 Task: Open Card Card0000000276 in Board Board0000000069 in Workspace WS0000000023 in Trello. Add Member Nikrathi899@gmail.com to Card Card0000000276 in Board Board0000000069 in Workspace WS0000000023 in Trello. Add Red Label titled Label0000000276 to Card Card0000000276 in Board Board0000000069 in Workspace WS0000000023 in Trello. Add Checklist CL0000000276 to Card Card0000000276 in Board Board0000000069 in Workspace WS0000000023 in Trello. Add Dates with Start Date as Nov 01 2023 and Due Date as Nov 30 2023 to Card Card0000000276 in Board Board0000000069 in Workspace WS0000000023 in Trello
Action: Mouse moved to (576, 550)
Screenshot: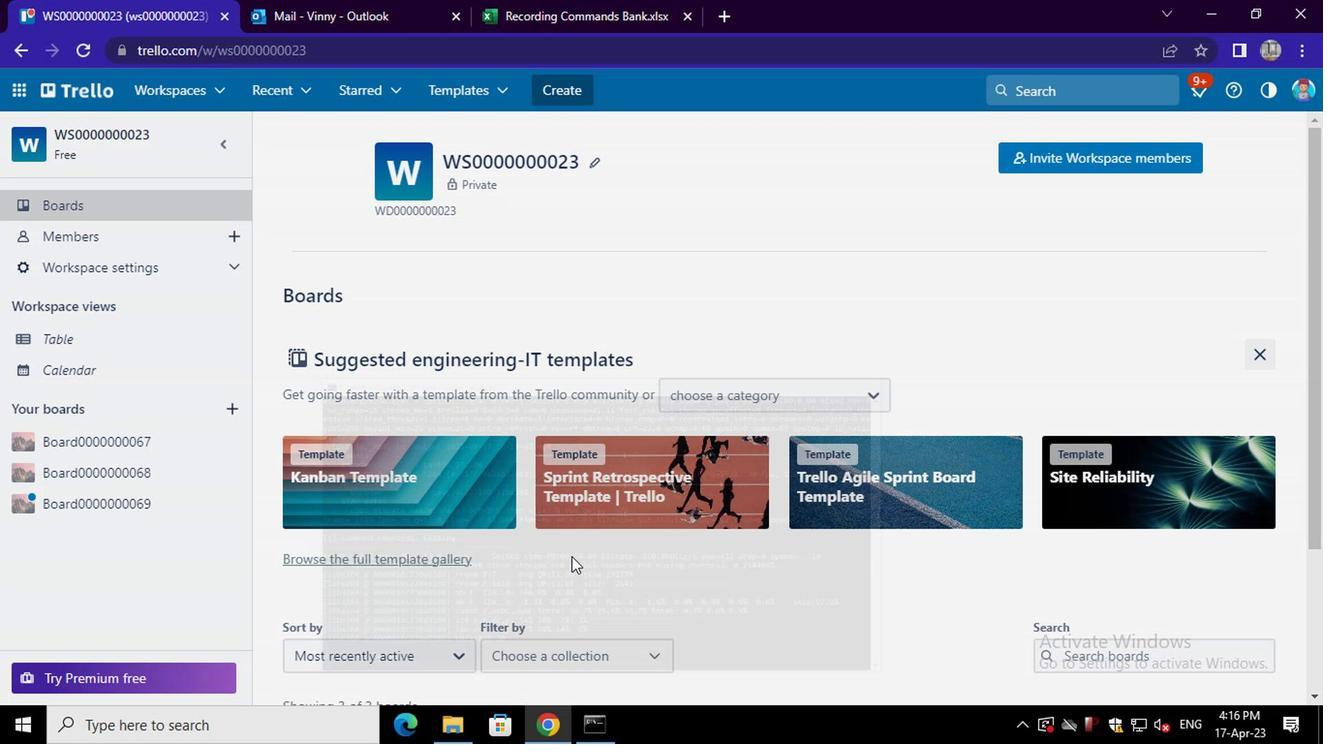 
Action: Mouse scrolled (576, 549) with delta (0, 0)
Screenshot: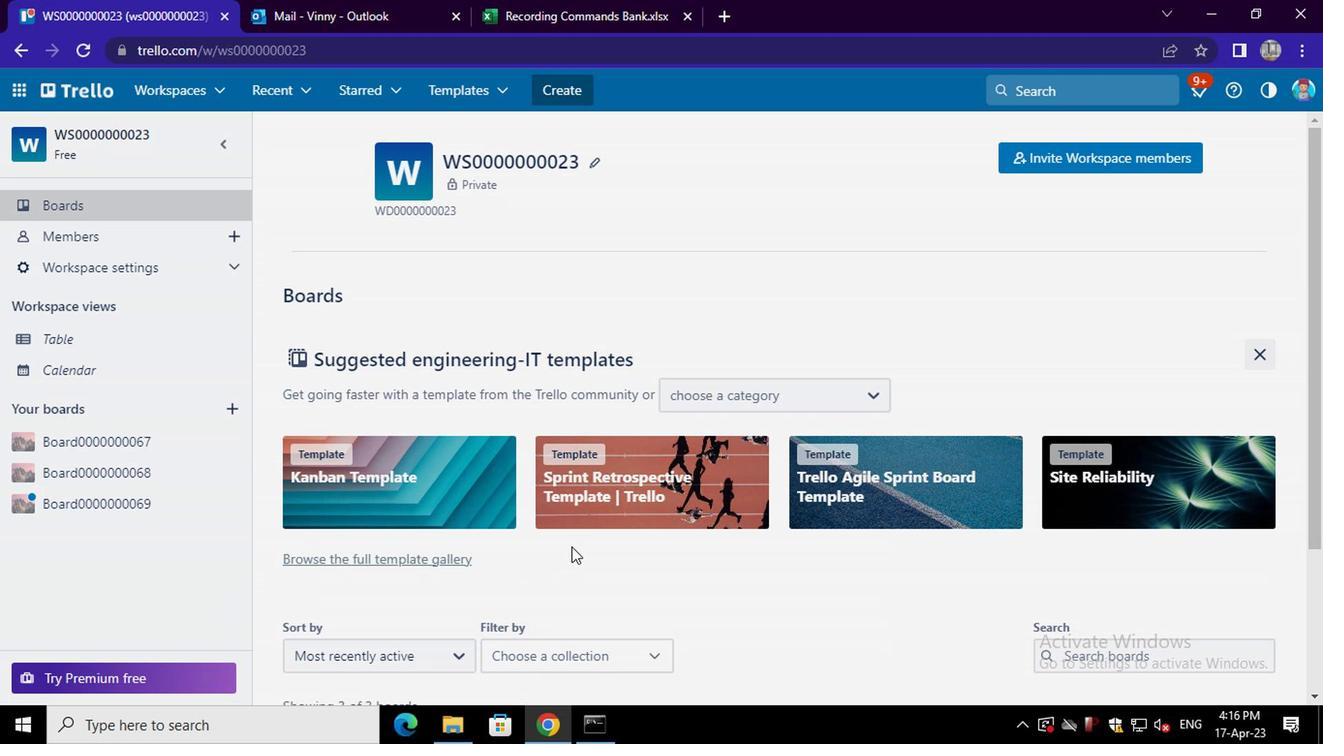 
Action: Mouse scrolled (576, 549) with delta (0, 0)
Screenshot: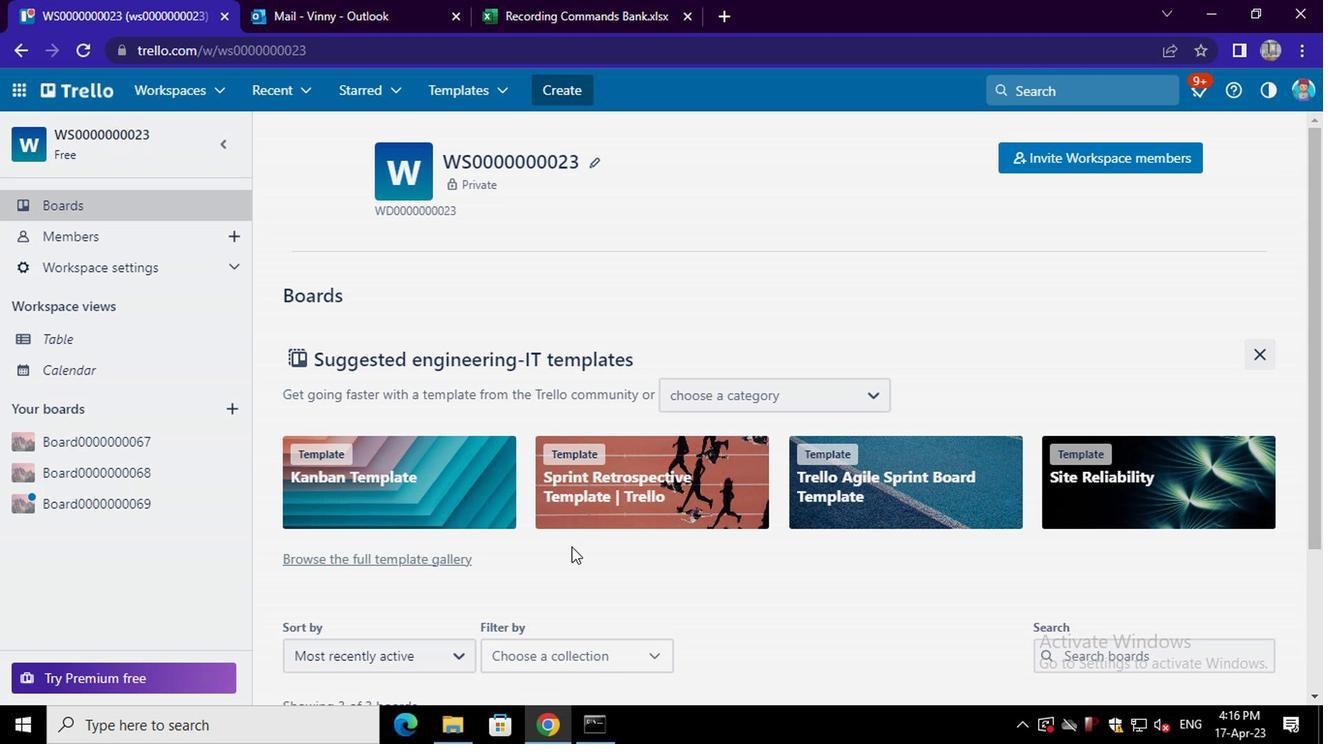 
Action: Mouse scrolled (576, 549) with delta (0, 0)
Screenshot: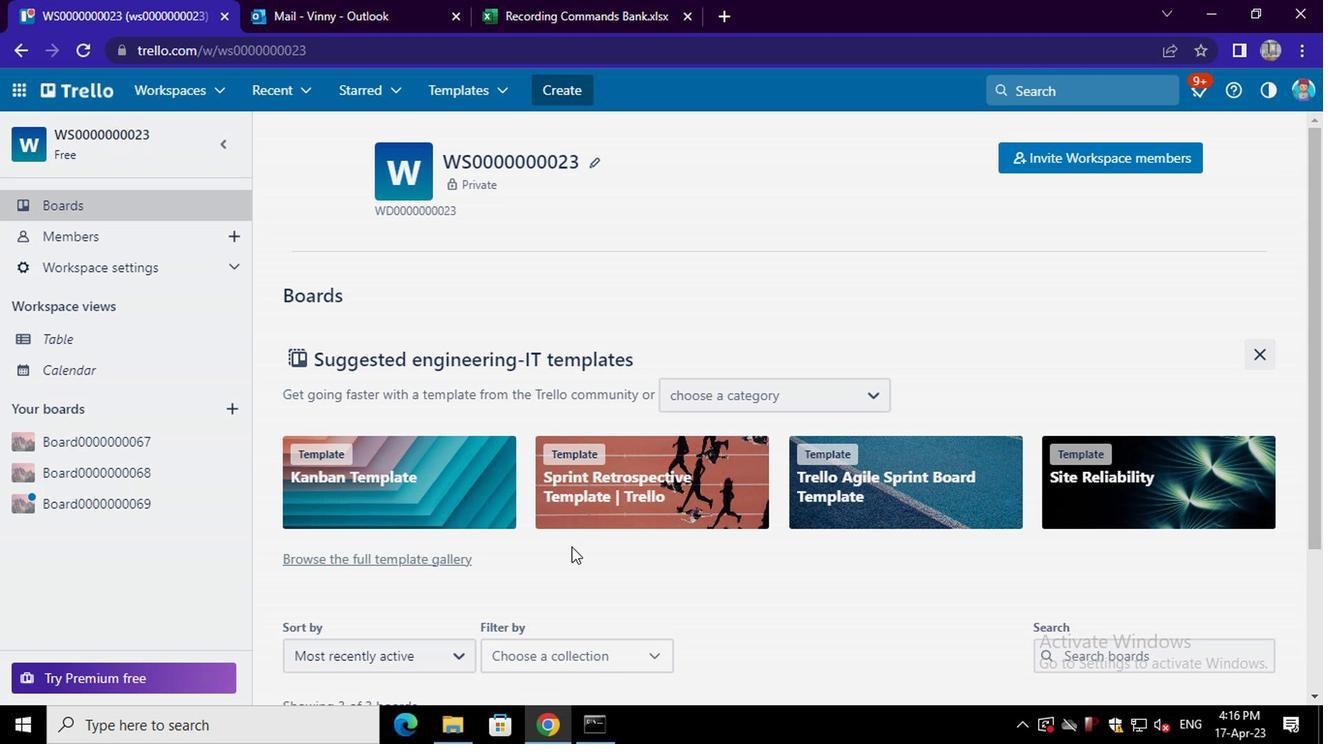 
Action: Mouse scrolled (576, 549) with delta (0, 0)
Screenshot: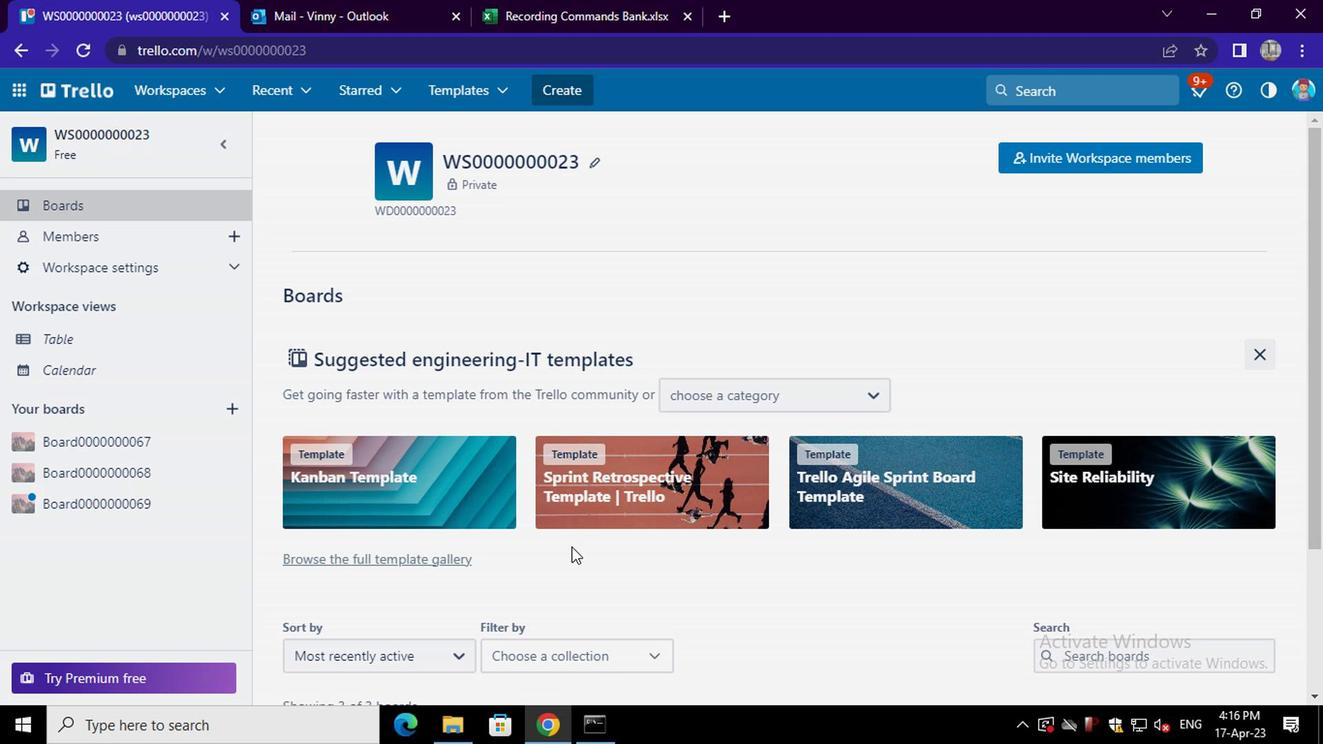 
Action: Mouse scrolled (576, 549) with delta (0, 0)
Screenshot: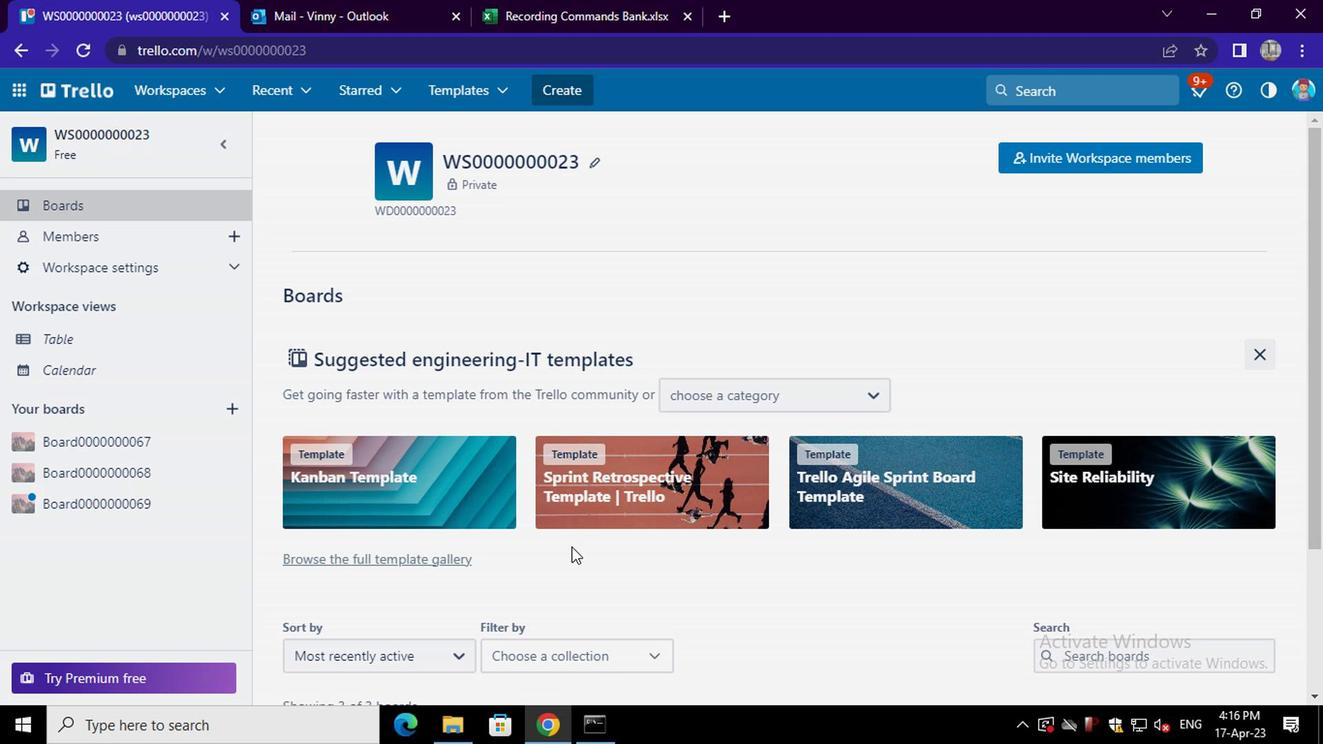 
Action: Mouse scrolled (576, 549) with delta (0, 0)
Screenshot: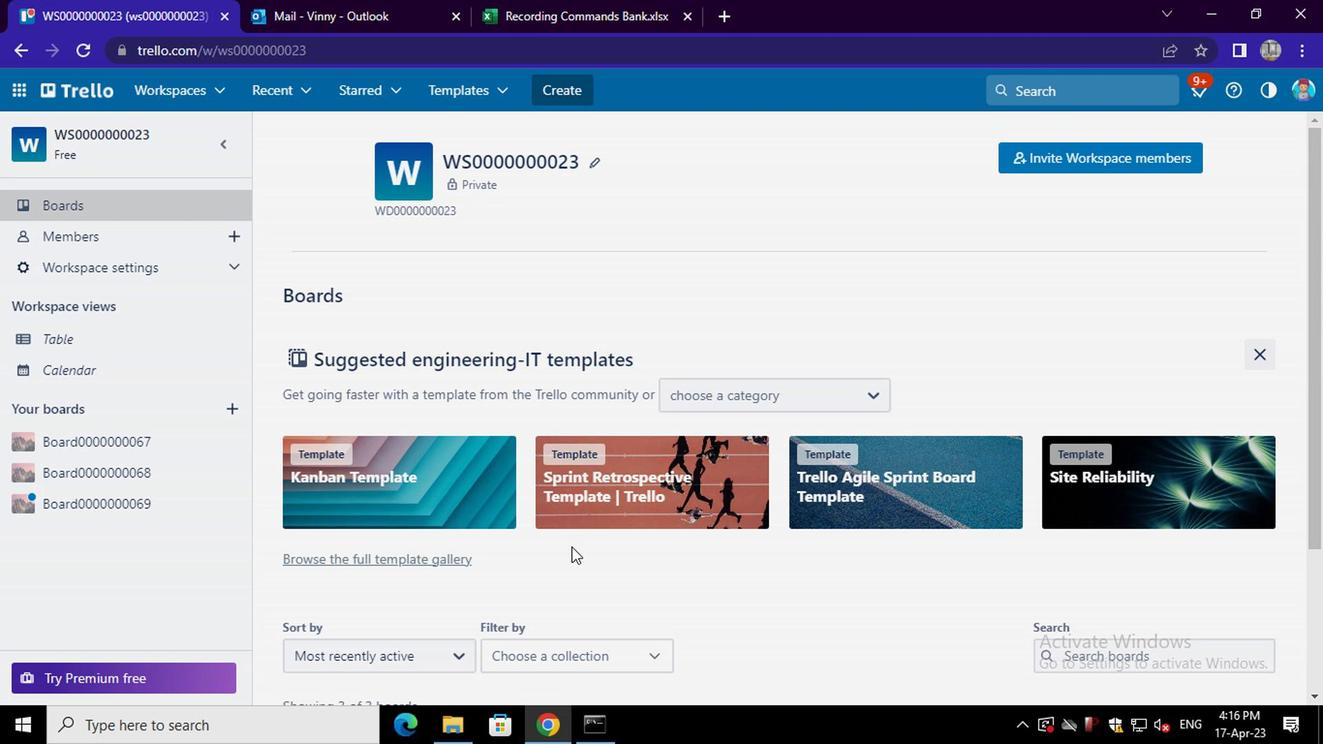 
Action: Mouse scrolled (576, 549) with delta (0, 0)
Screenshot: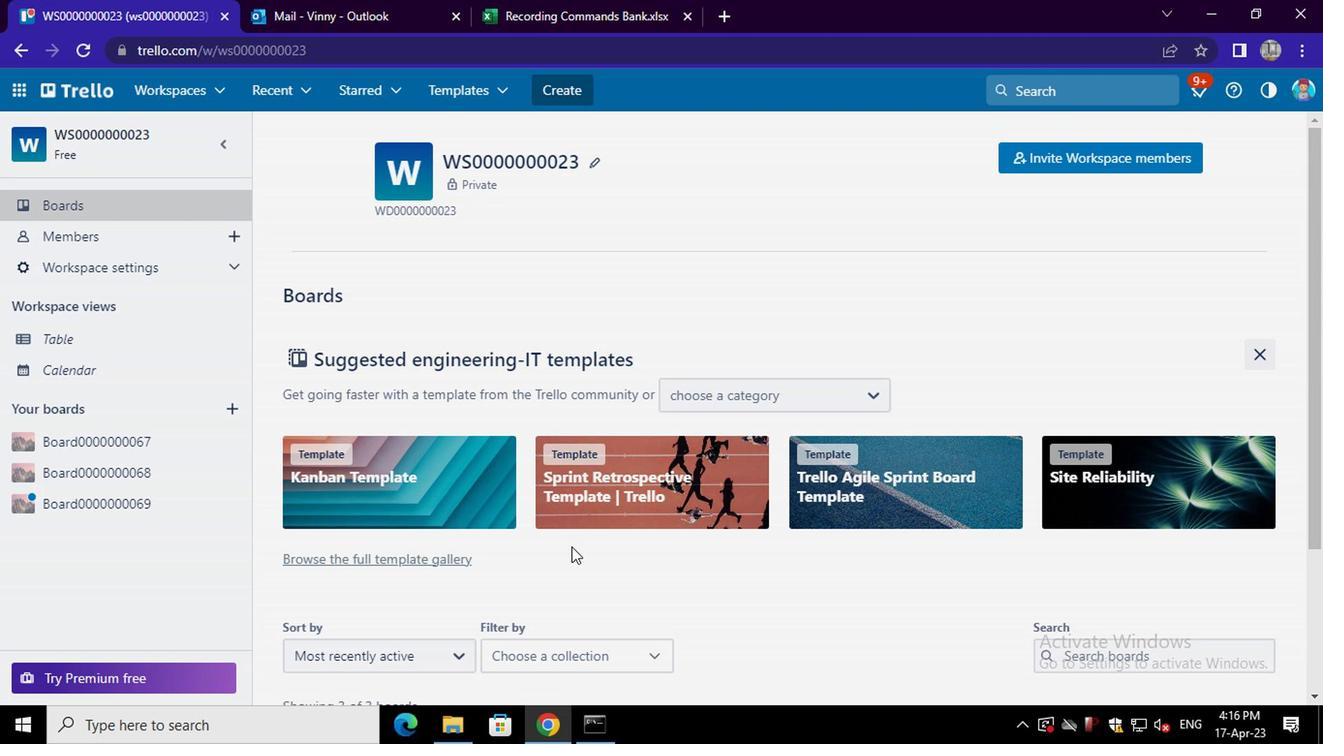 
Action: Mouse moved to (624, 595)
Screenshot: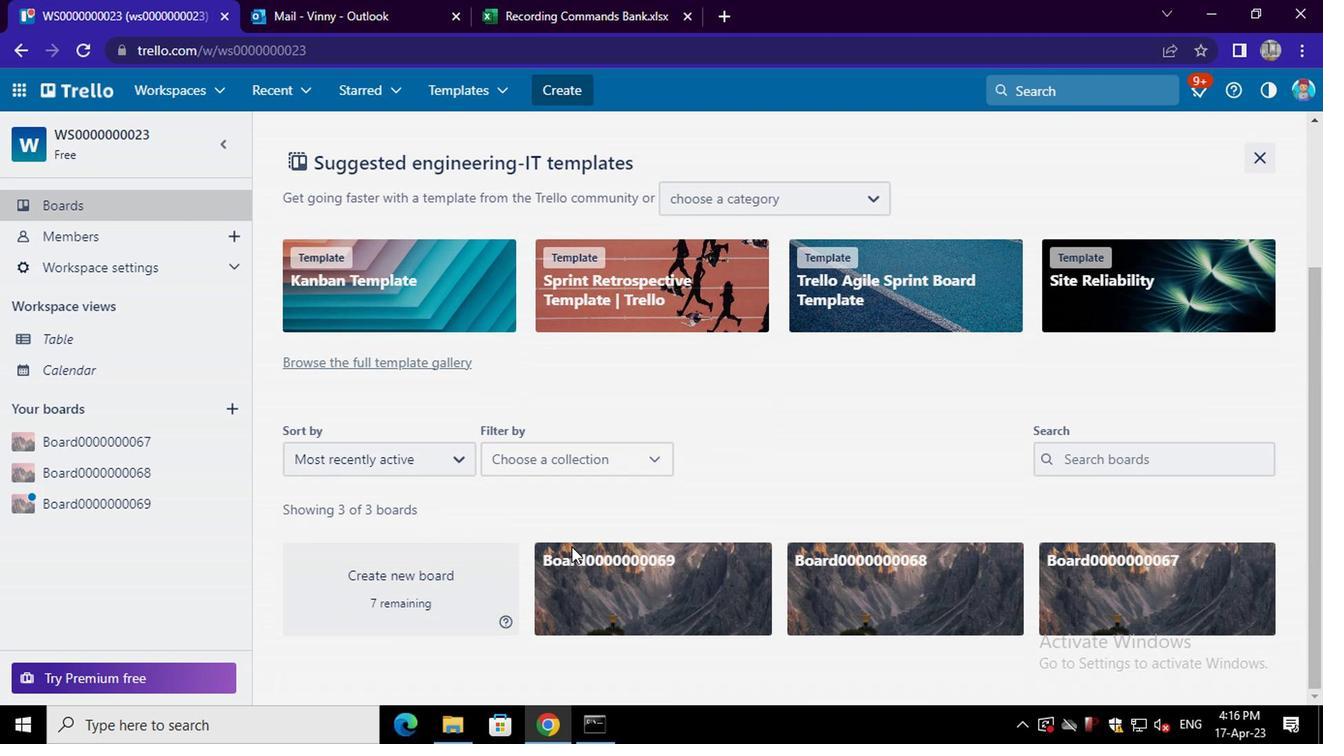
Action: Mouse pressed left at (624, 595)
Screenshot: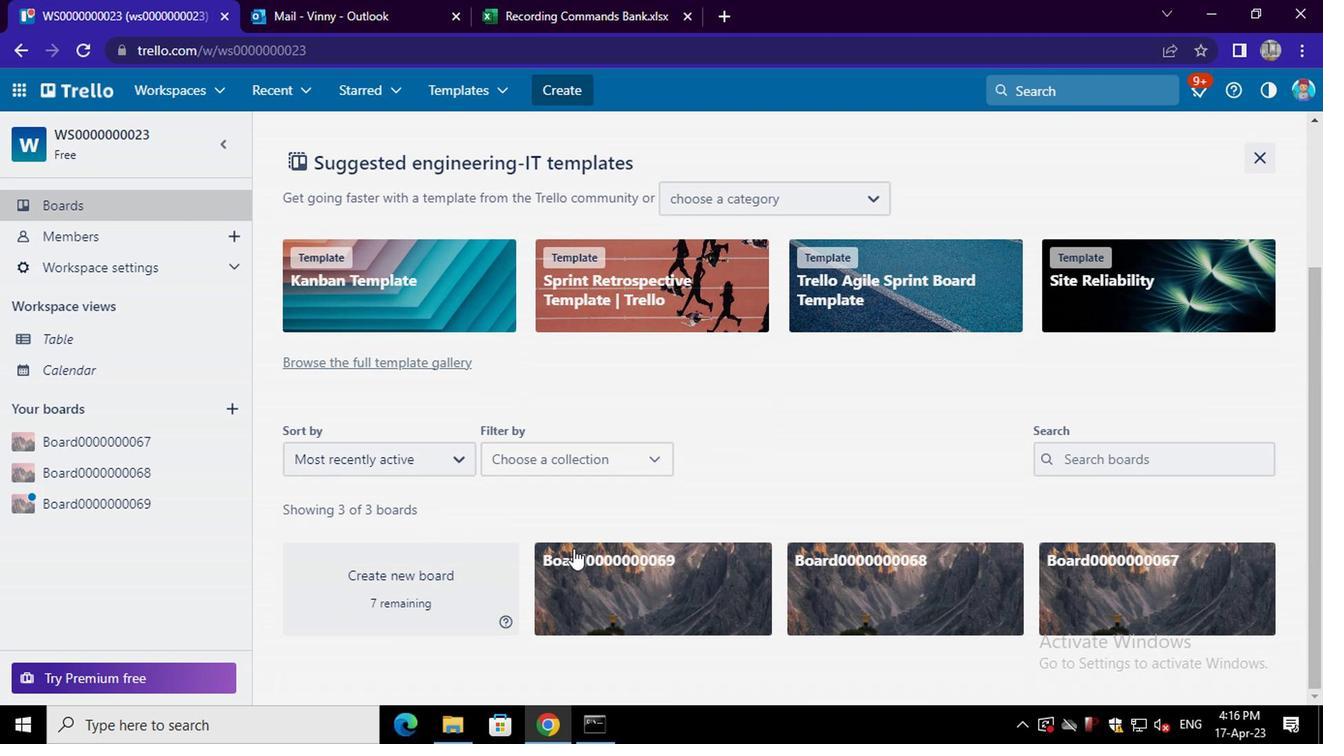 
Action: Mouse moved to (547, 497)
Screenshot: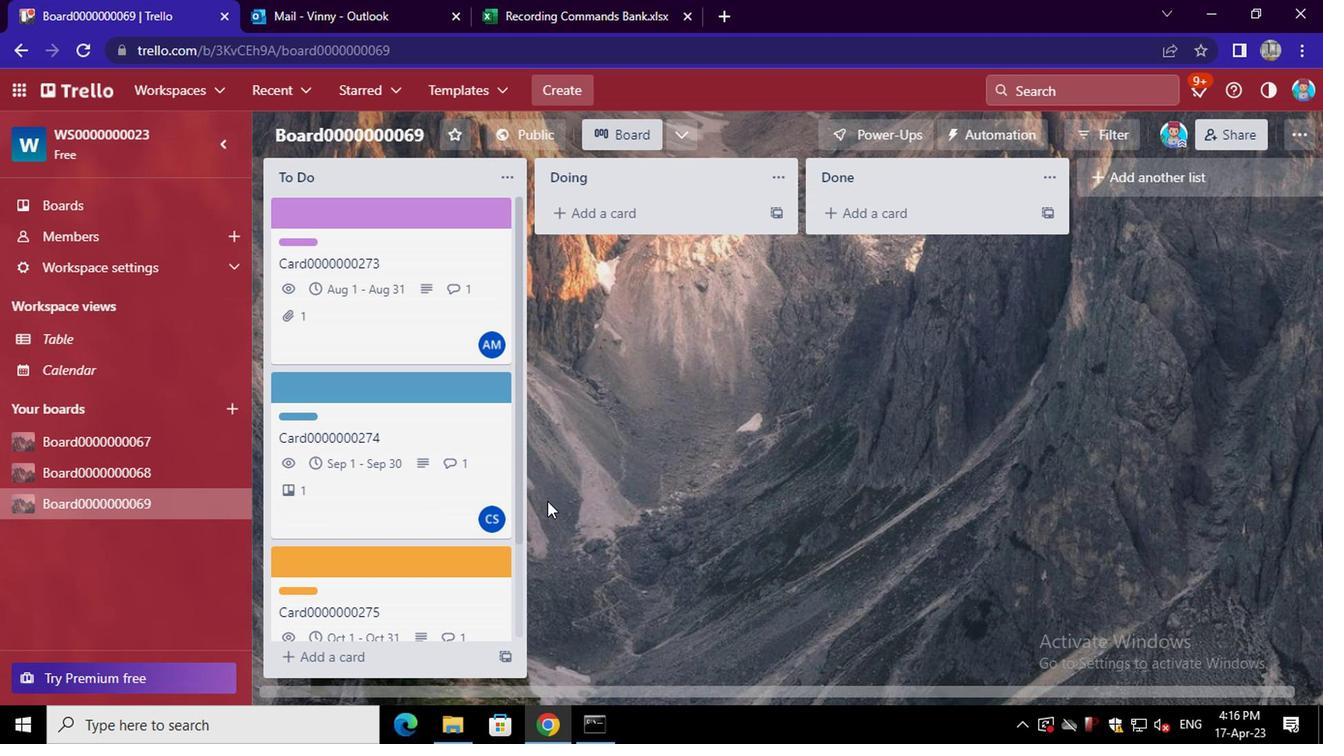 
Action: Mouse scrolled (547, 496) with delta (0, 0)
Screenshot: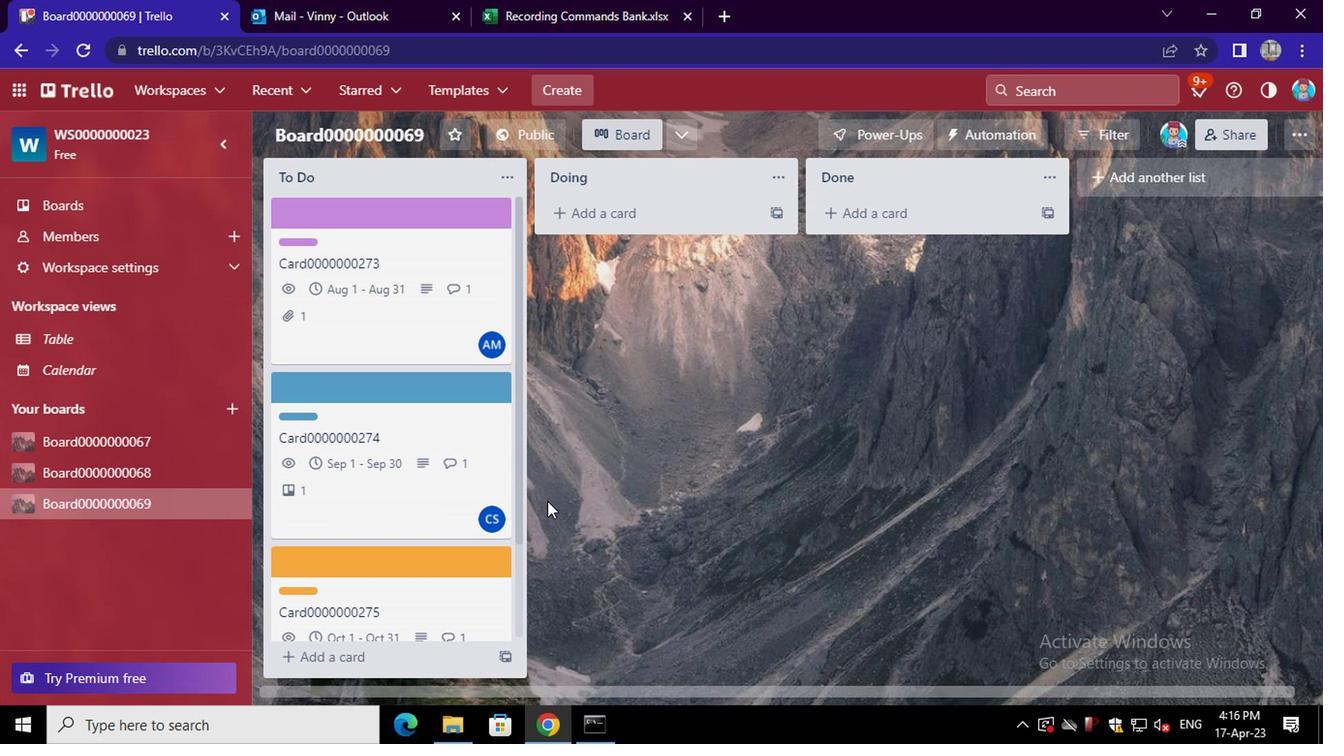
Action: Mouse scrolled (547, 496) with delta (0, 0)
Screenshot: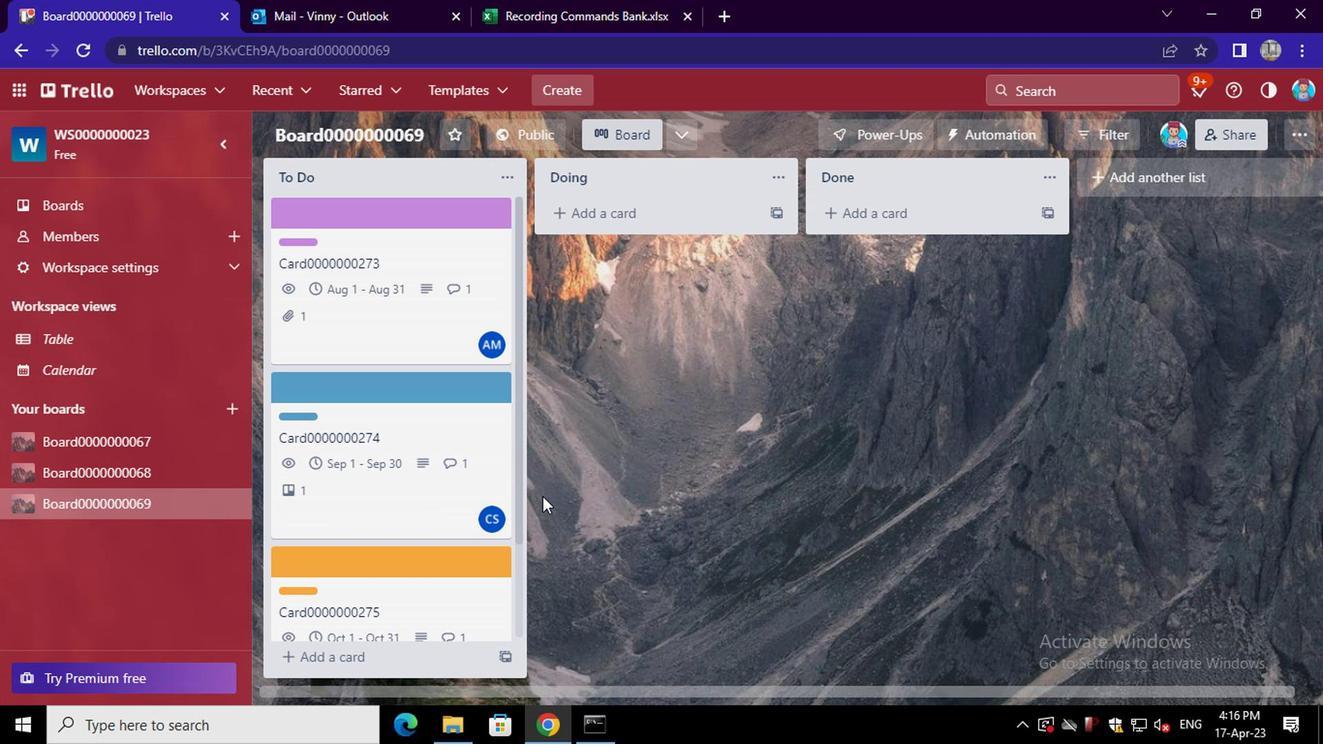 
Action: Mouse scrolled (547, 496) with delta (0, 0)
Screenshot: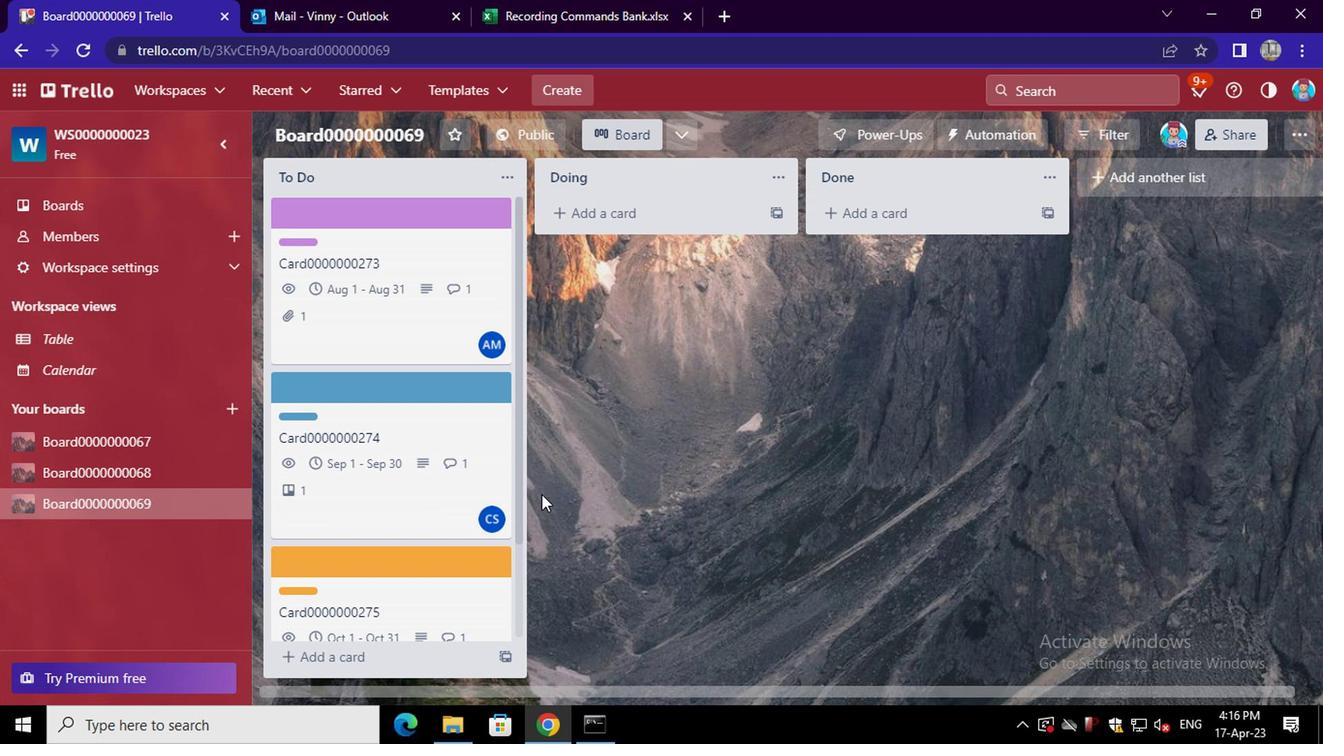 
Action: Mouse scrolled (547, 496) with delta (0, 0)
Screenshot: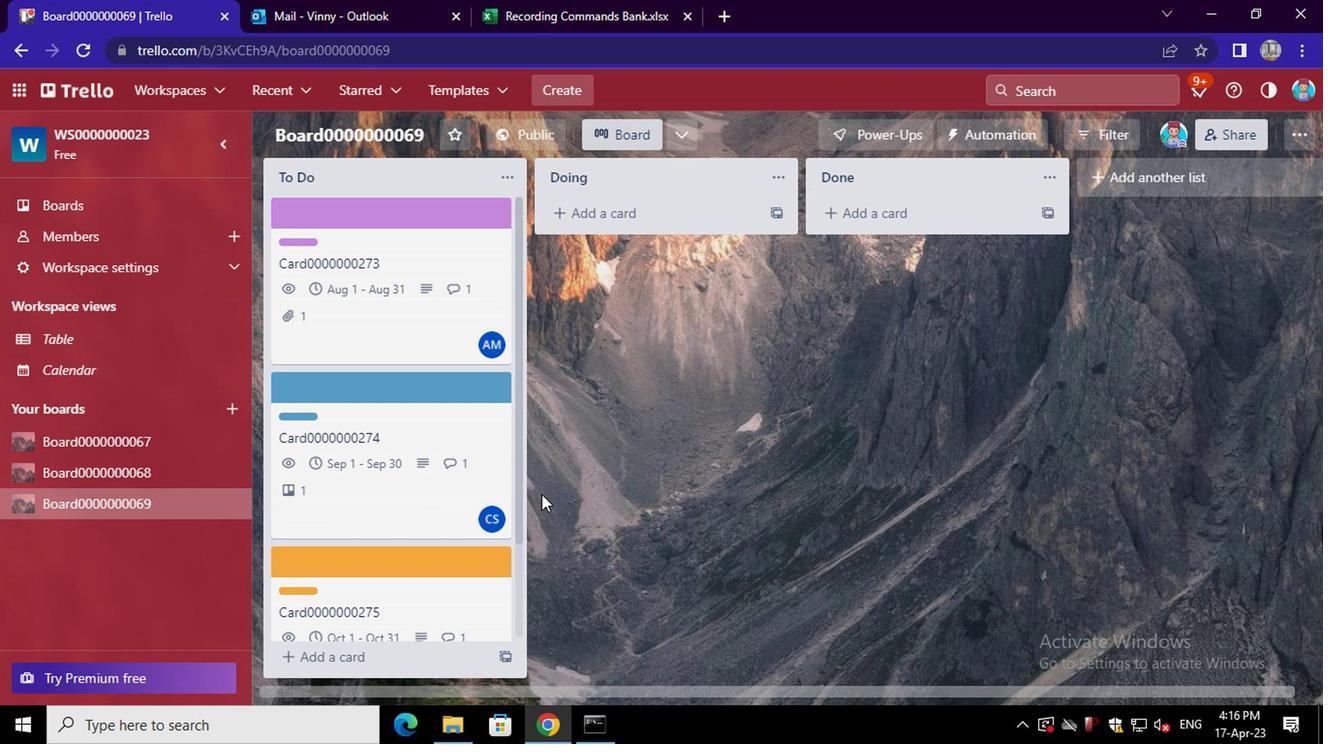 
Action: Mouse moved to (476, 529)
Screenshot: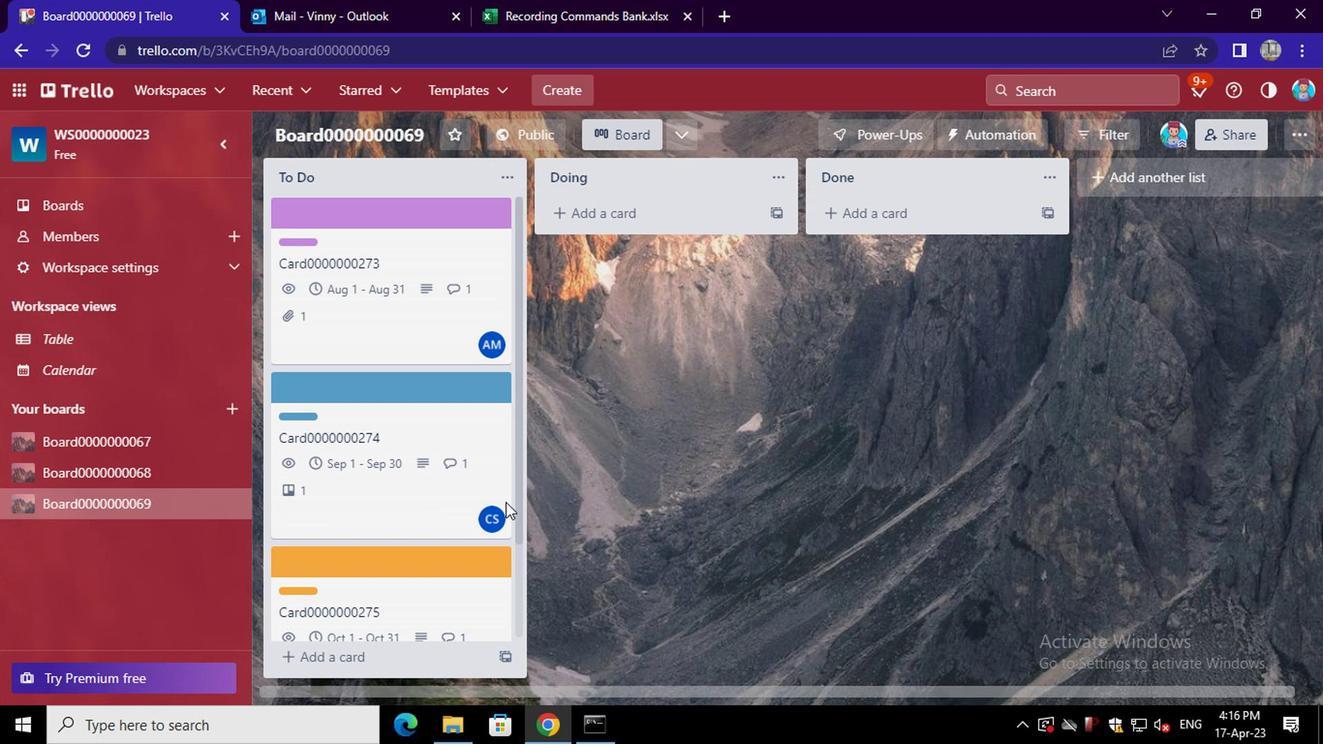 
Action: Mouse scrolled (476, 527) with delta (0, -1)
Screenshot: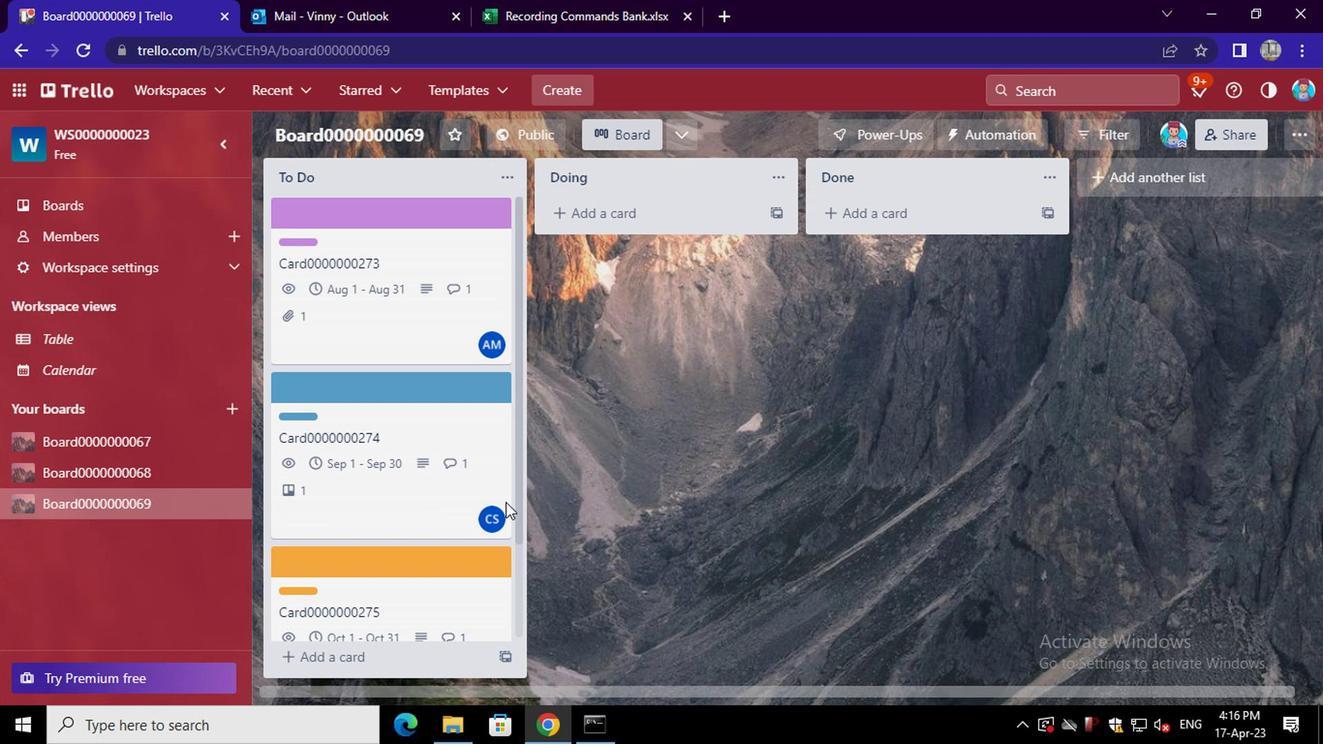 
Action: Mouse moved to (476, 529)
Screenshot: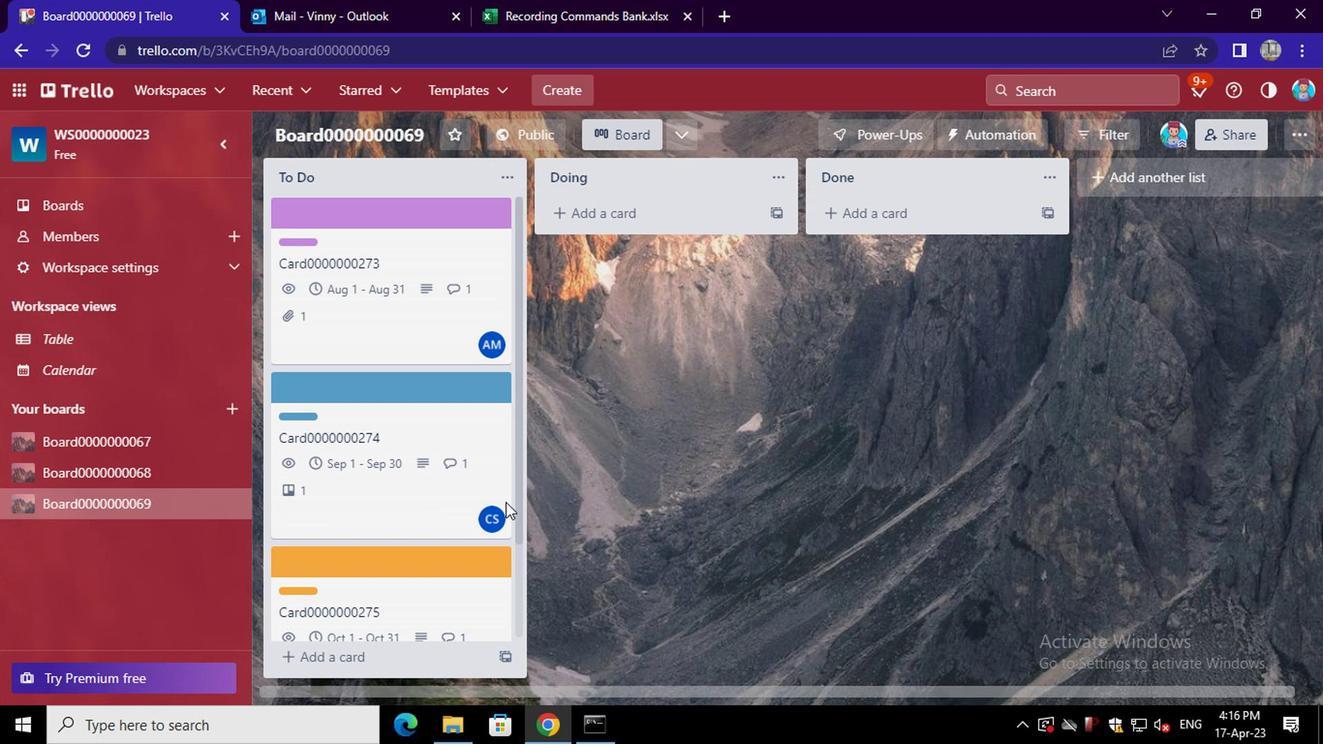 
Action: Mouse scrolled (476, 527) with delta (0, -1)
Screenshot: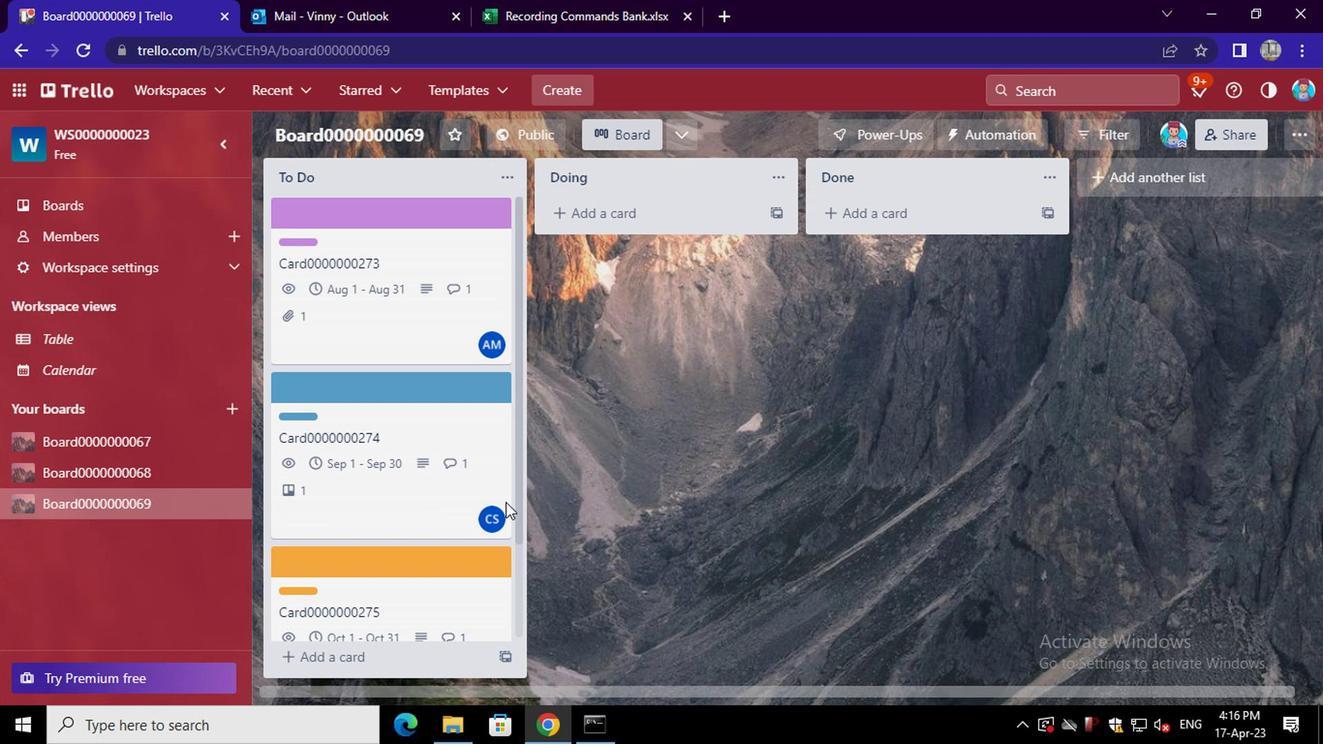 
Action: Mouse scrolled (476, 527) with delta (0, -1)
Screenshot: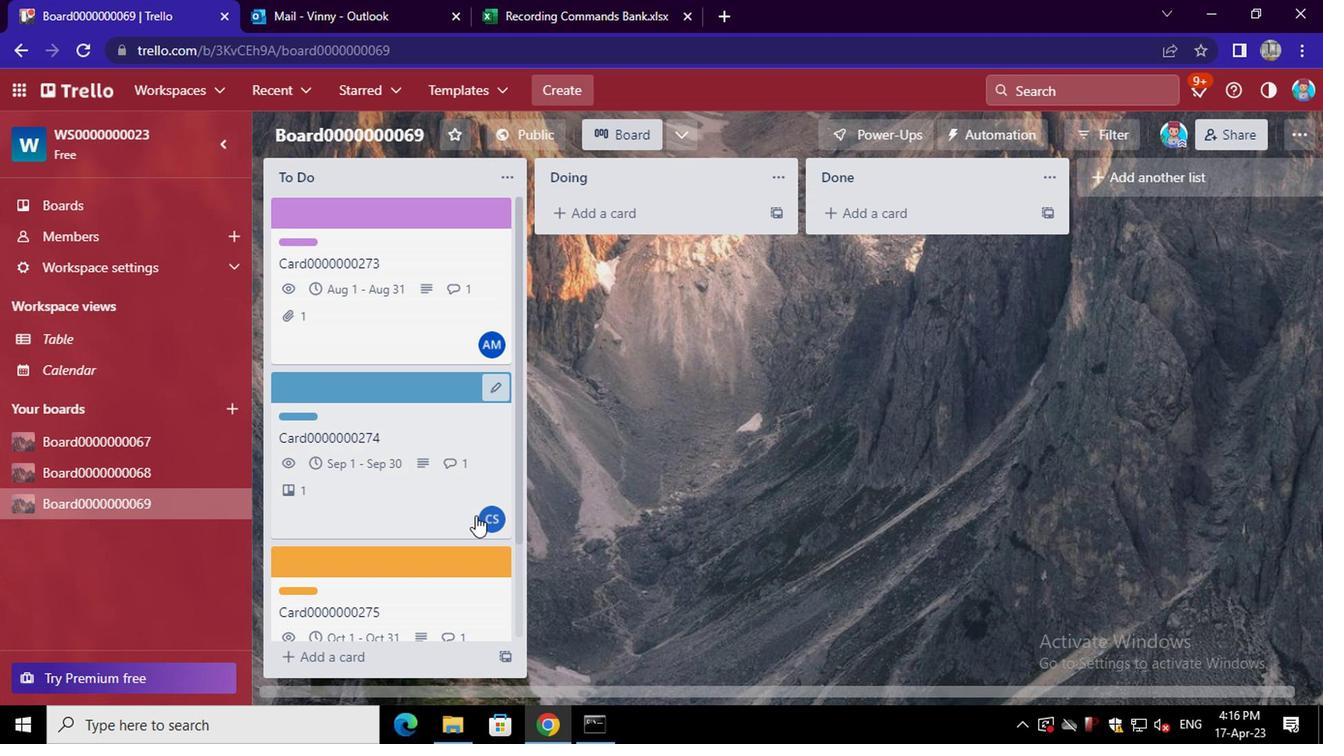 
Action: Mouse scrolled (476, 527) with delta (0, -1)
Screenshot: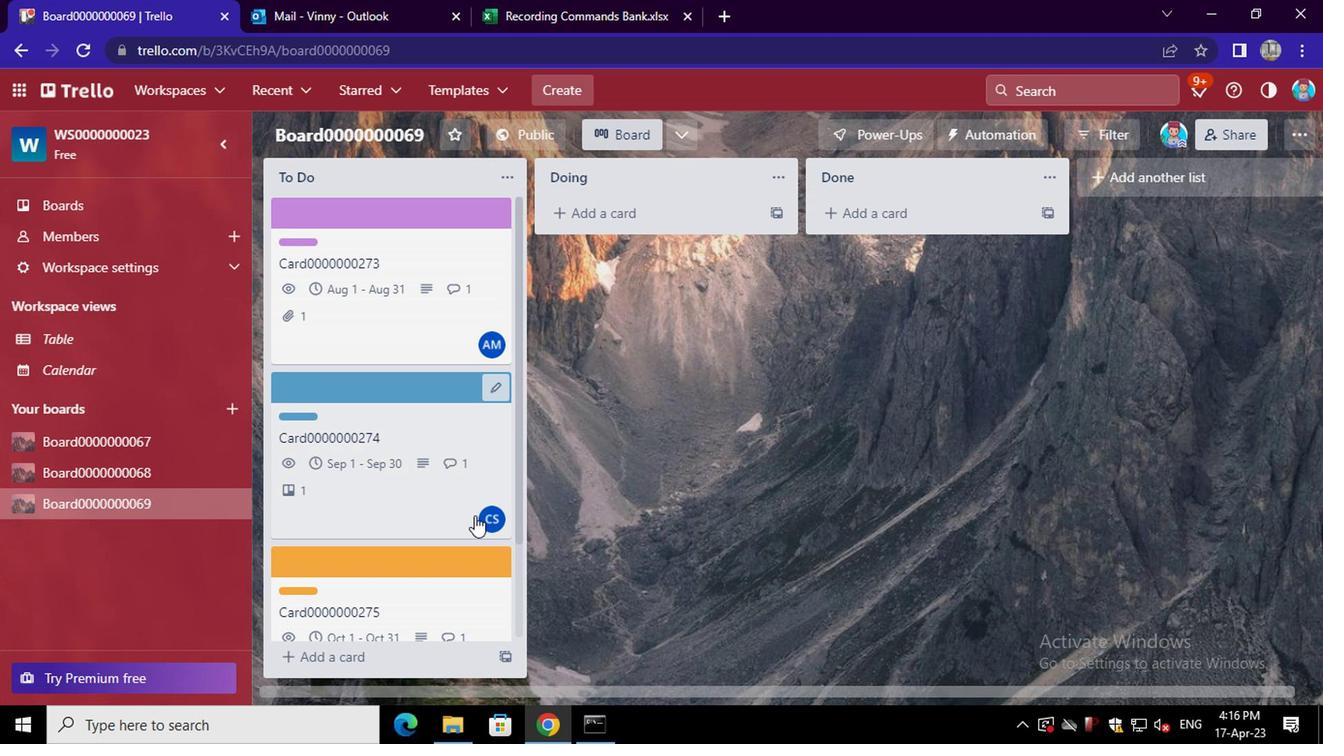 
Action: Mouse scrolled (476, 527) with delta (0, -1)
Screenshot: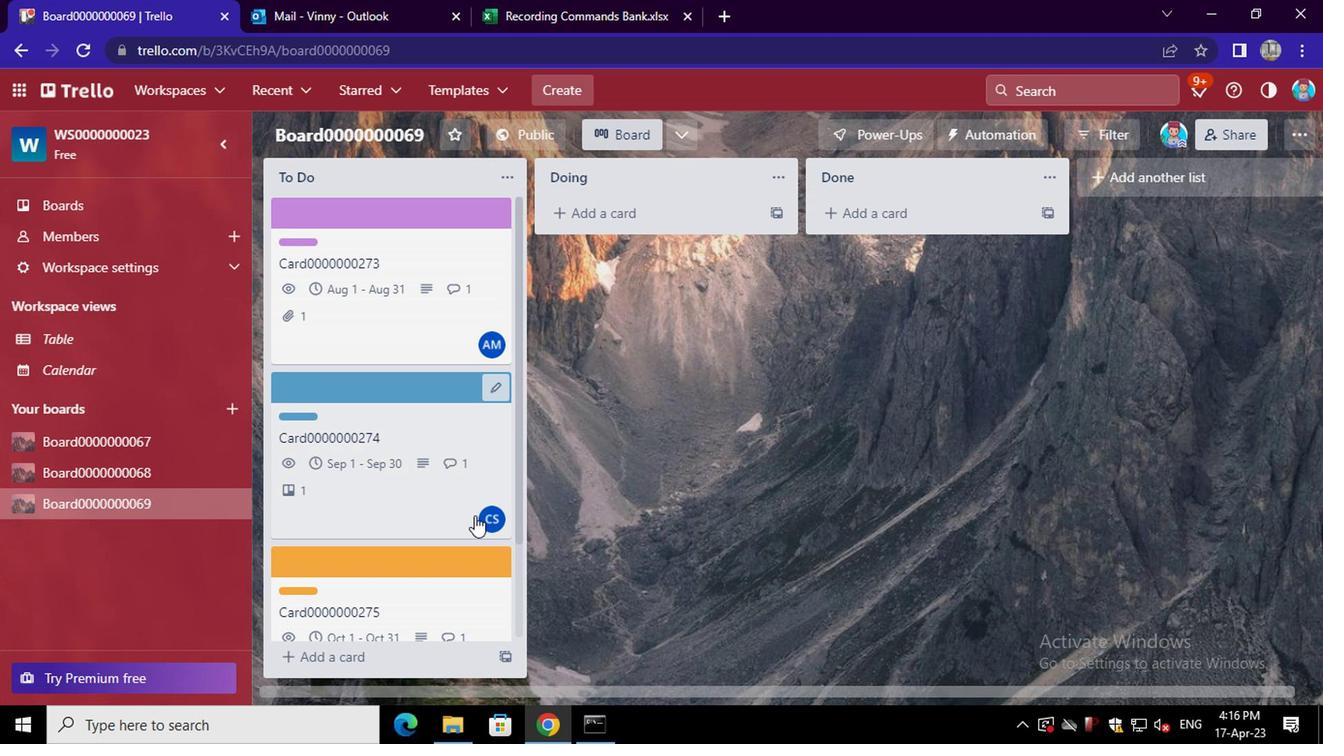 
Action: Mouse moved to (502, 625)
Screenshot: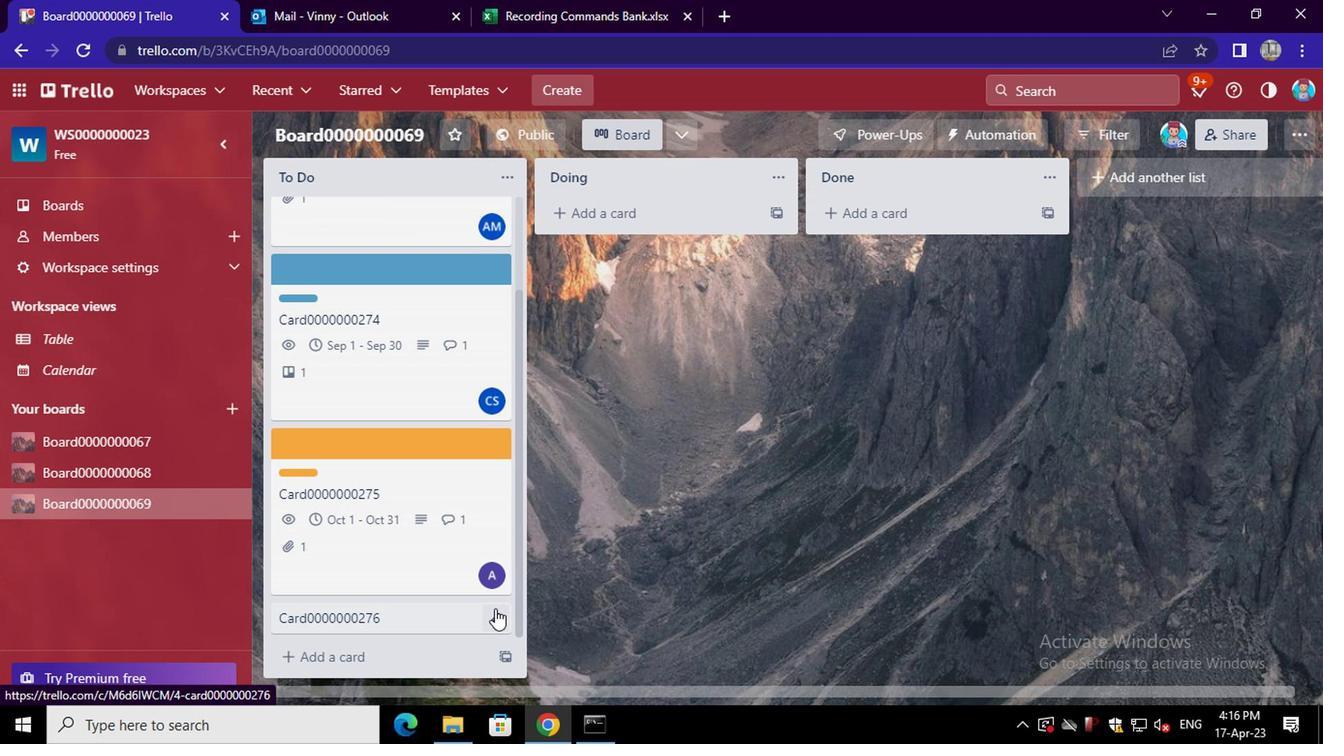 
Action: Mouse pressed left at (502, 625)
Screenshot: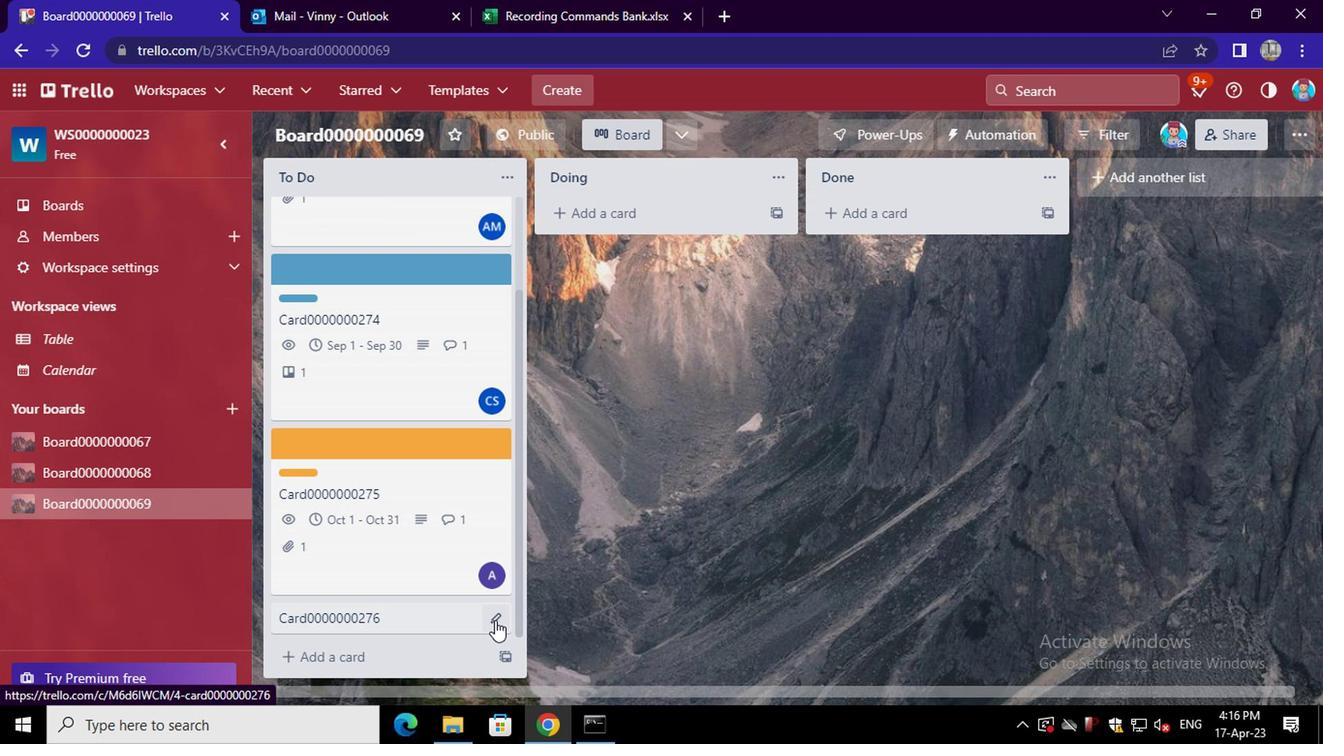 
Action: Mouse moved to (575, 438)
Screenshot: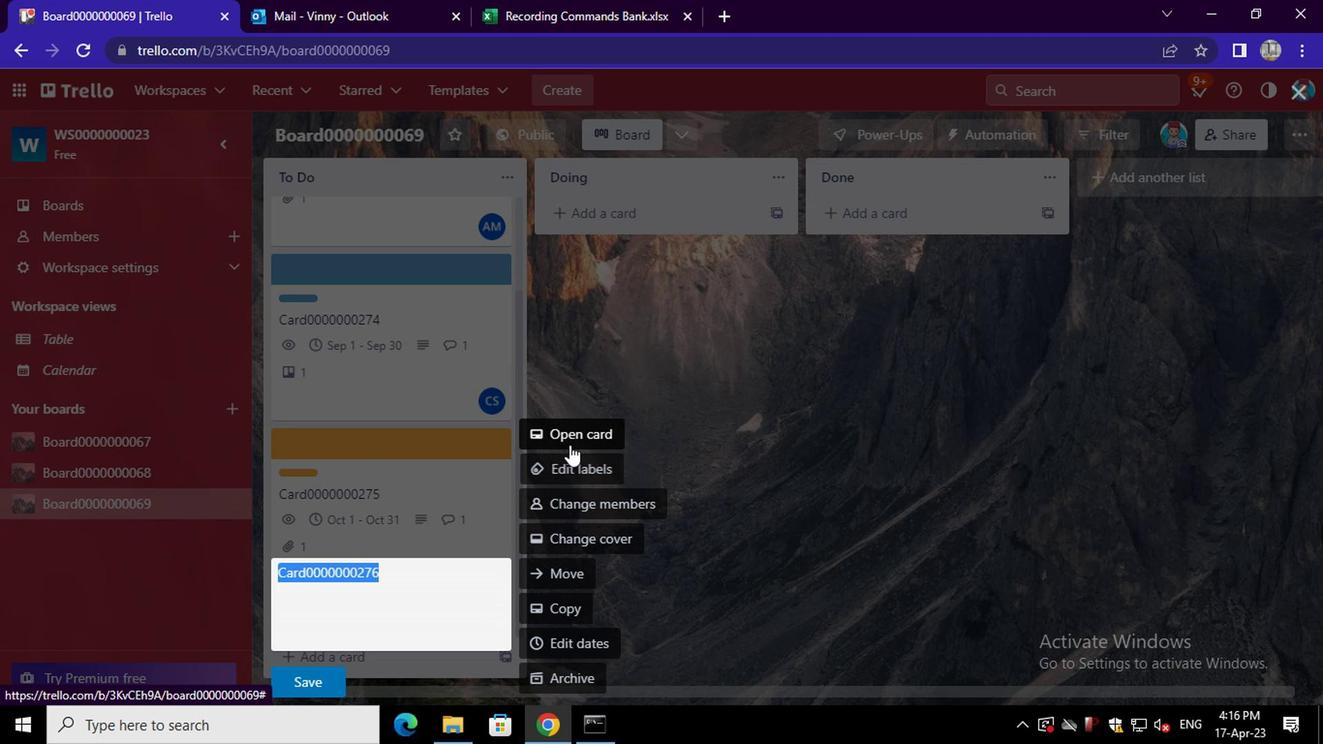 
Action: Mouse pressed left at (575, 438)
Screenshot: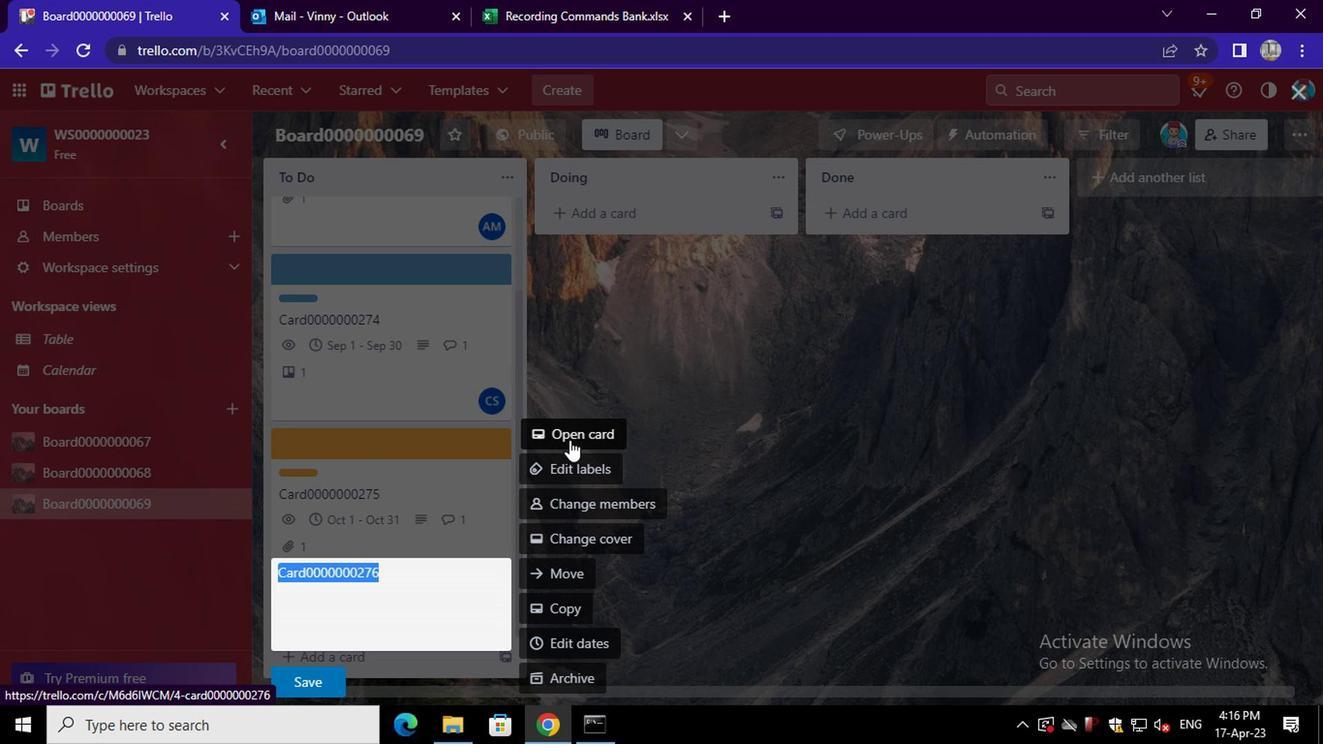 
Action: Mouse moved to (924, 237)
Screenshot: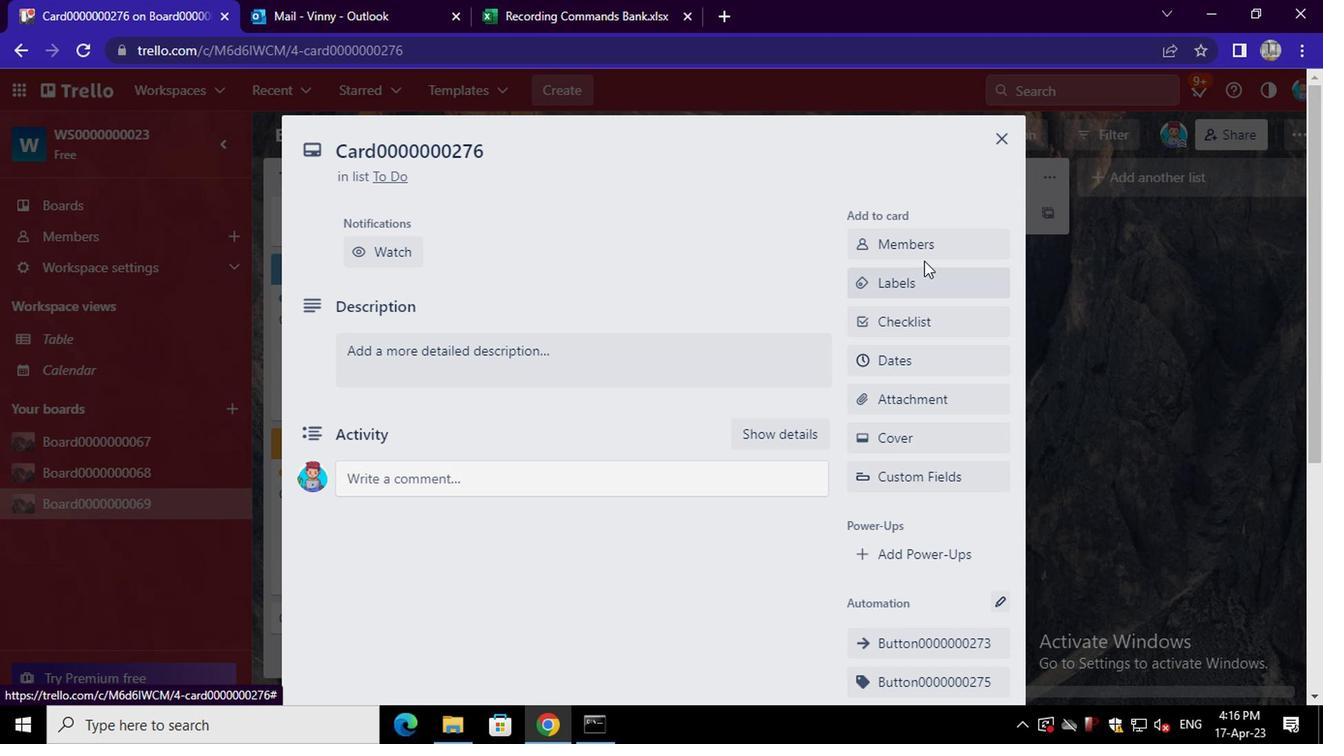 
Action: Mouse pressed left at (924, 237)
Screenshot: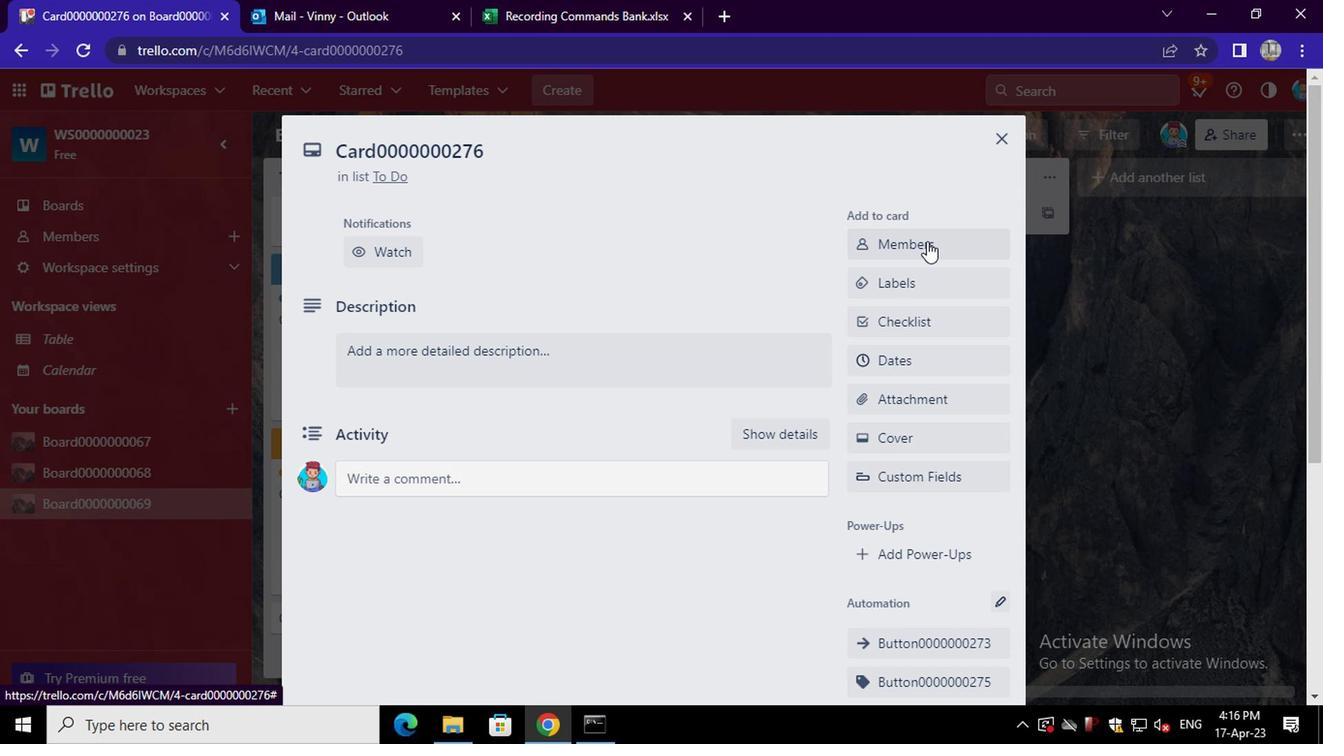 
Action: Mouse moved to (931, 343)
Screenshot: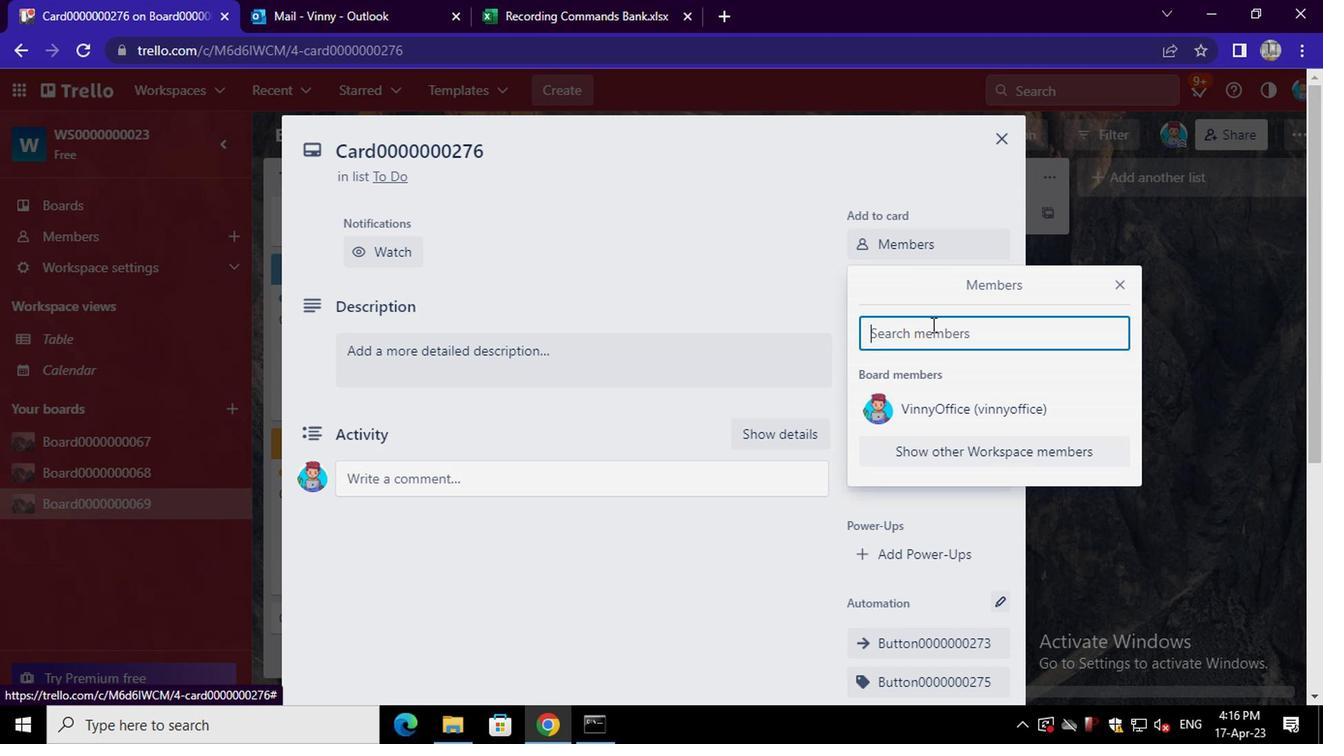 
Action: Mouse pressed left at (931, 343)
Screenshot: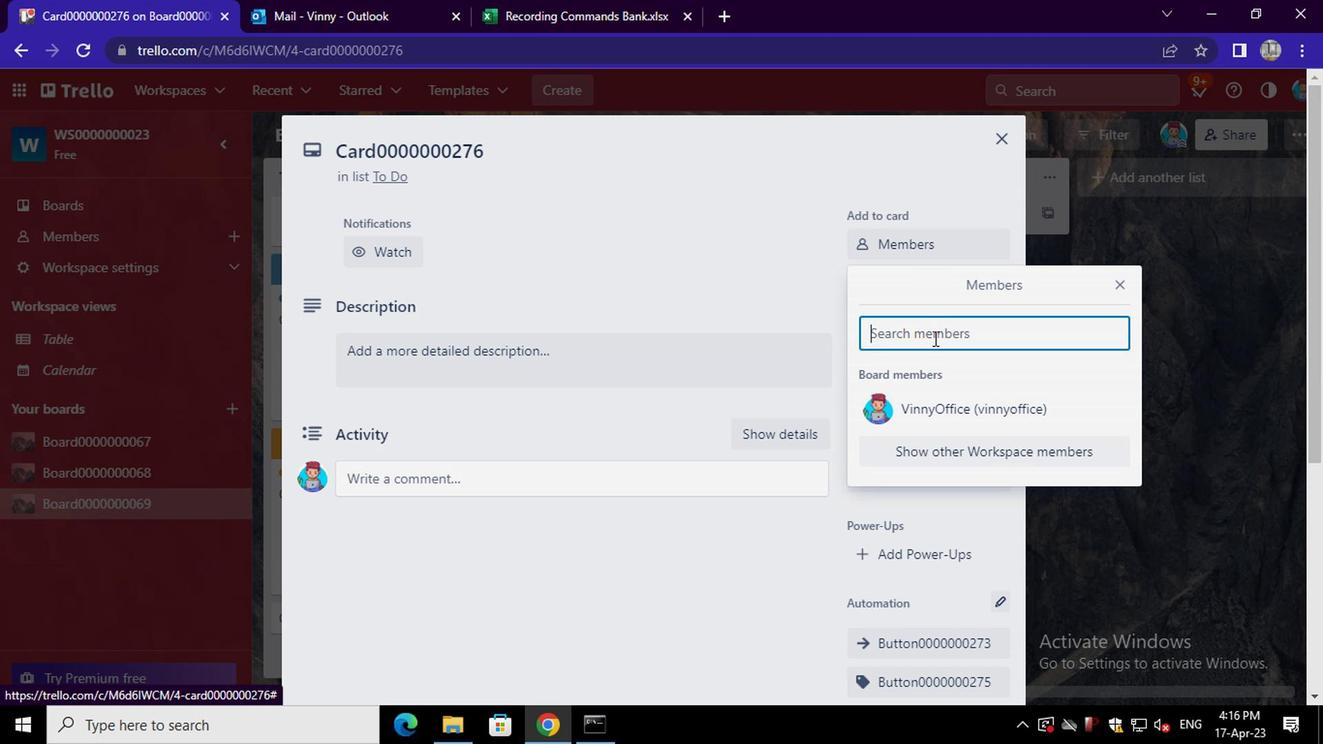 
Action: Mouse moved to (945, 334)
Screenshot: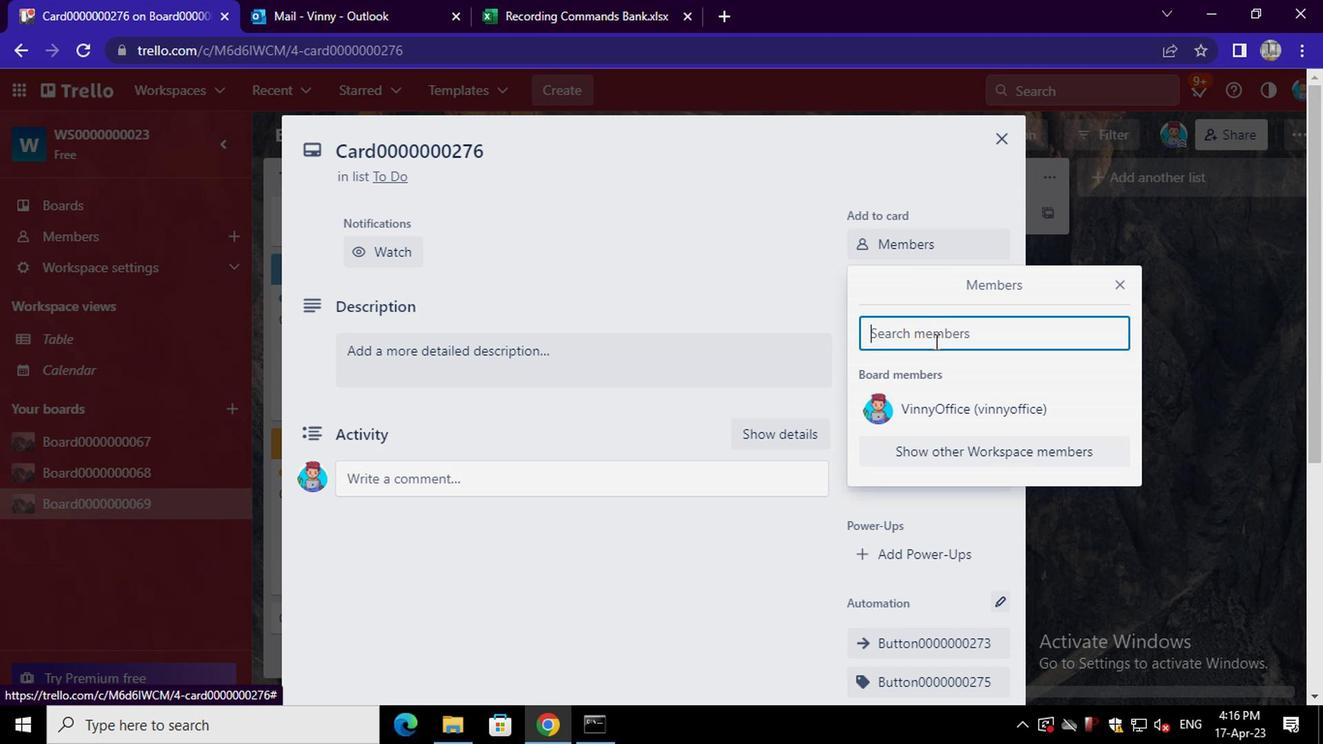 
Action: Key pressed <Key.shift>NIKRATHI899<Key.shift>@GMAIL.COM
Screenshot: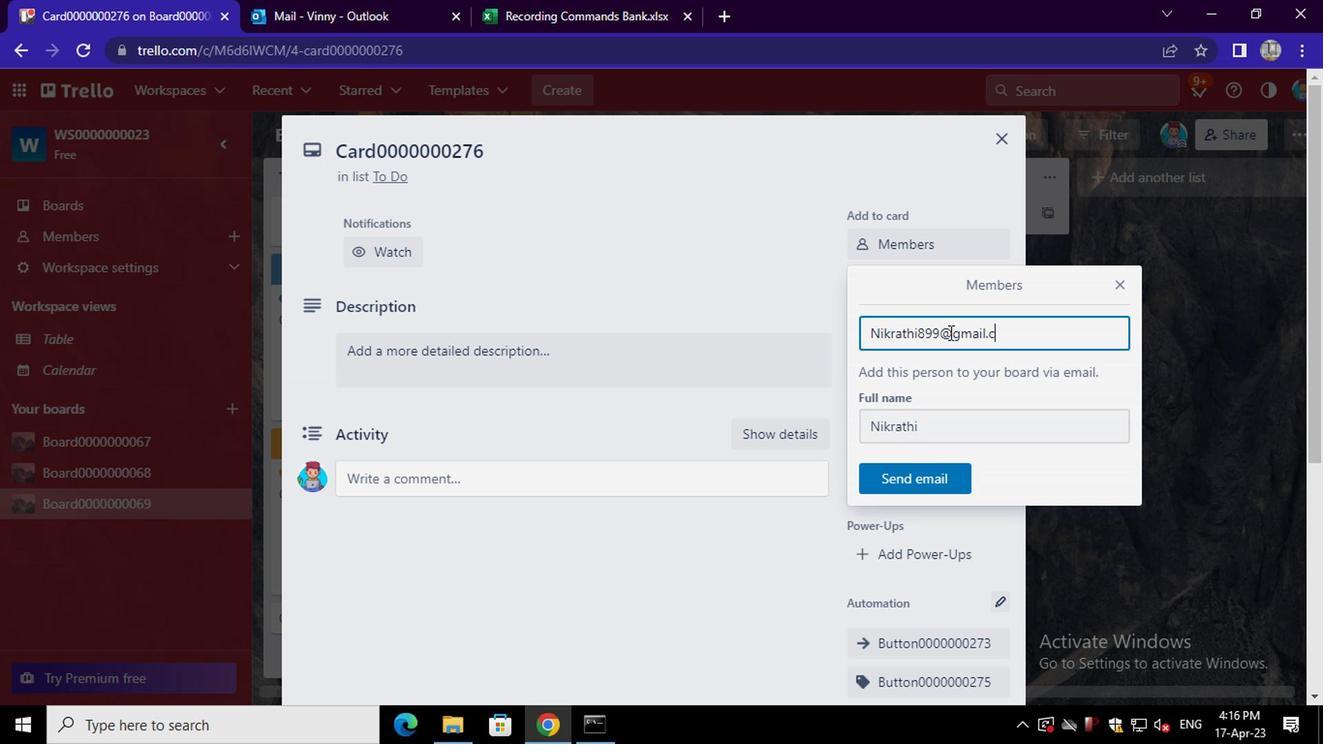 
Action: Mouse moved to (948, 474)
Screenshot: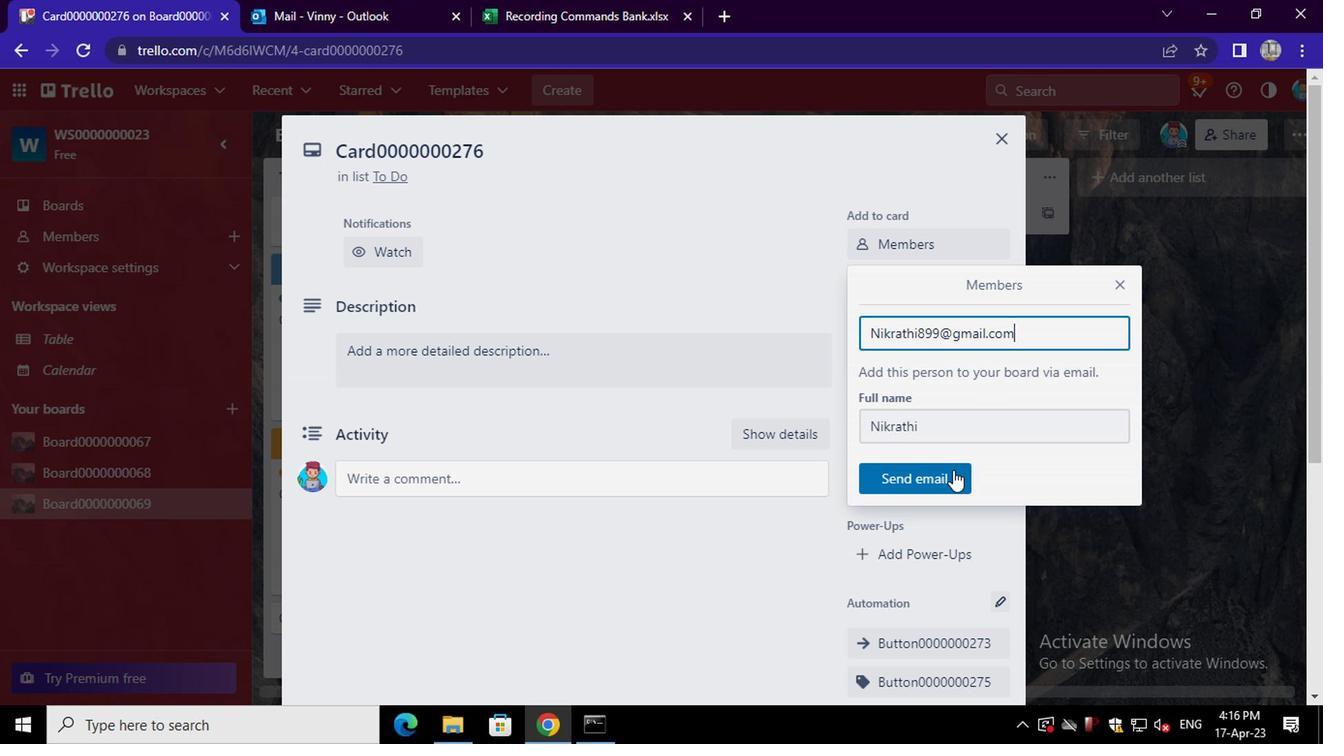 
Action: Mouse pressed left at (948, 474)
Screenshot: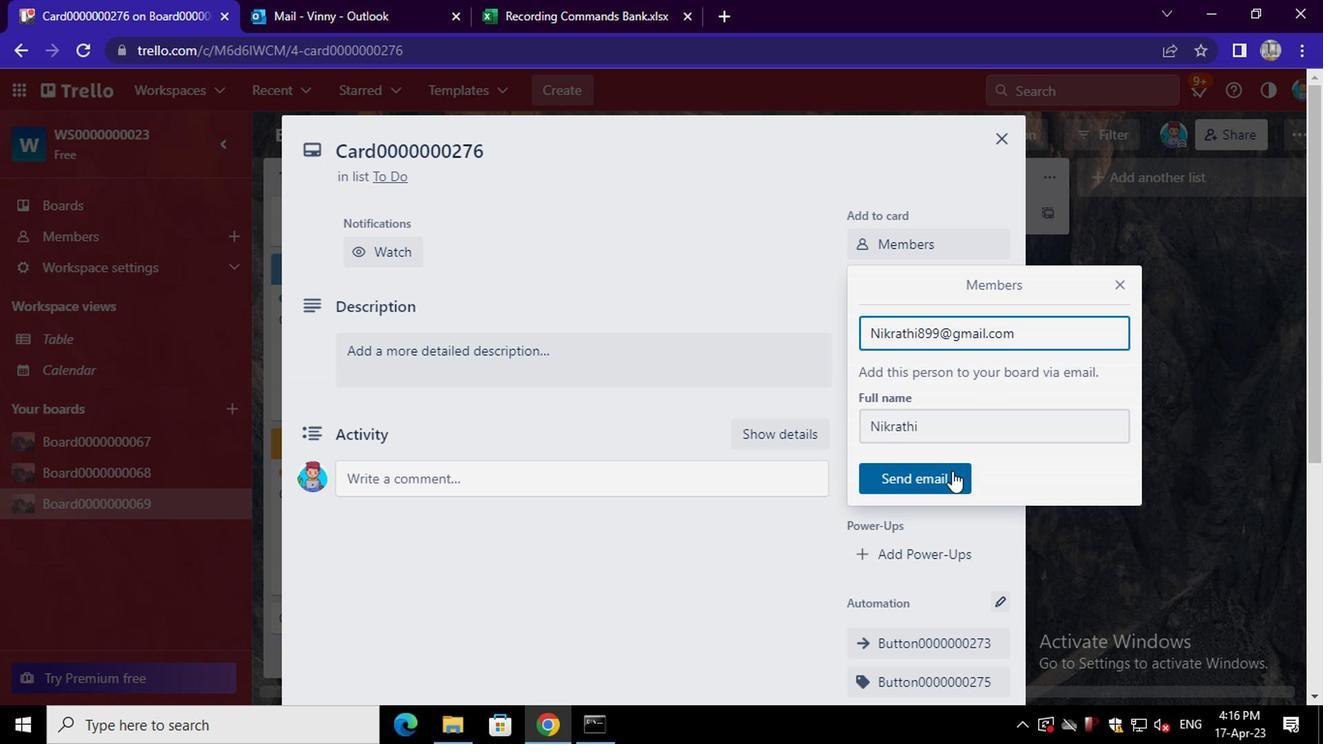 
Action: Mouse moved to (927, 284)
Screenshot: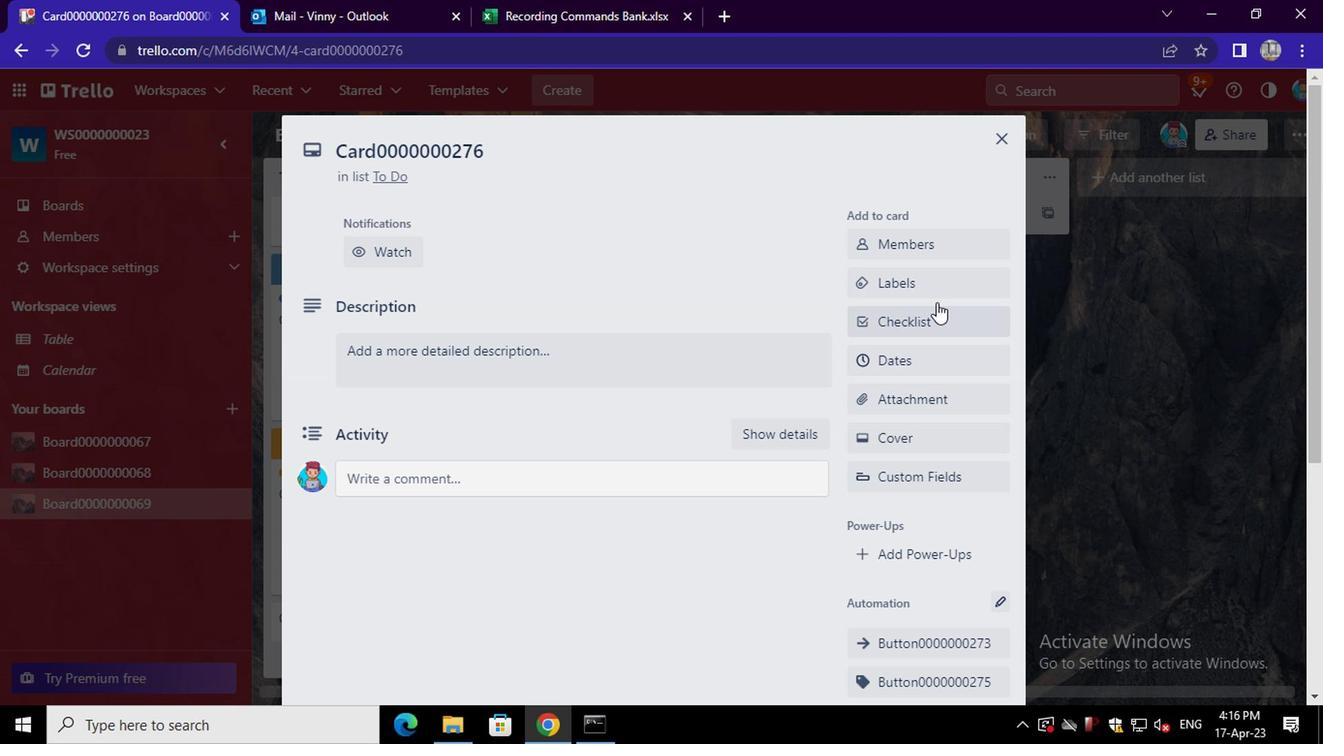 
Action: Mouse pressed left at (927, 284)
Screenshot: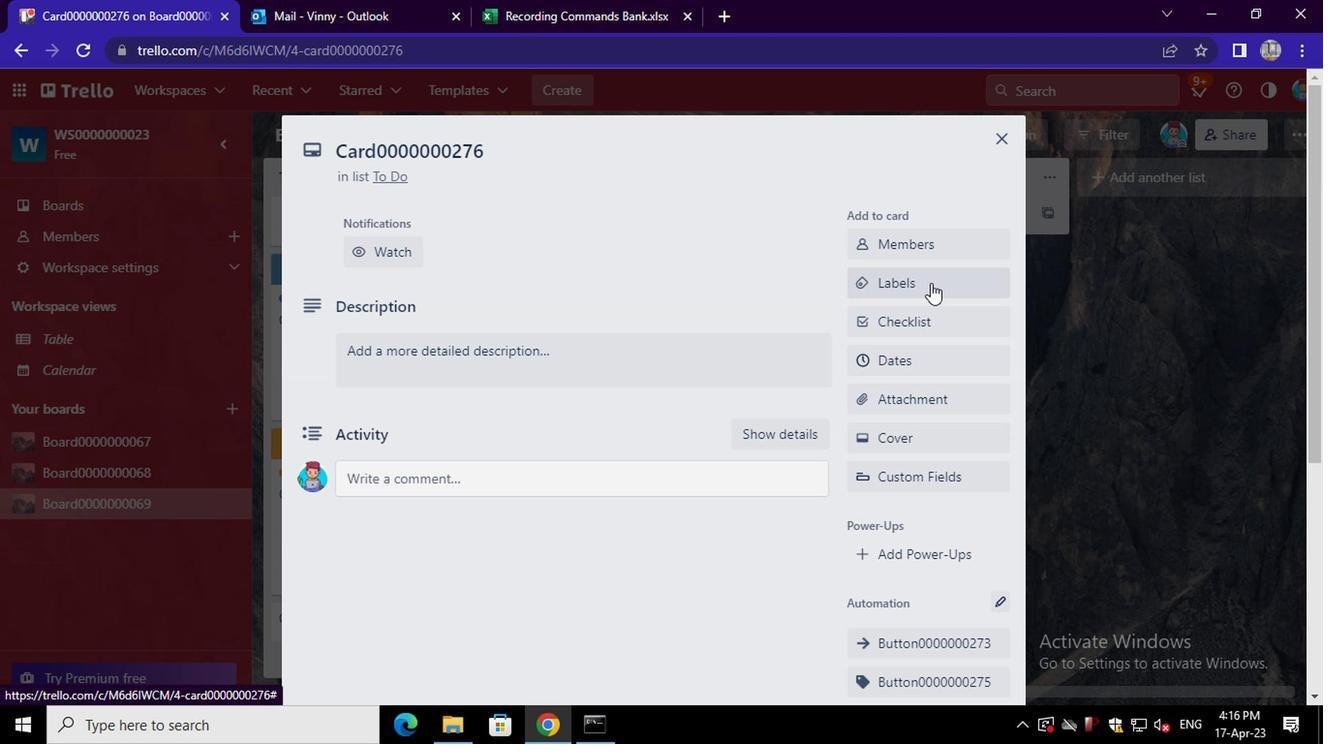 
Action: Mouse moved to (945, 192)
Screenshot: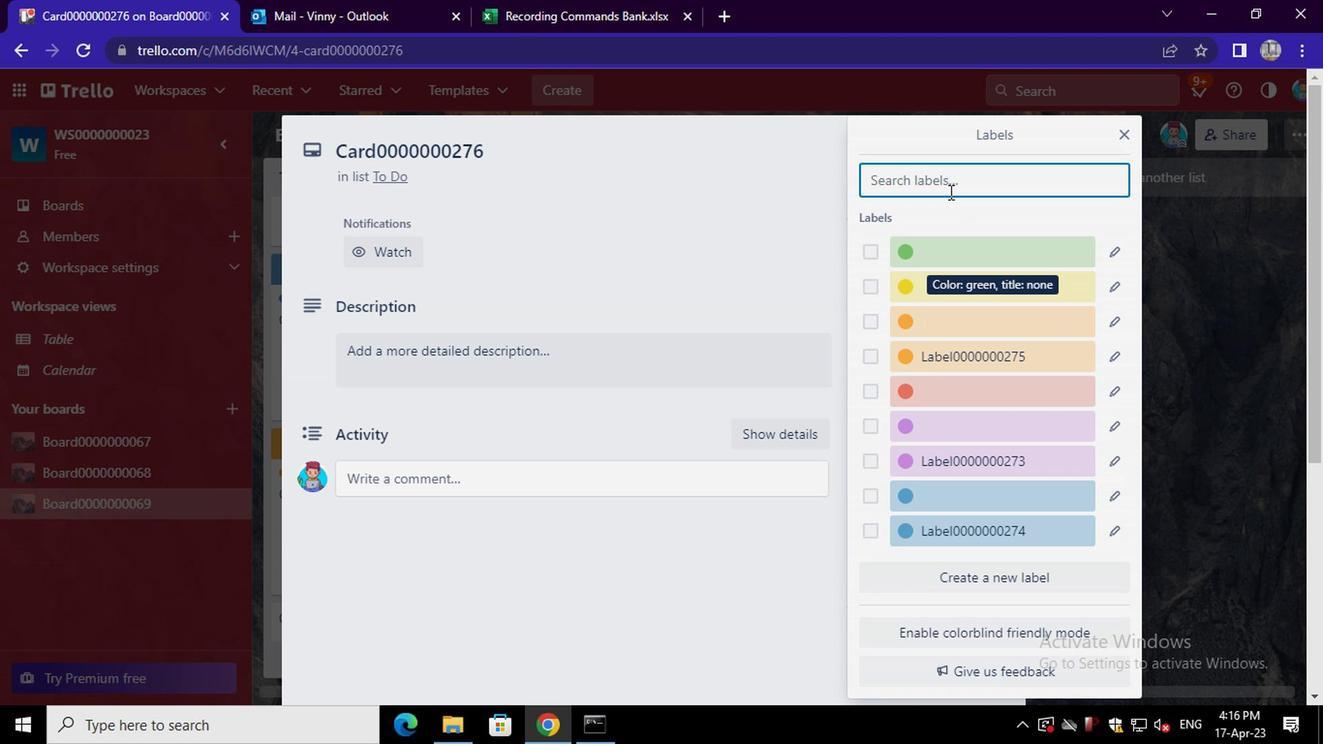 
Action: Mouse pressed left at (945, 192)
Screenshot: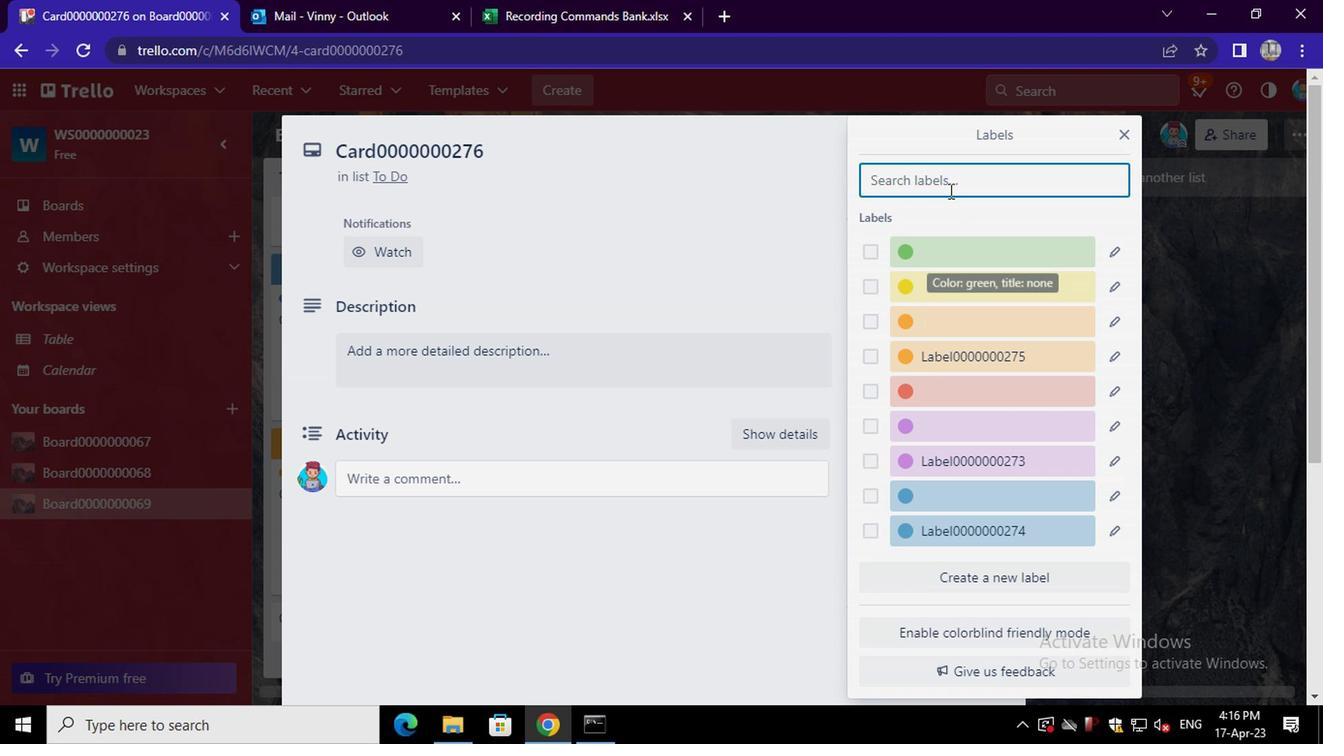 
Action: Key pressed <Key.shift>LABL<Key.backspace>EL0000000276
Screenshot: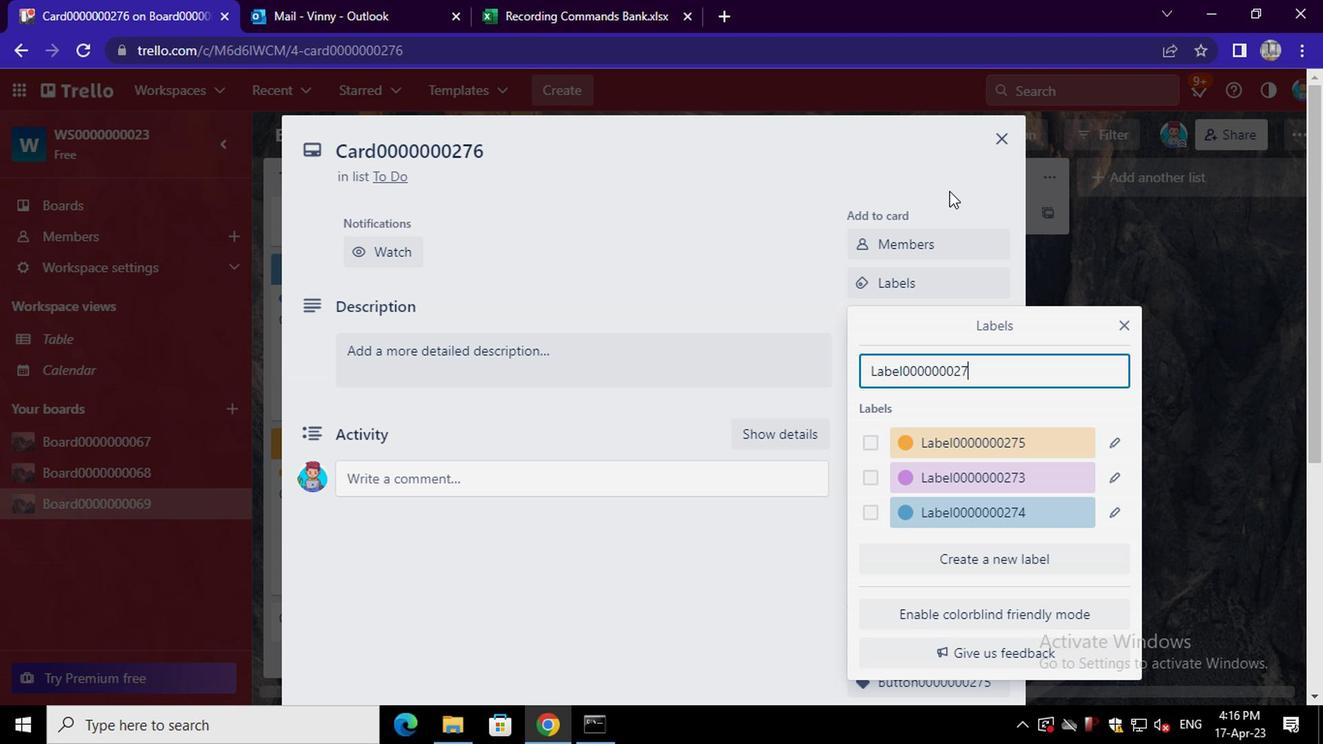 
Action: Mouse moved to (1002, 439)
Screenshot: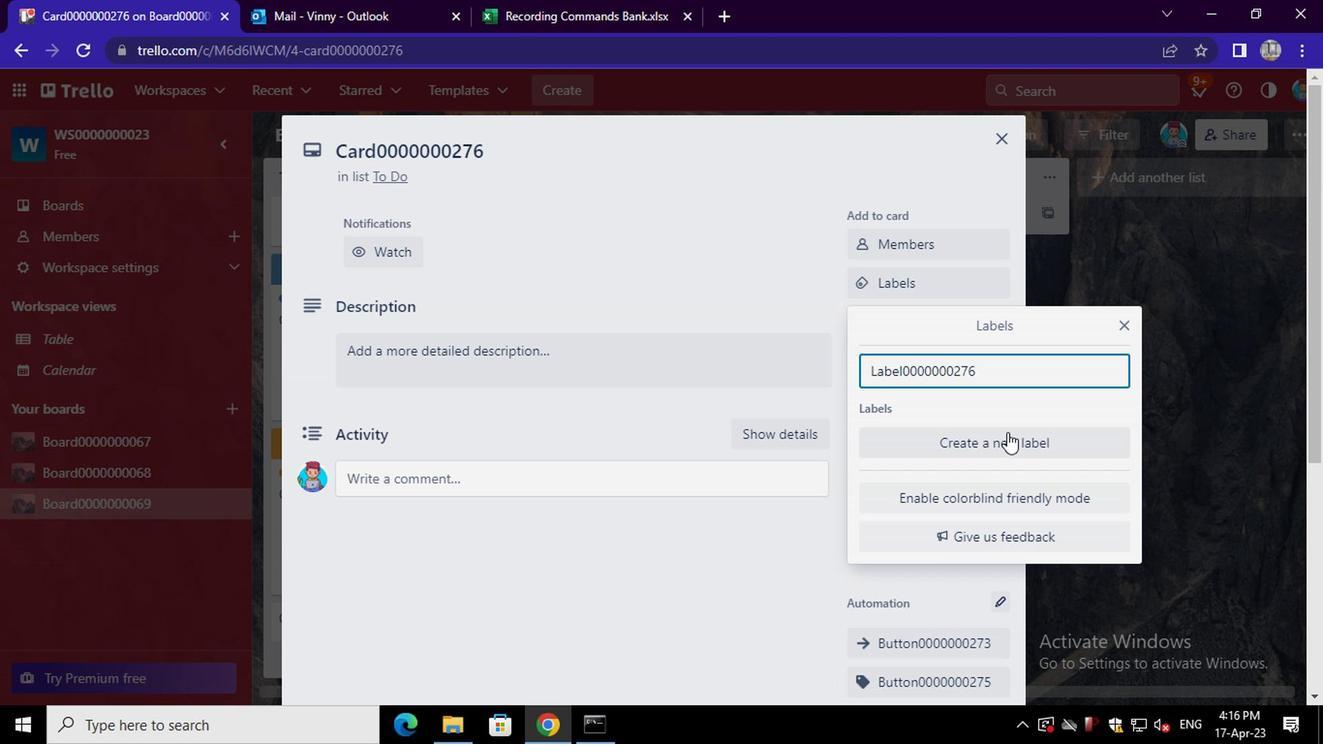 
Action: Mouse pressed left at (1002, 439)
Screenshot: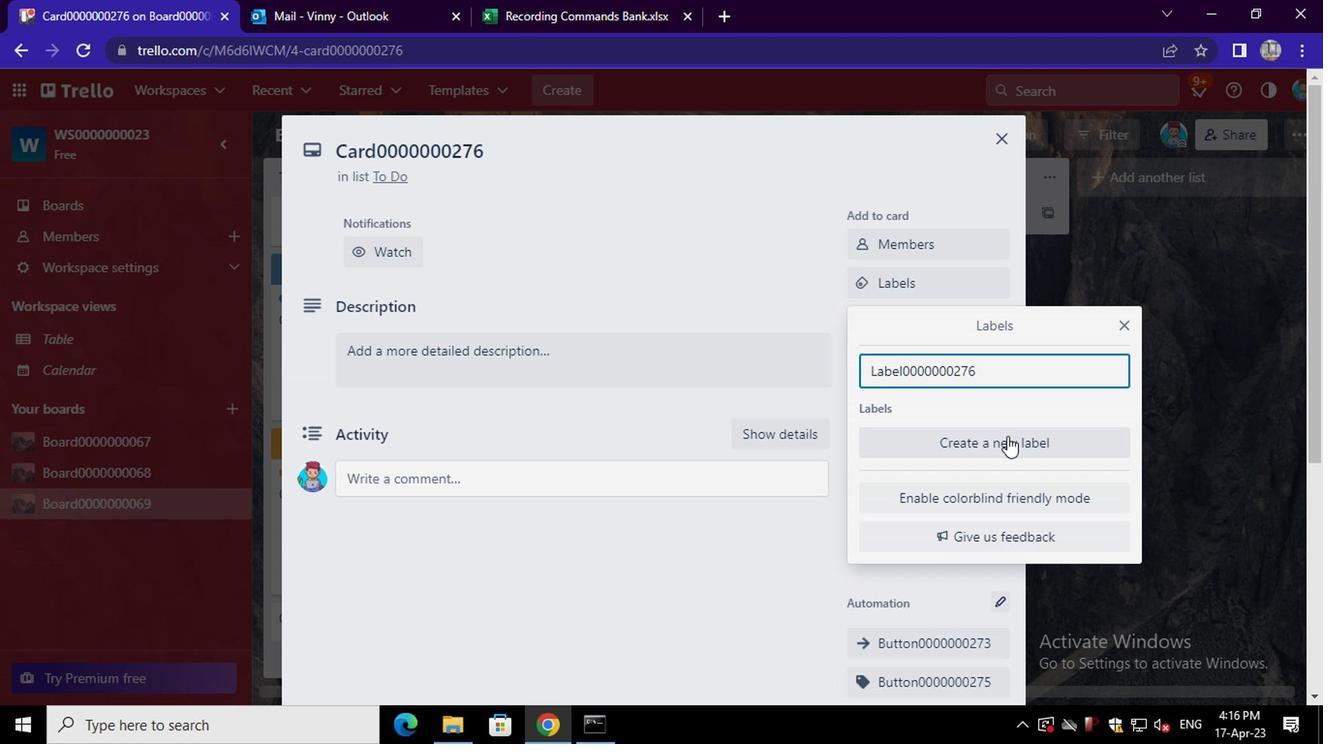 
Action: Mouse moved to (1044, 413)
Screenshot: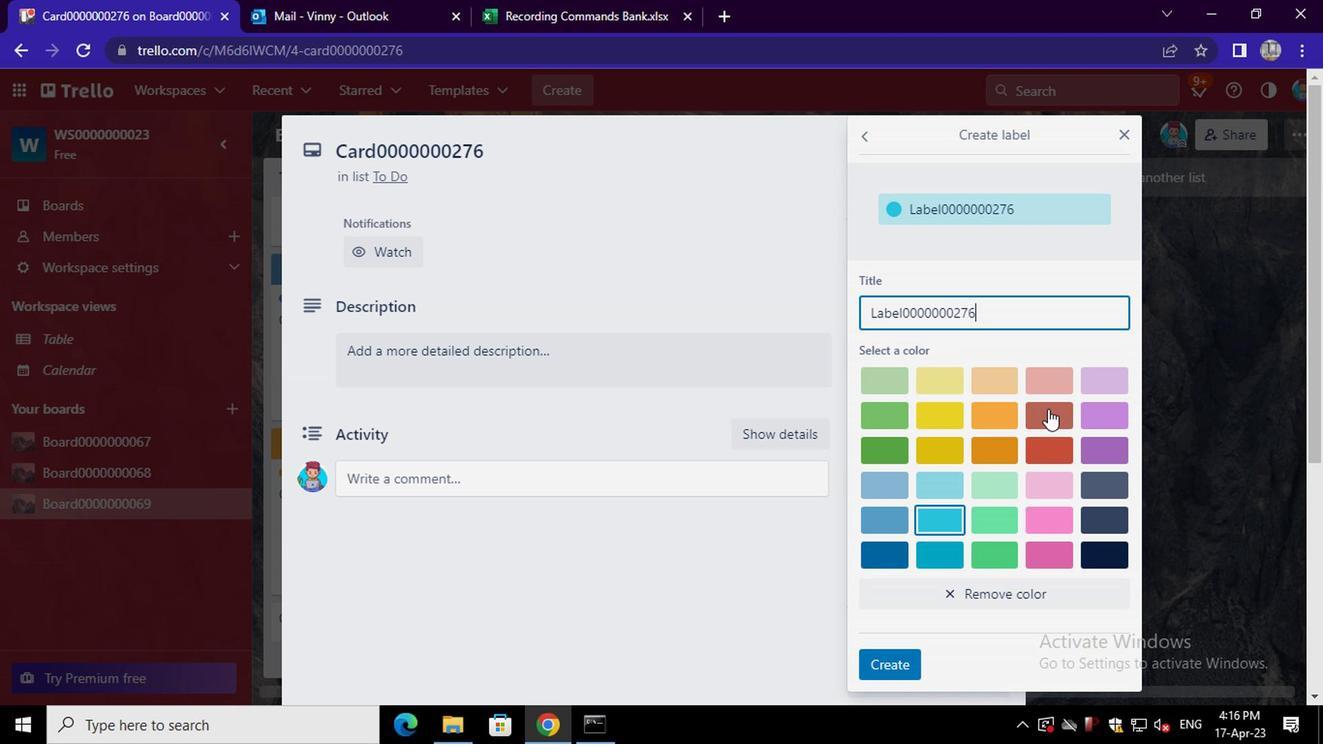 
Action: Mouse pressed left at (1044, 413)
Screenshot: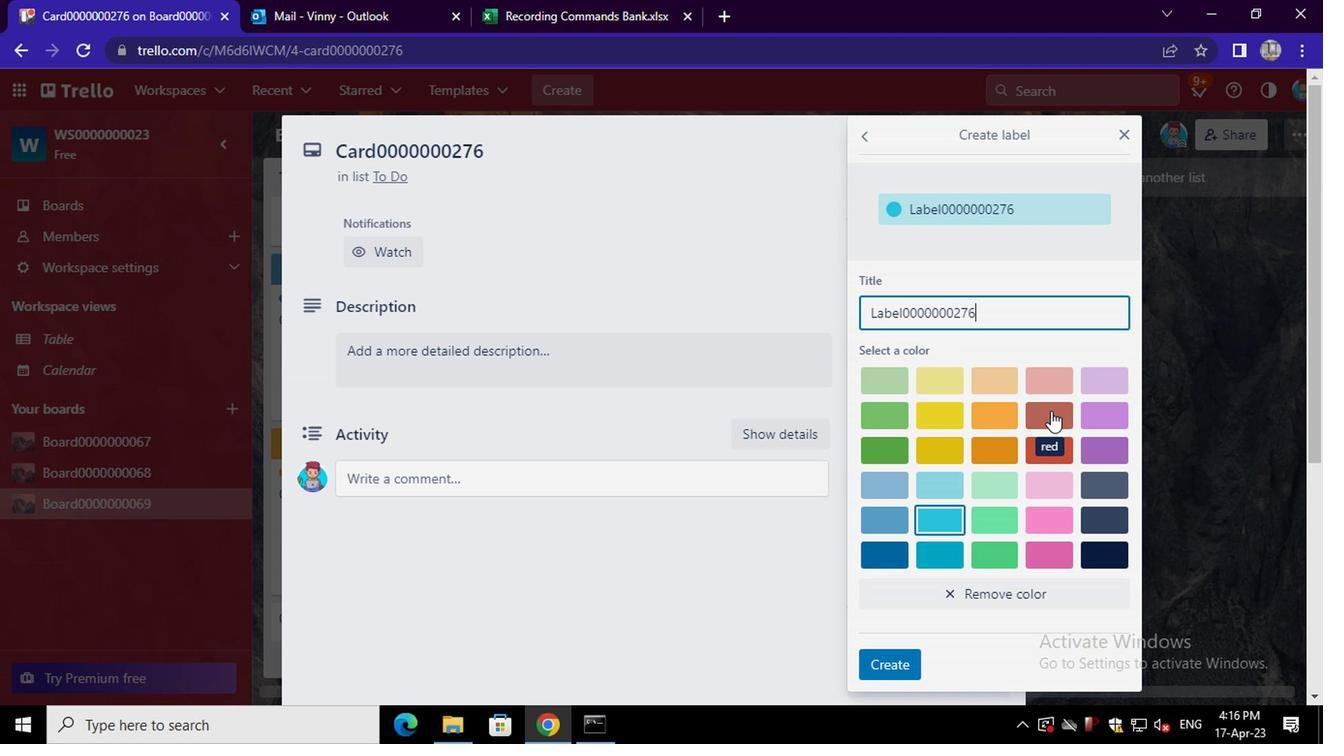 
Action: Mouse moved to (895, 660)
Screenshot: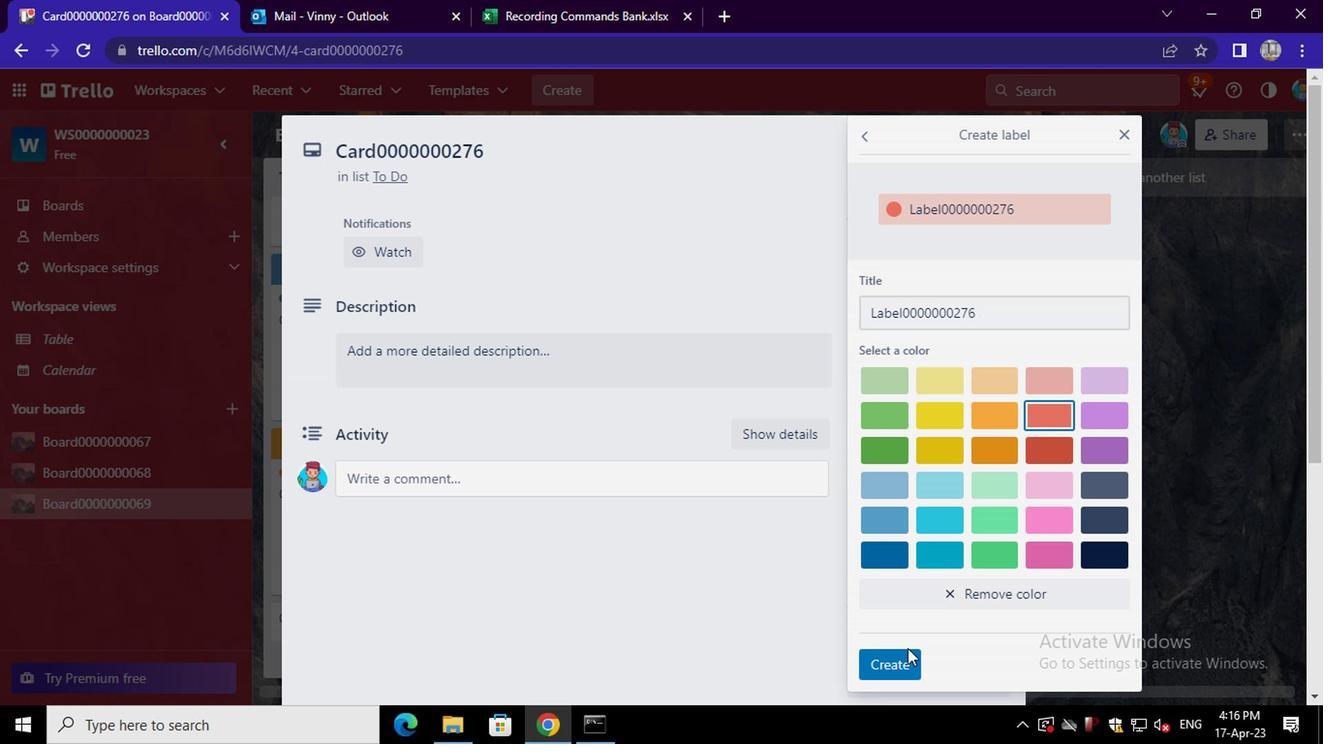 
Action: Mouse pressed left at (895, 660)
Screenshot: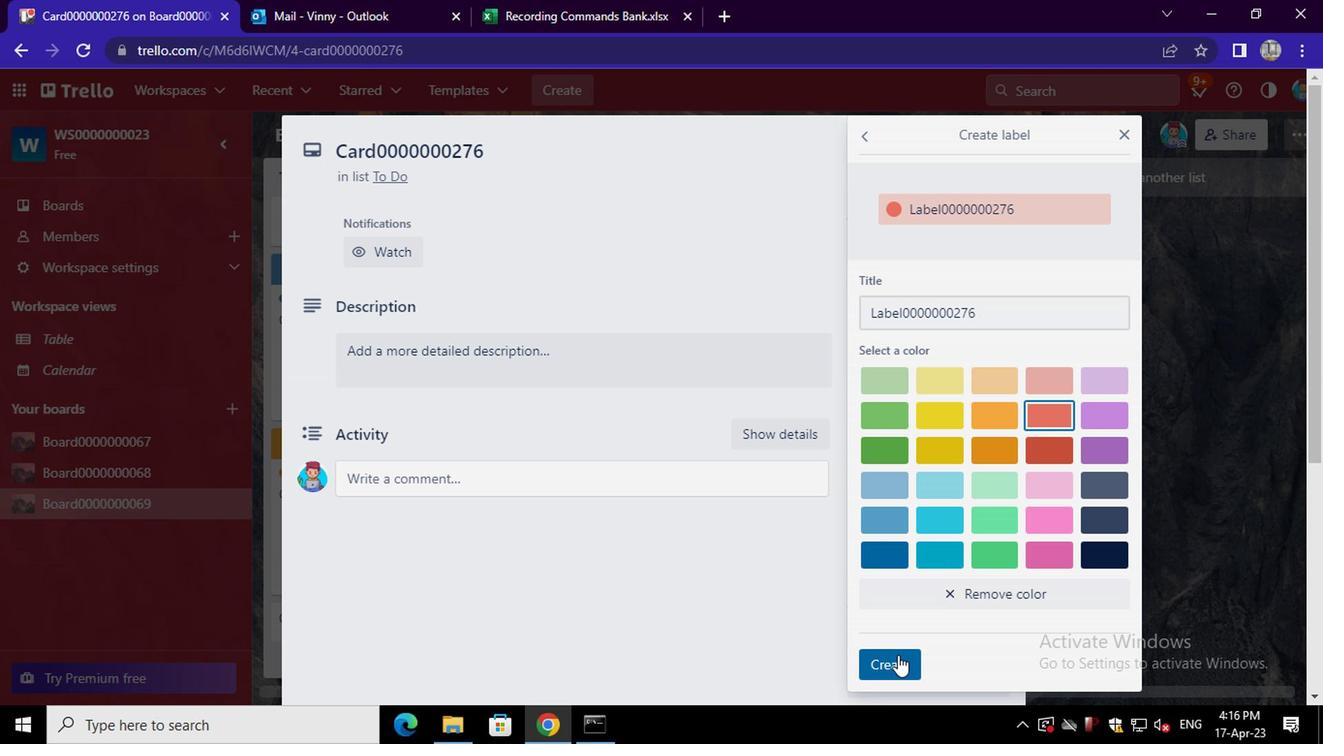 
Action: Mouse moved to (787, 541)
Screenshot: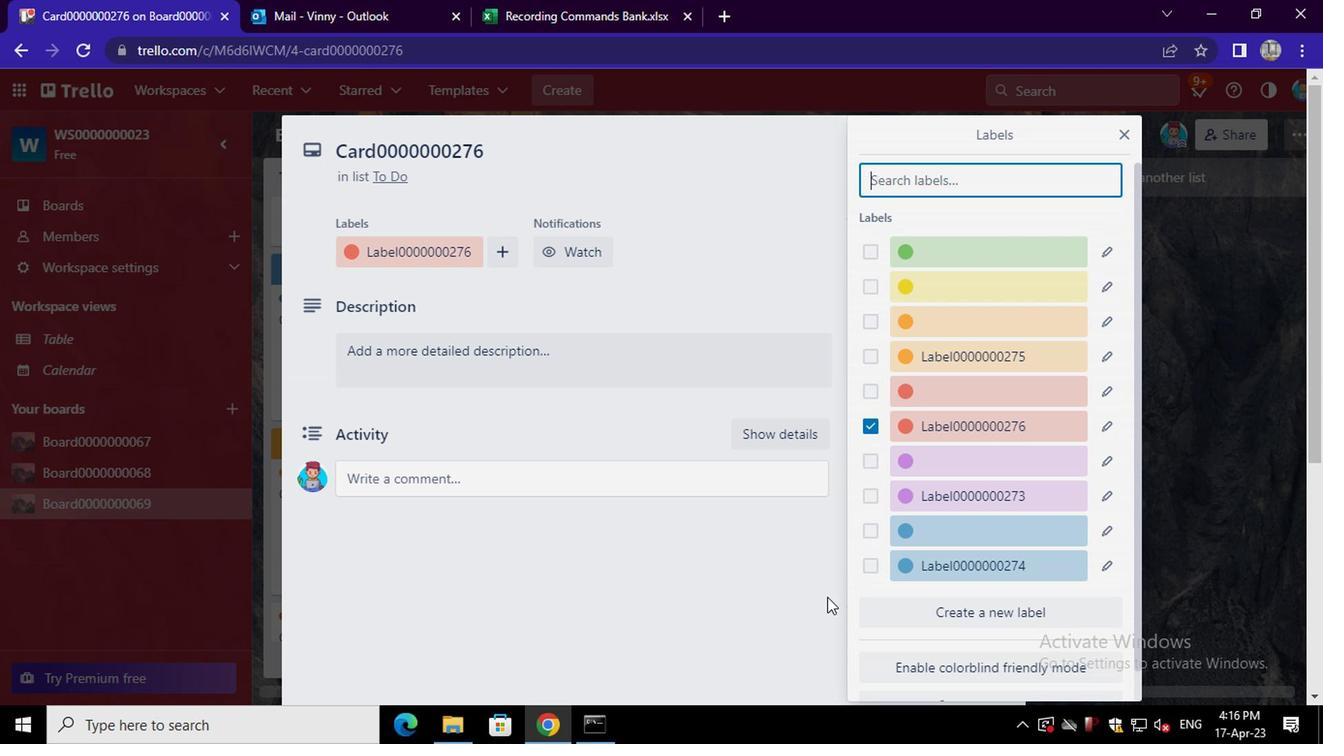 
Action: Mouse pressed left at (787, 541)
Screenshot: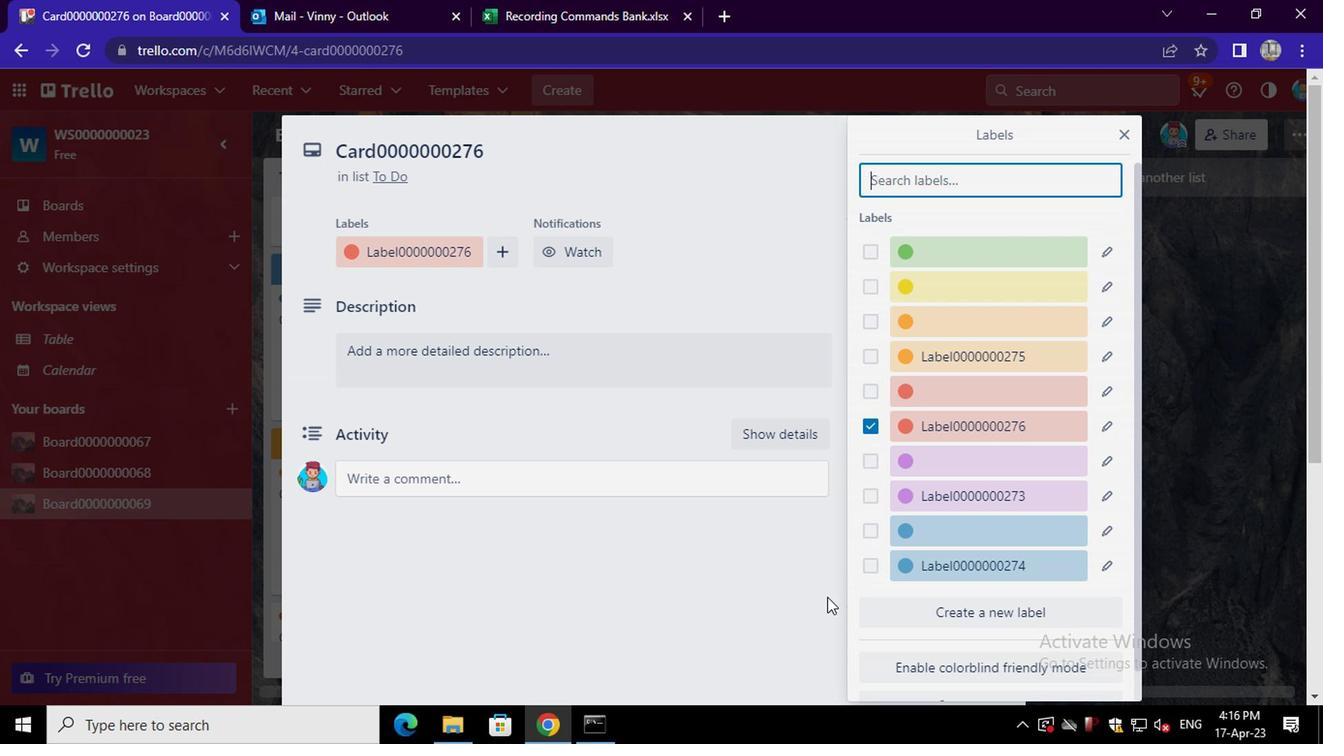 
Action: Mouse moved to (929, 318)
Screenshot: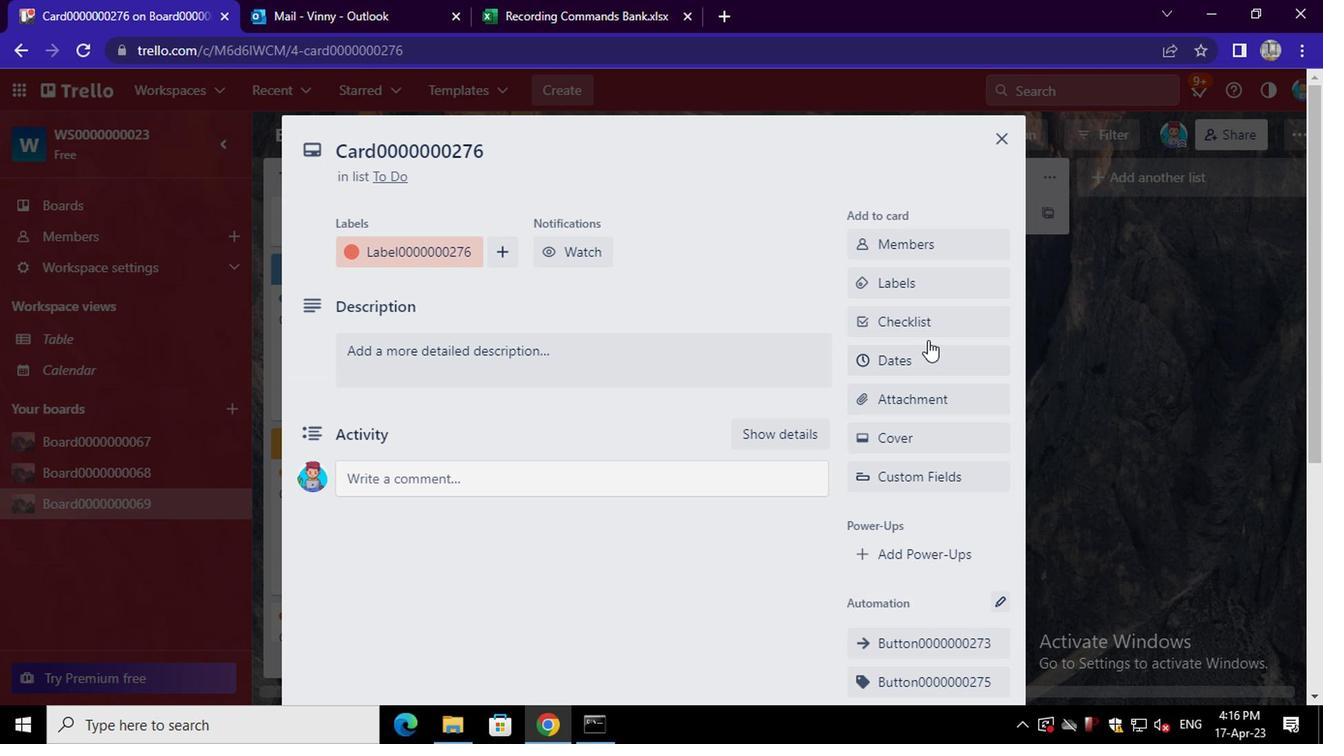 
Action: Mouse pressed left at (929, 318)
Screenshot: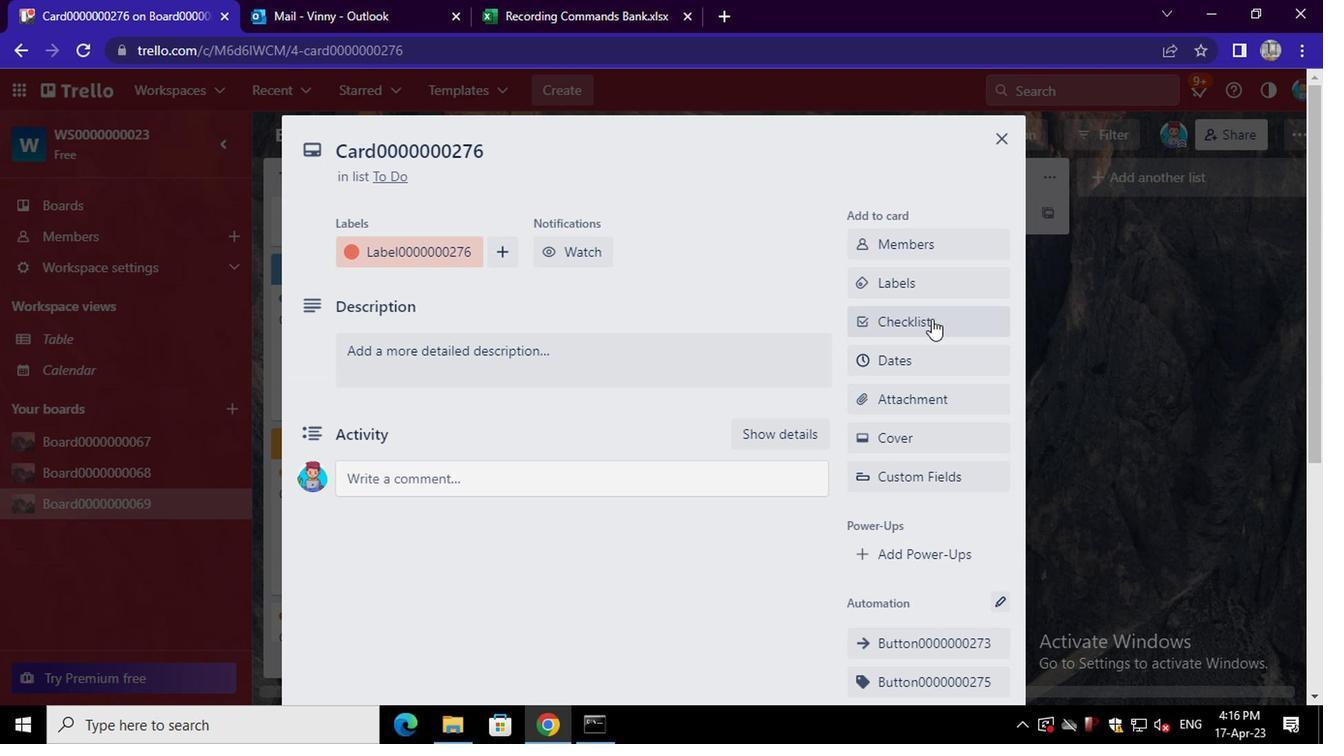 
Action: Mouse moved to (942, 440)
Screenshot: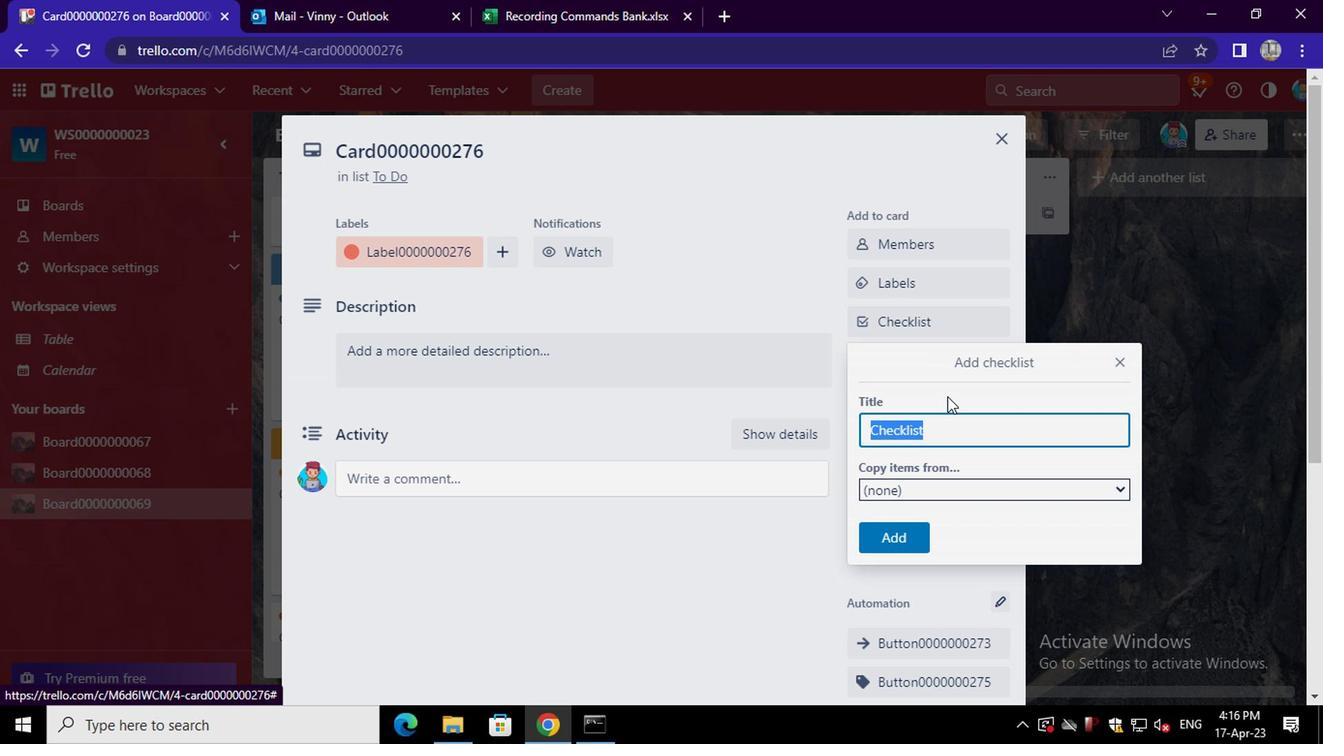 
Action: Mouse pressed left at (942, 440)
Screenshot: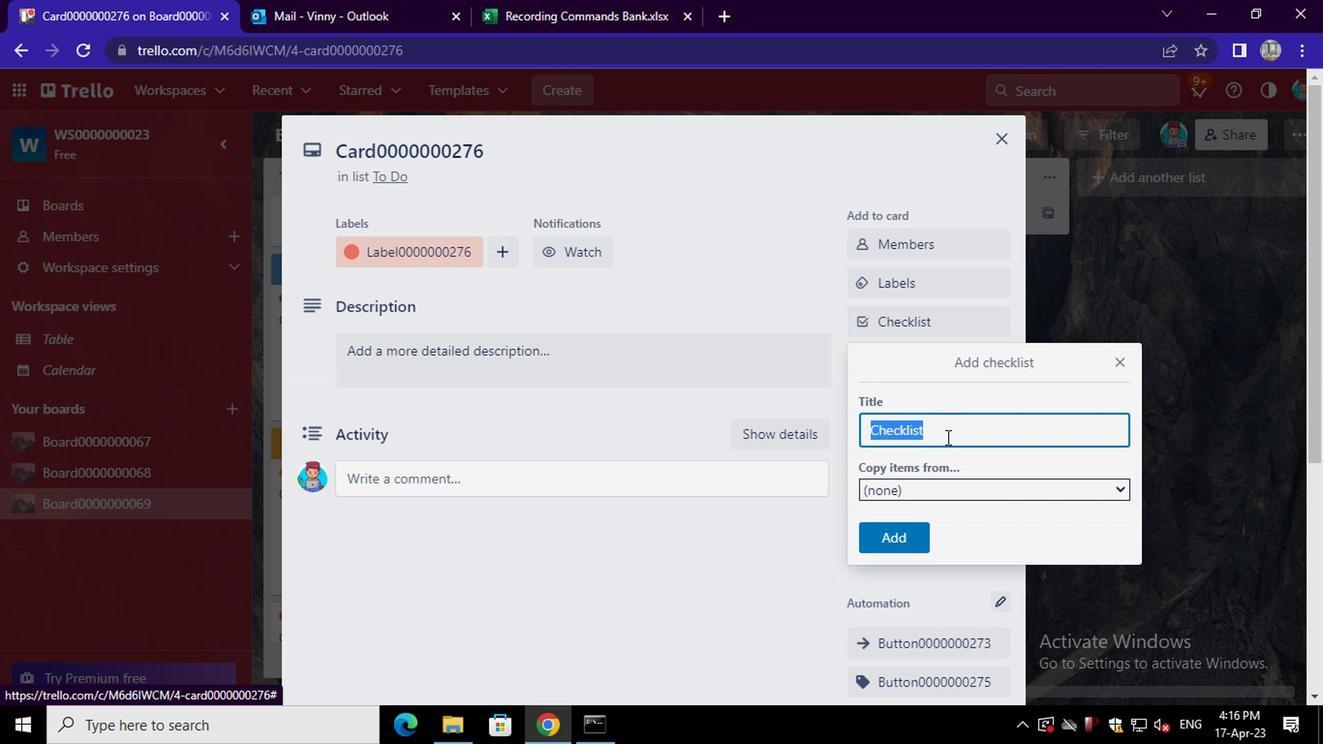 
Action: Mouse moved to (942, 440)
Screenshot: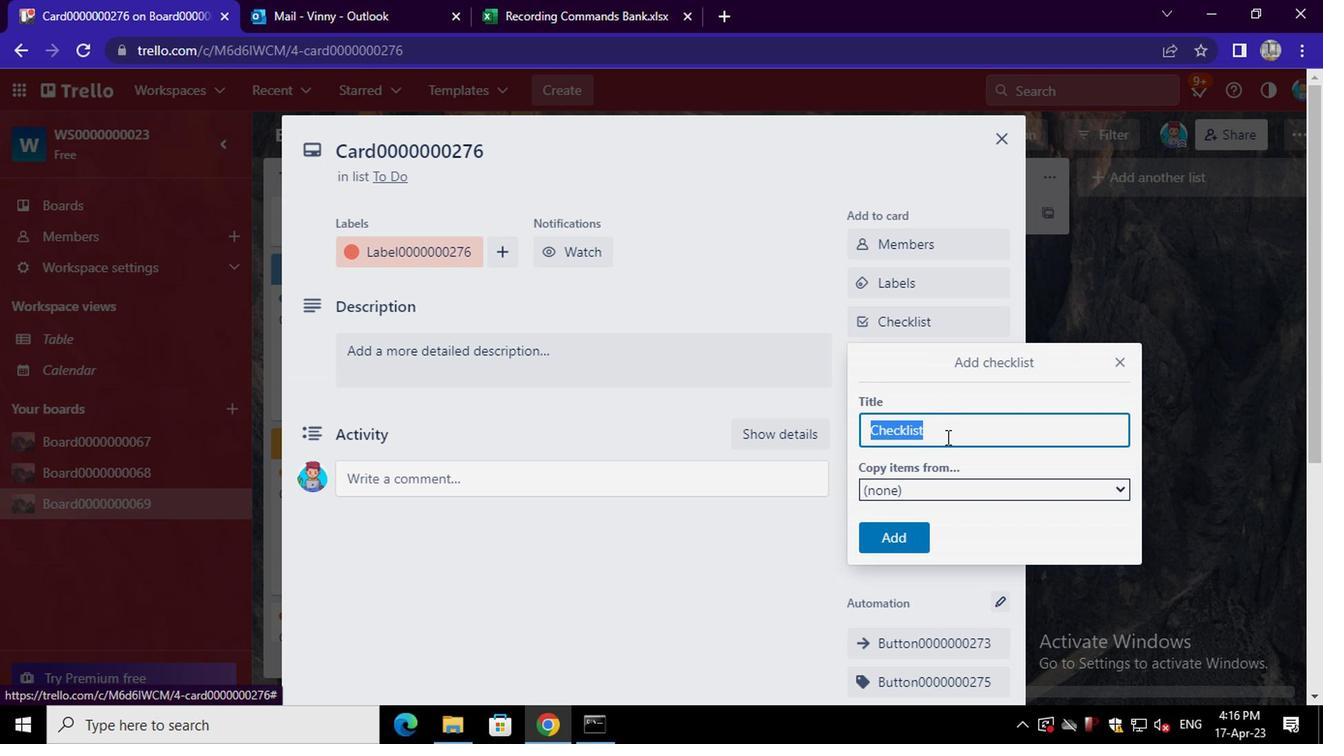 
Action: Key pressed <Key.backspace><Key.backspace><Key.backspace><Key.backspace><Key.backspace><Key.backspace><Key.backspace><Key.backspace><Key.backspace><Key.backspace><Key.backspace><Key.backspace><Key.backspace><Key.backspace><Key.backspace><Key.backspace><Key.backspace><Key.backspace><Key.backspace><Key.backspace><Key.backspace><Key.backspace><Key.shift>CL0000000276
Screenshot: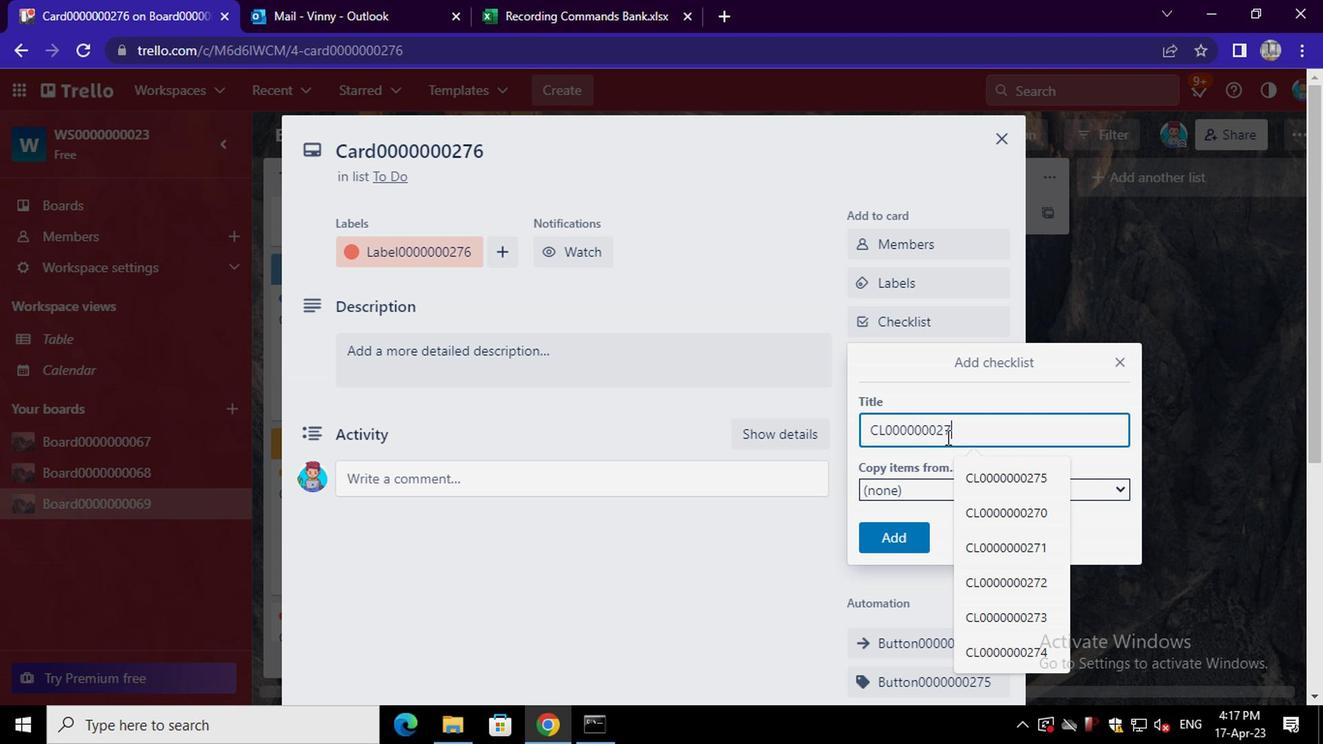 
Action: Mouse moved to (909, 536)
Screenshot: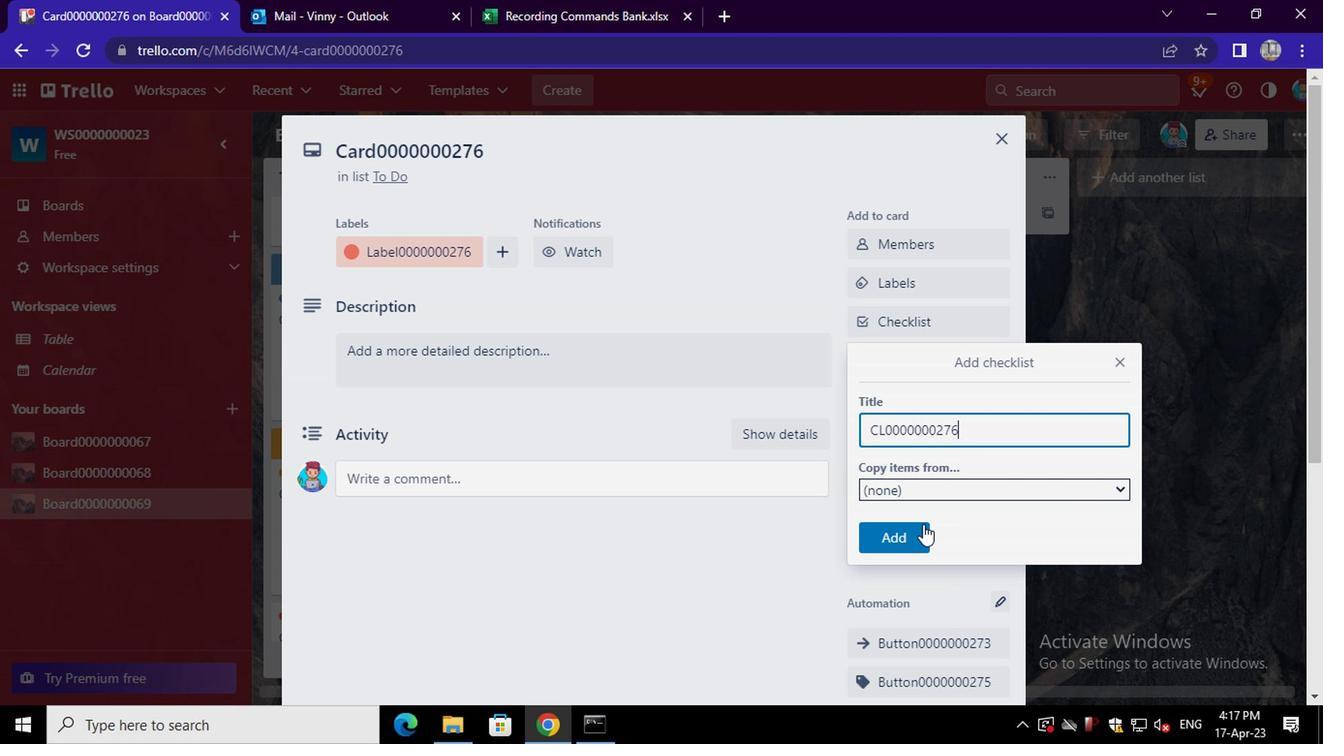 
Action: Mouse pressed left at (909, 536)
Screenshot: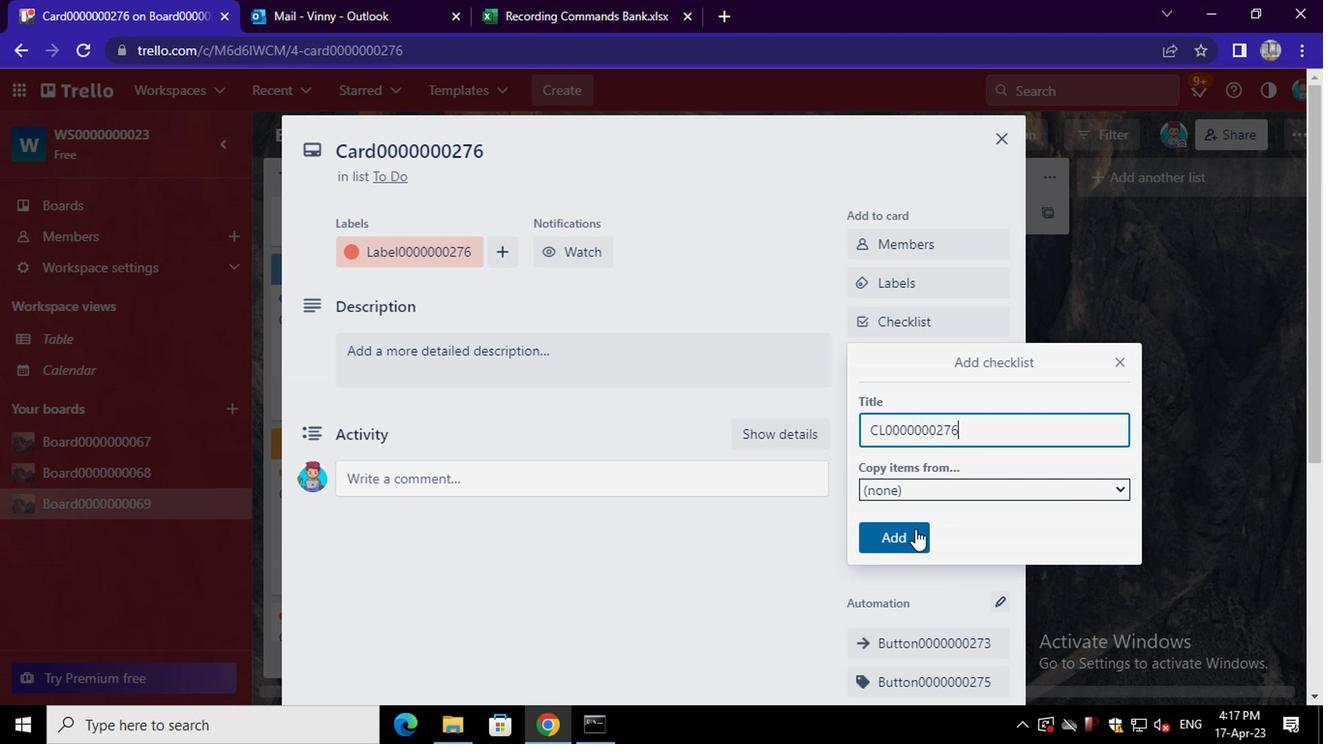 
Action: Mouse moved to (782, 536)
Screenshot: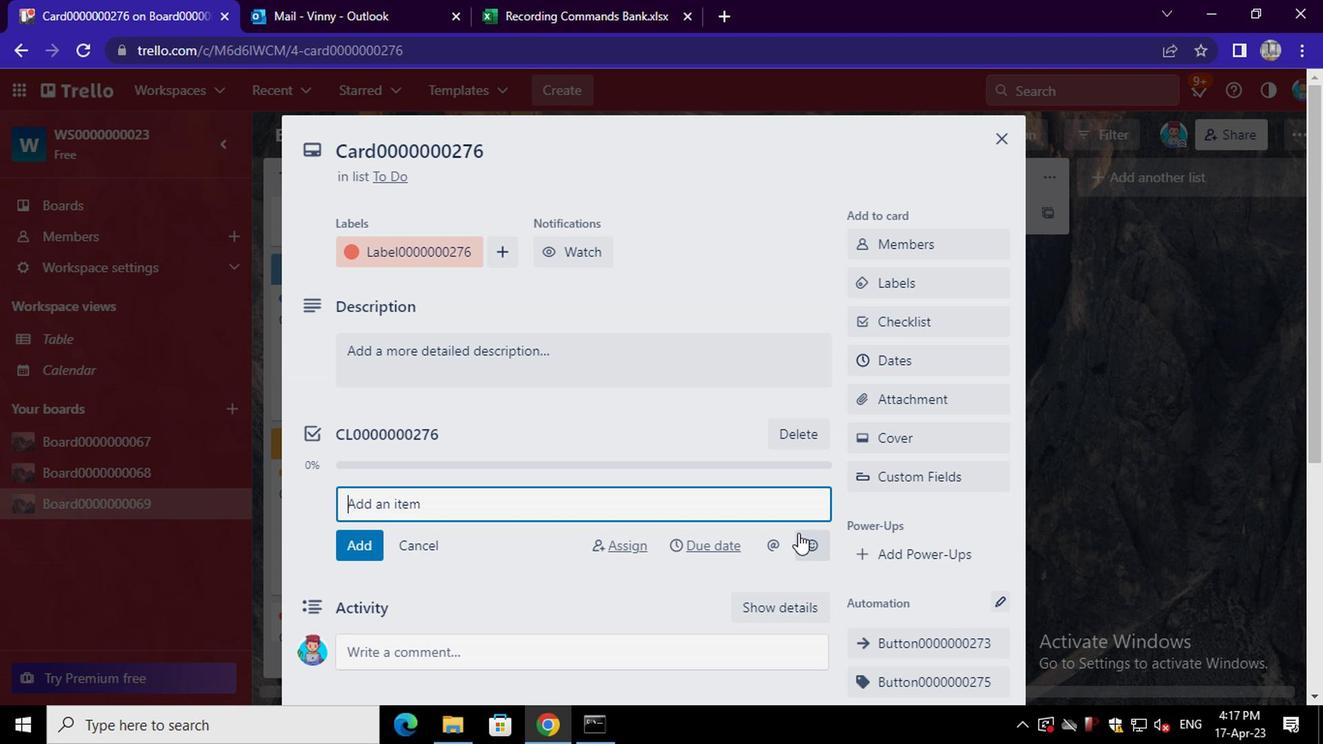
Action: Mouse scrolled (782, 534) with delta (0, -1)
Screenshot: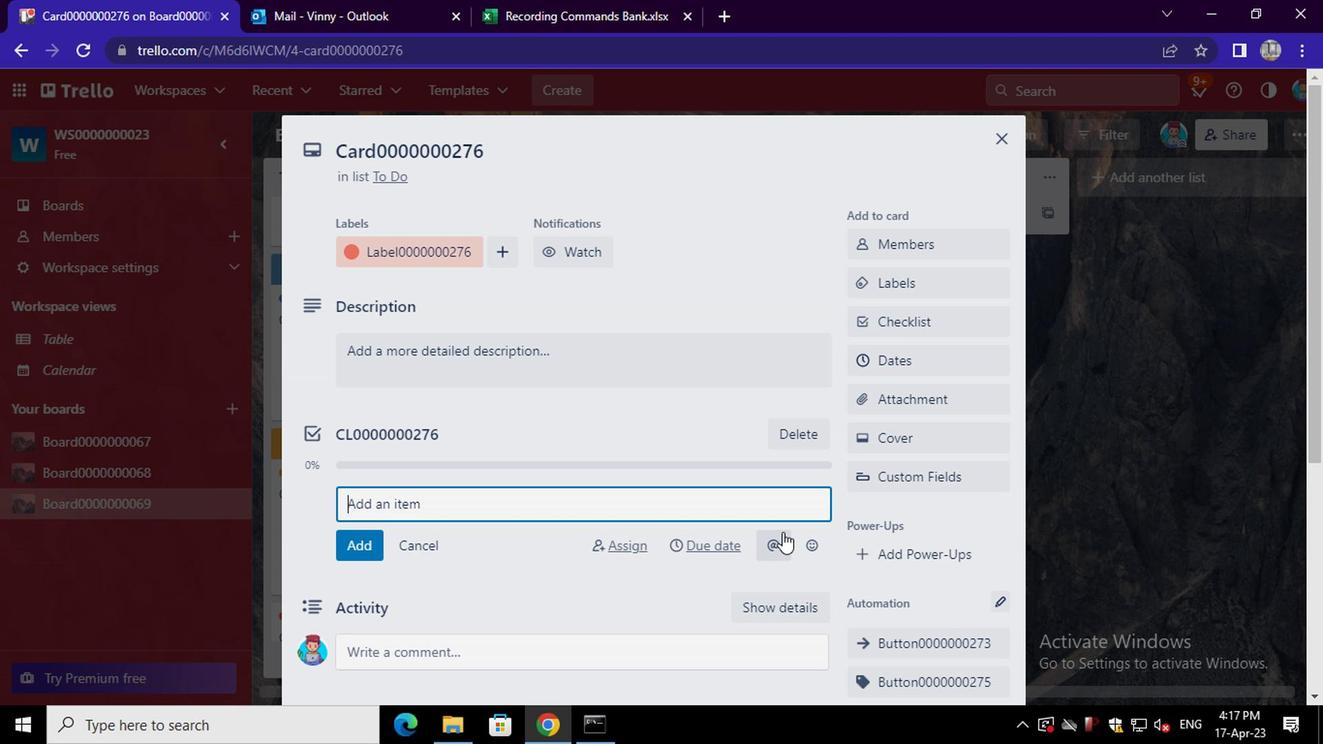 
Action: Mouse moved to (931, 264)
Screenshot: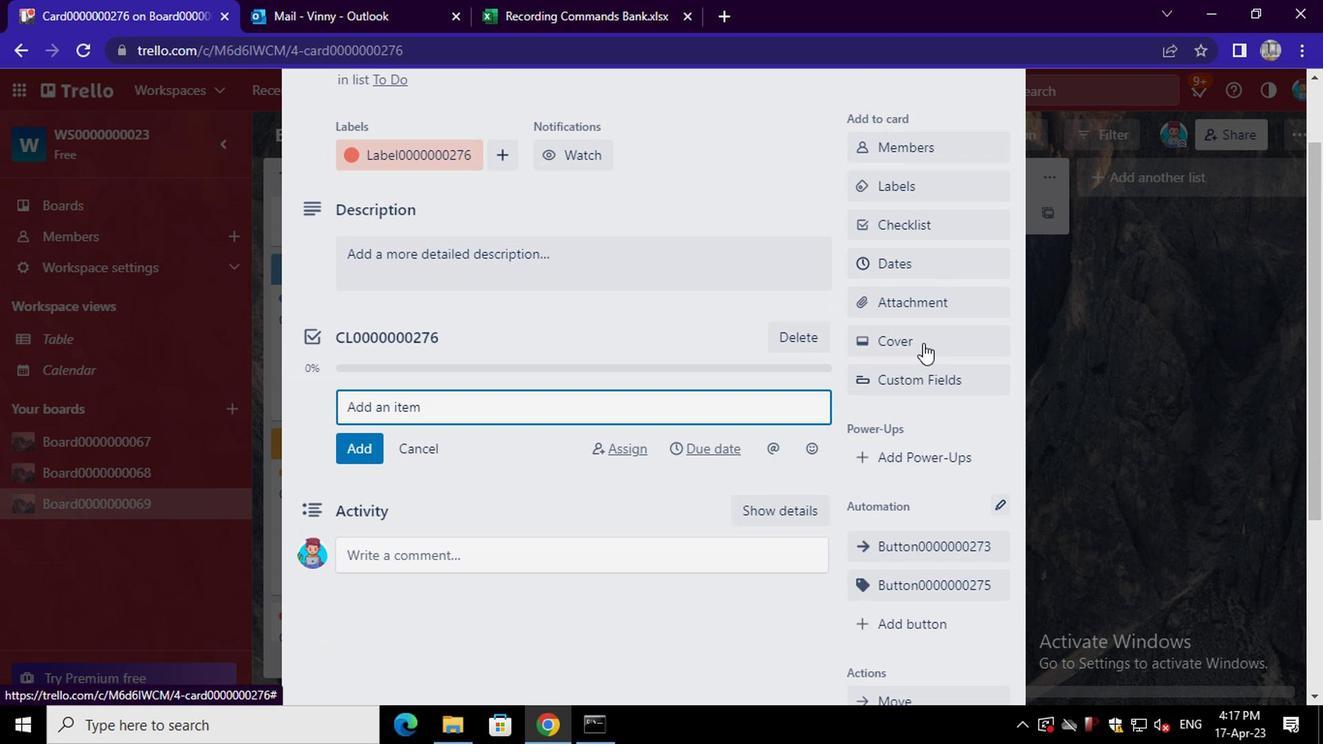 
Action: Mouse pressed left at (931, 264)
Screenshot: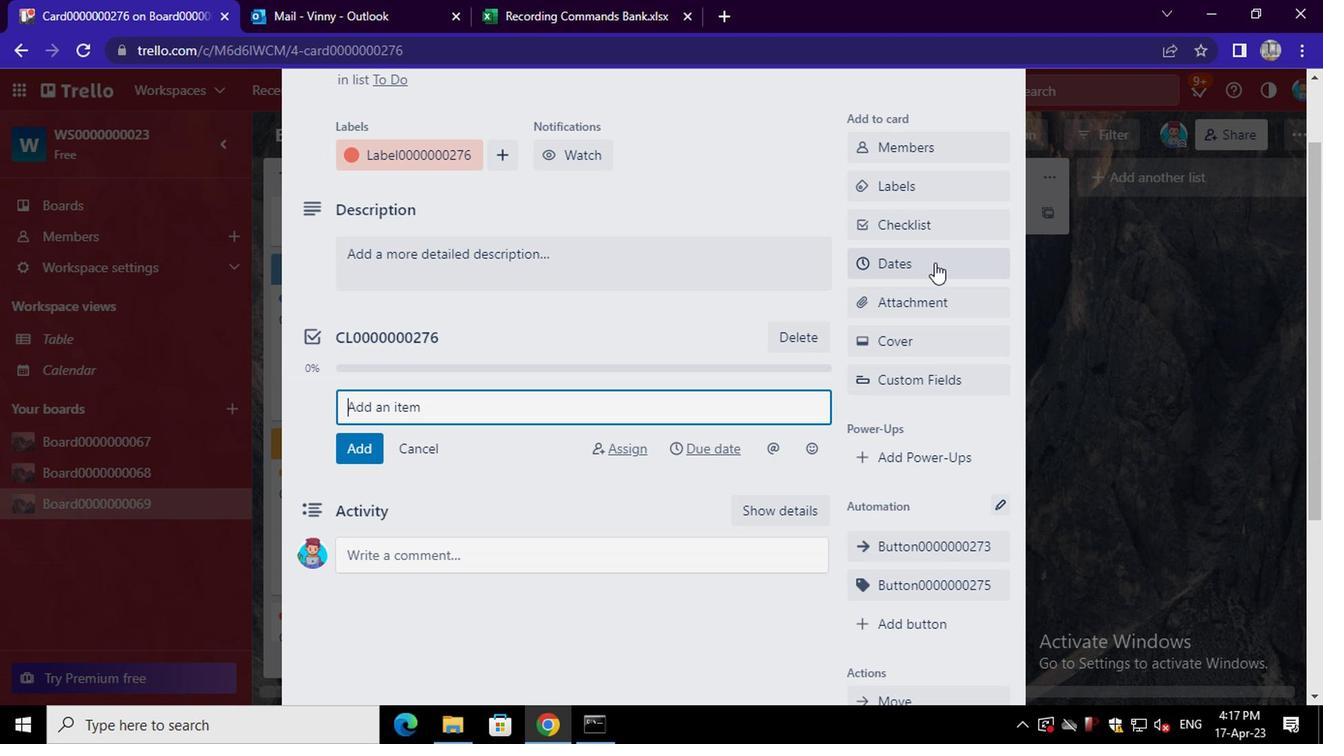 
Action: Mouse moved to (870, 485)
Screenshot: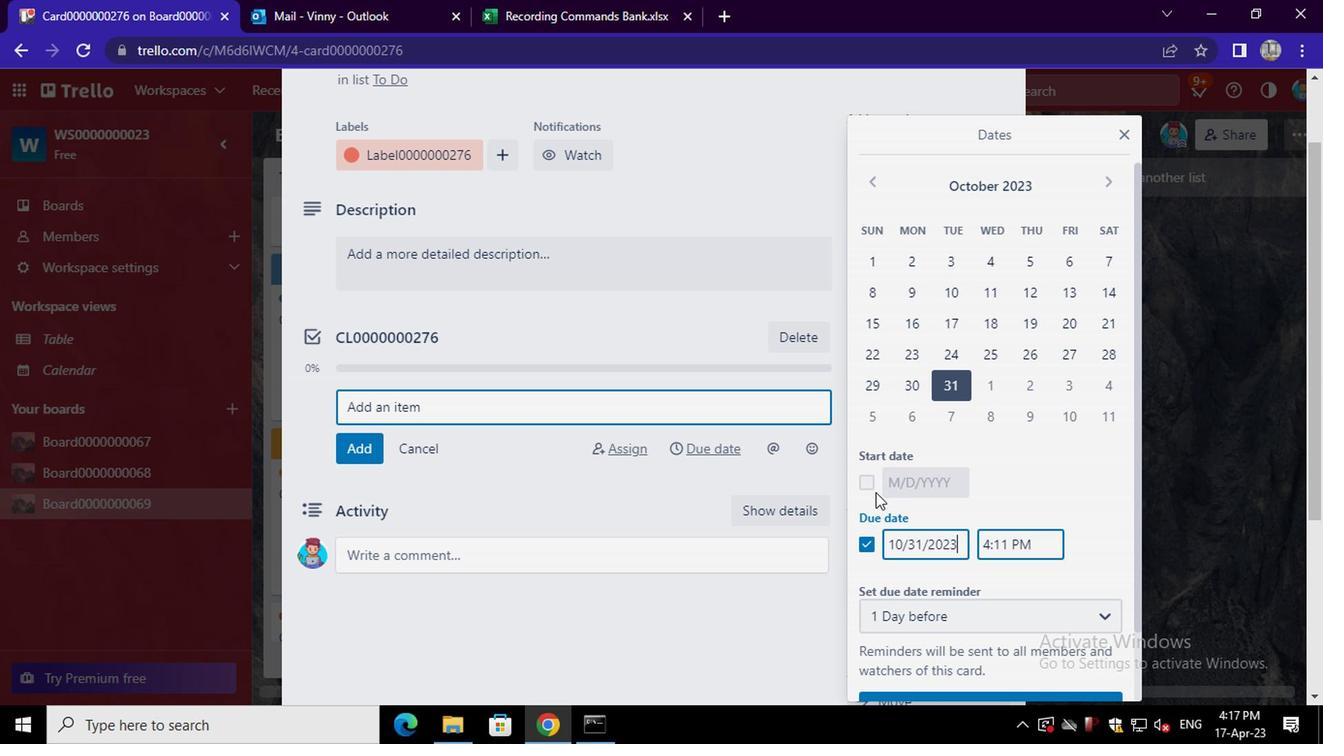 
Action: Mouse pressed left at (870, 485)
Screenshot: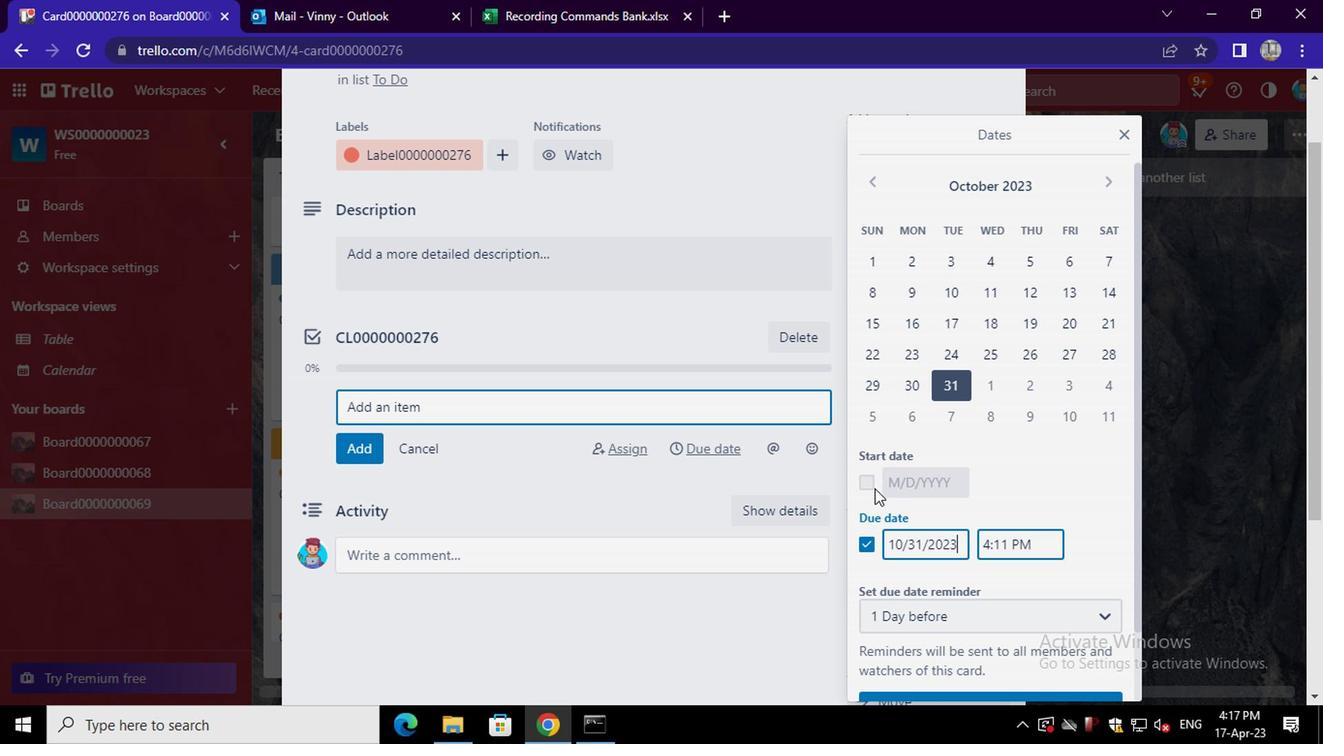 
Action: Mouse moved to (860, 547)
Screenshot: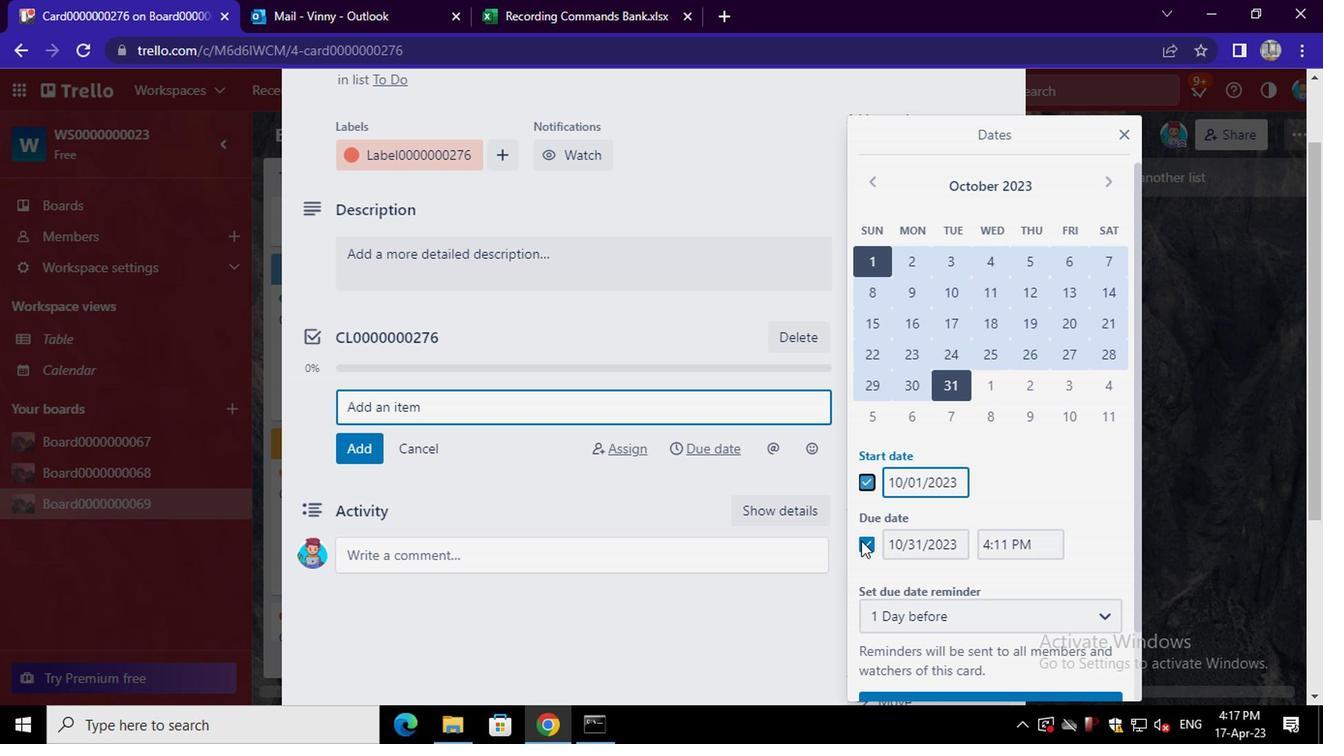 
Action: Mouse pressed left at (860, 547)
Screenshot: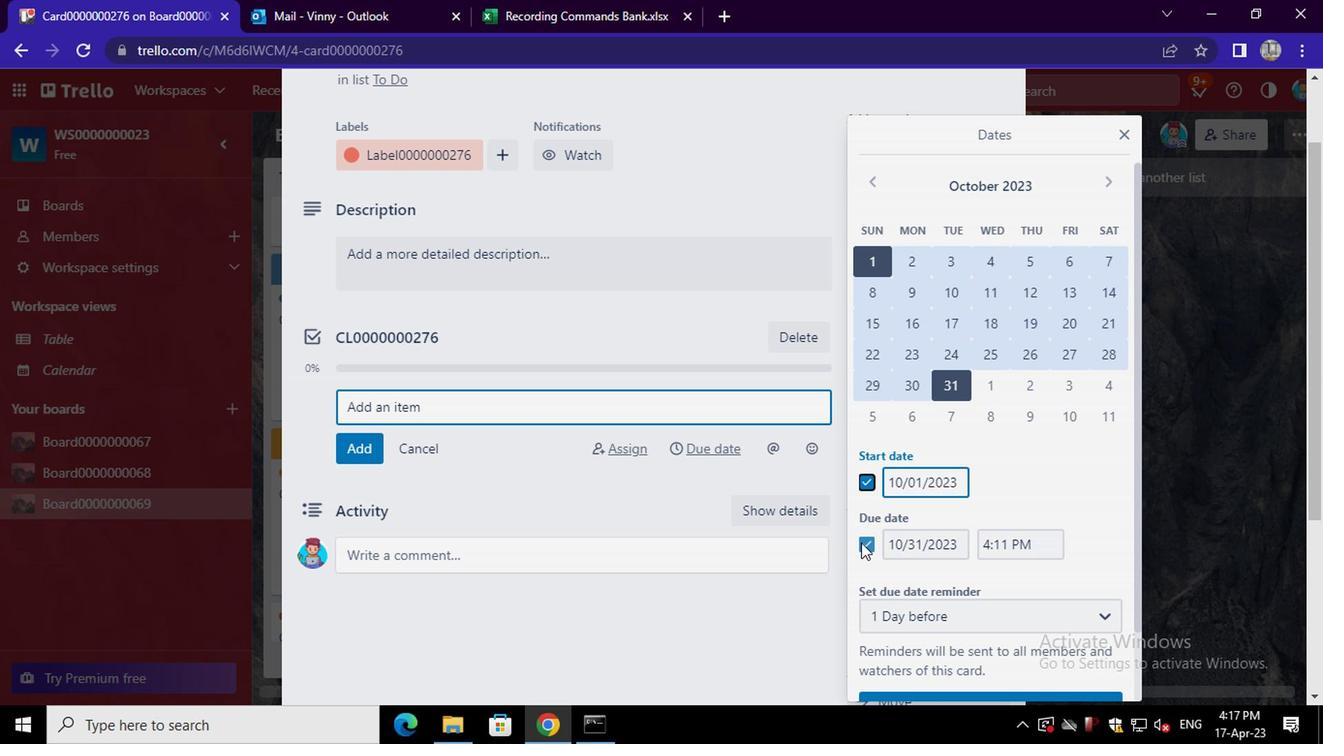 
Action: Mouse moved to (1095, 189)
Screenshot: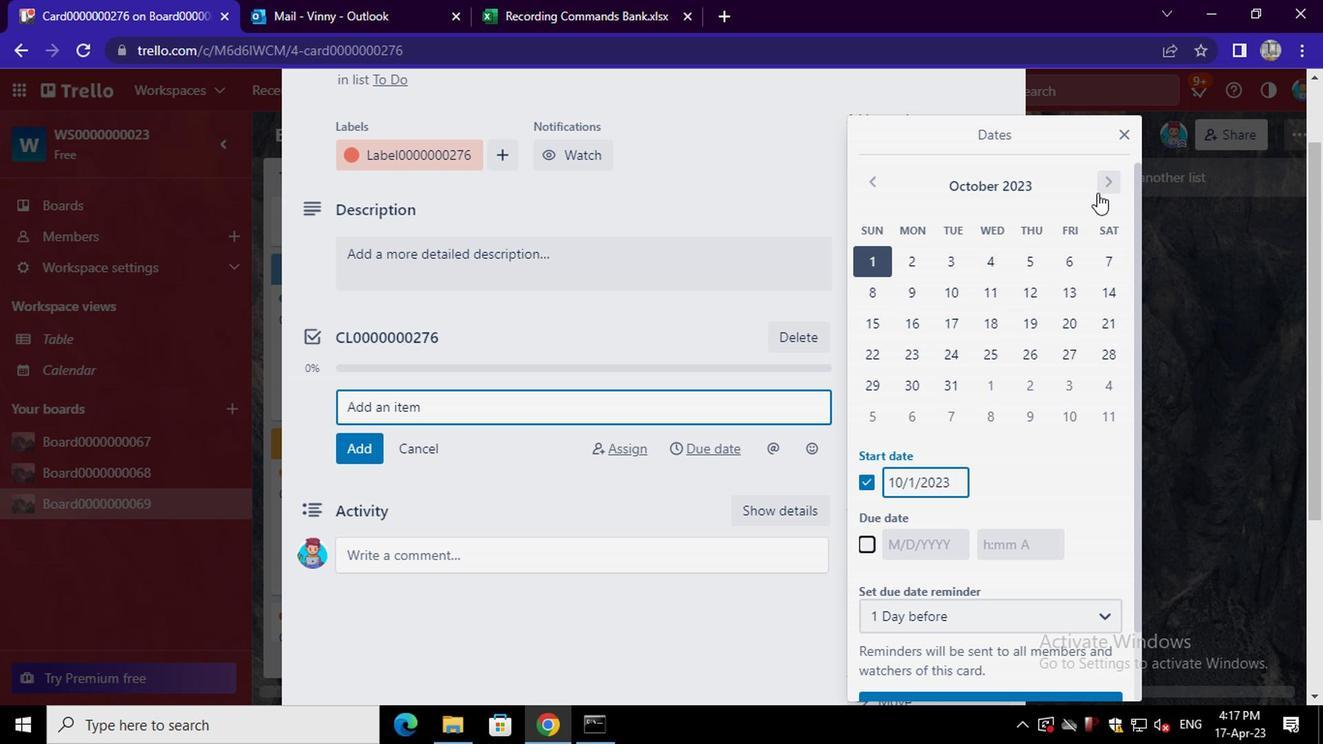 
Action: Mouse pressed left at (1095, 189)
Screenshot: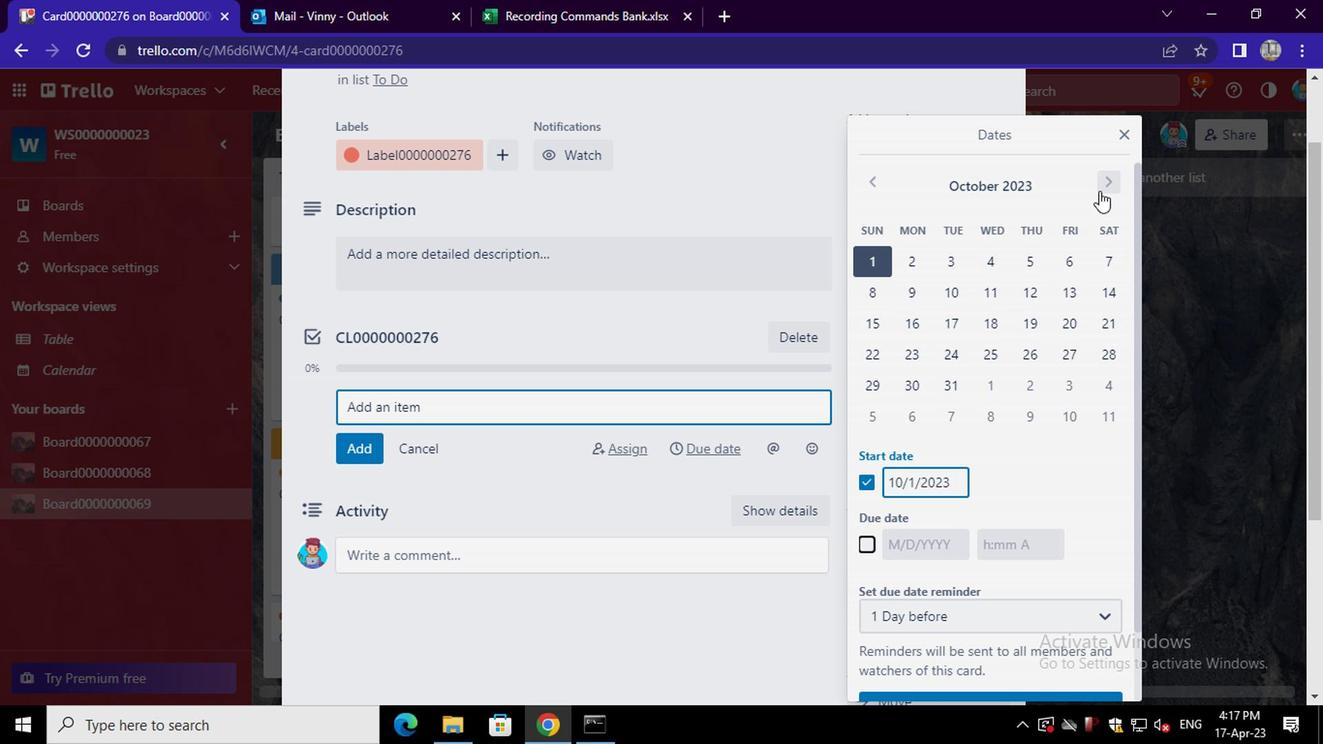 
Action: Mouse moved to (987, 260)
Screenshot: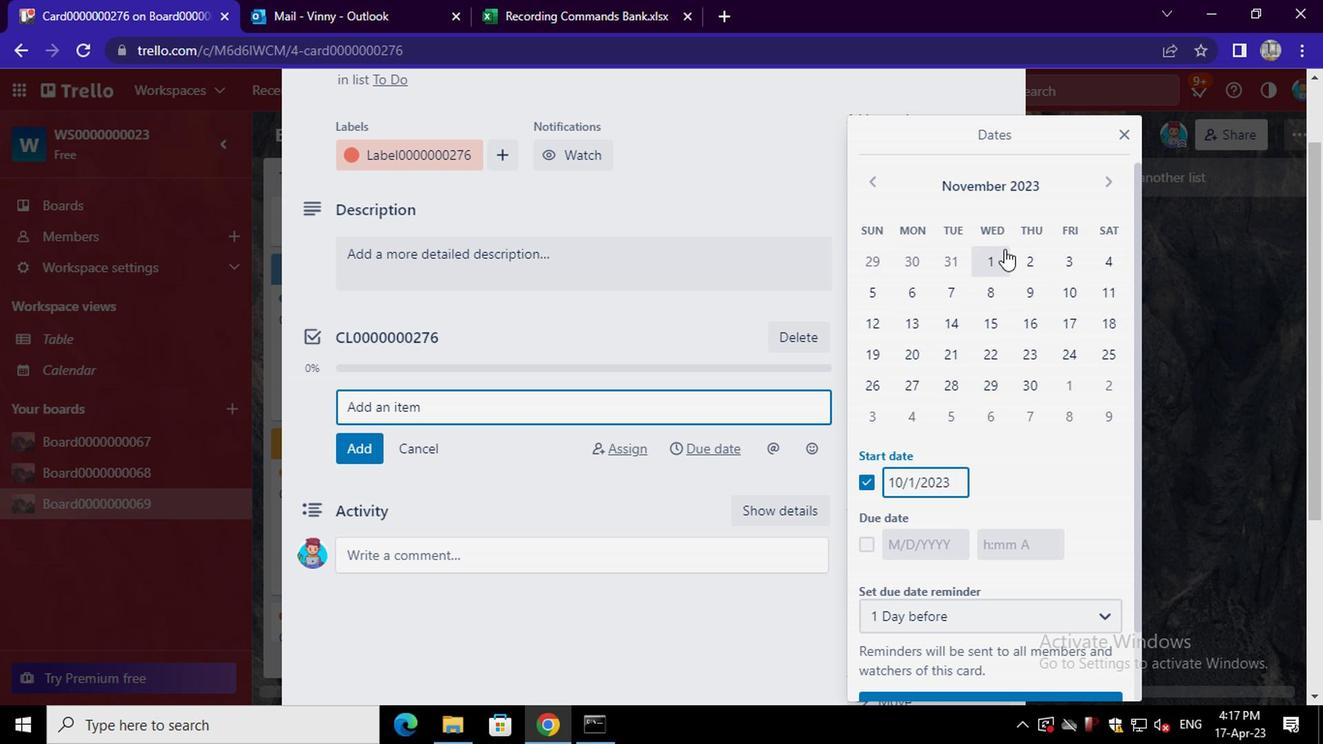 
Action: Mouse pressed left at (987, 260)
Screenshot: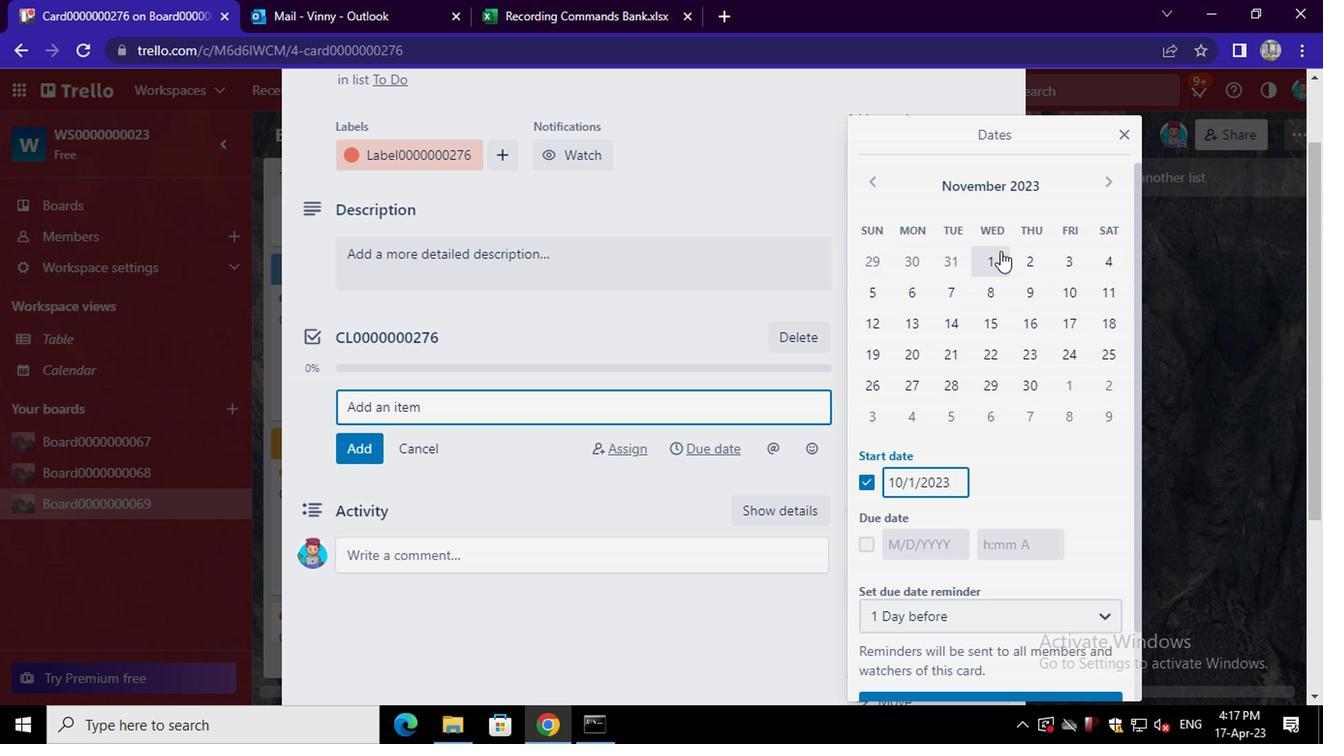 
Action: Mouse moved to (864, 553)
Screenshot: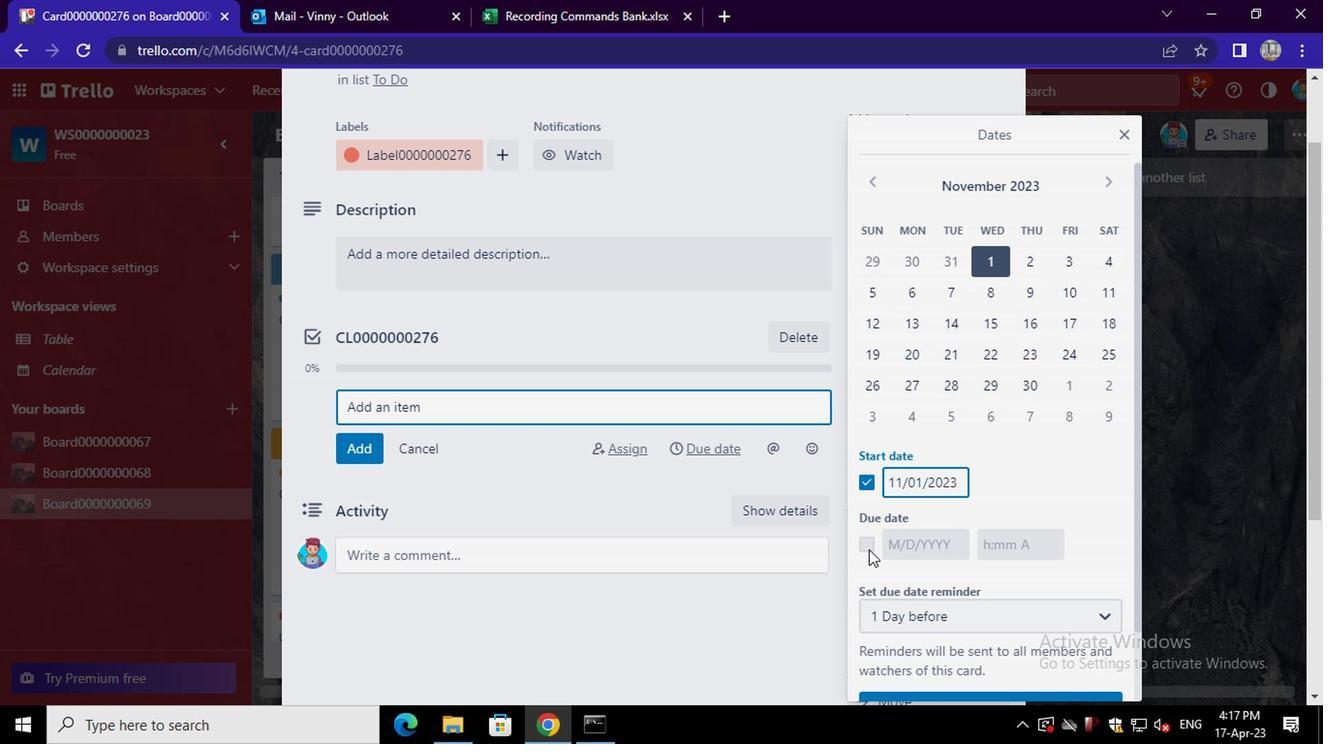 
Action: Mouse pressed left at (864, 553)
Screenshot: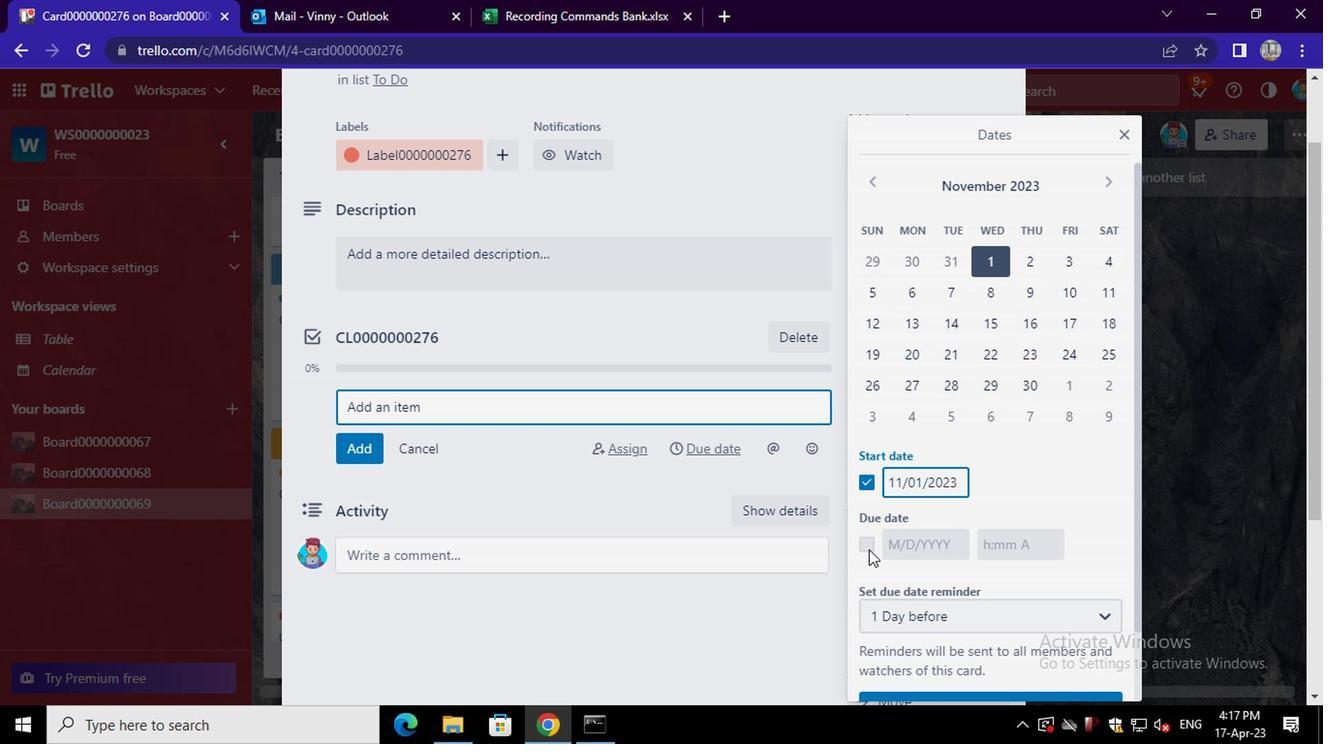 
Action: Mouse moved to (1024, 395)
Screenshot: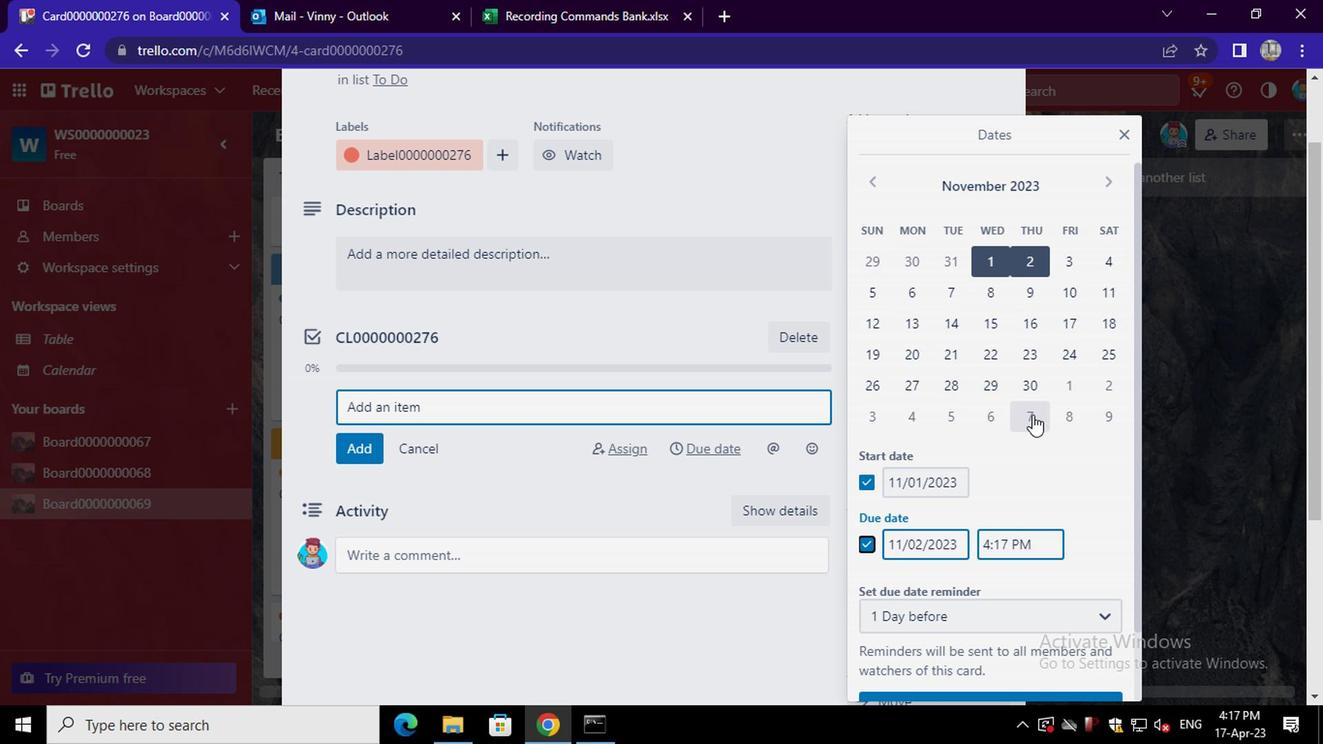 
Action: Mouse pressed left at (1024, 395)
Screenshot: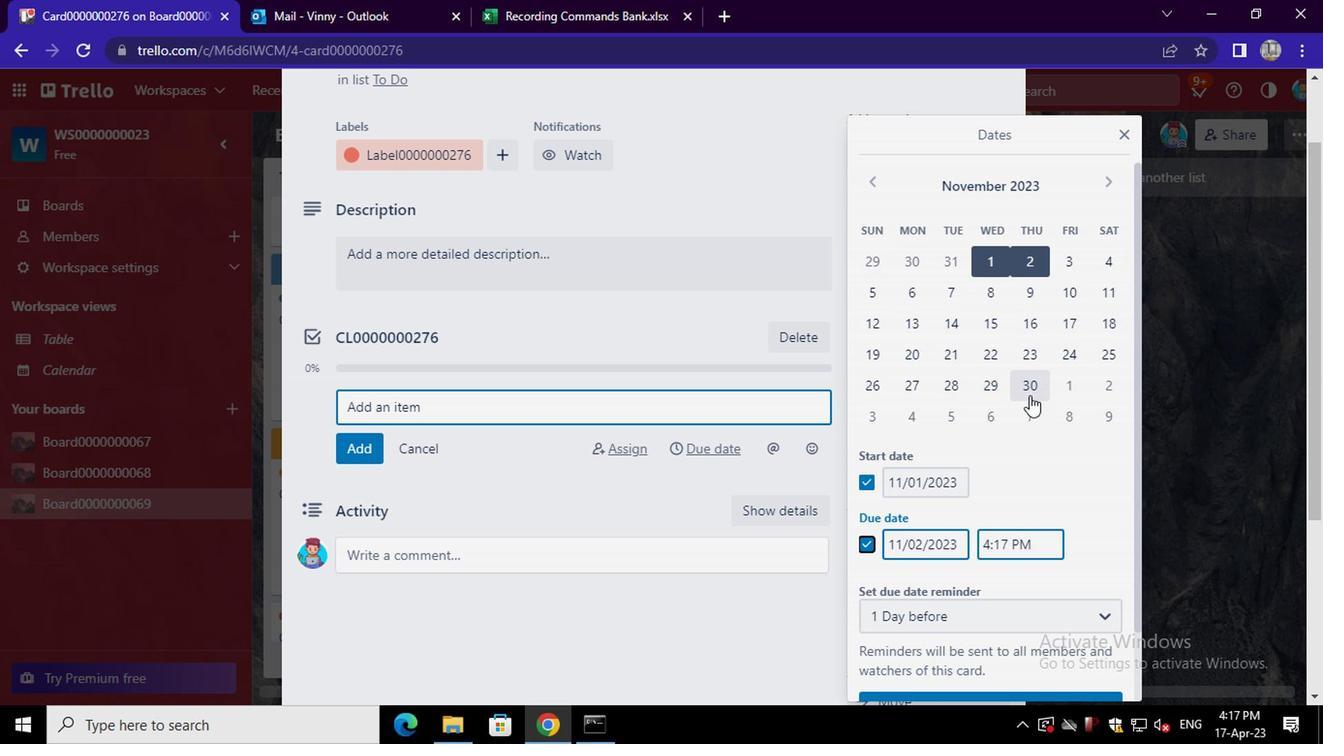 
Action: Mouse moved to (1055, 698)
Screenshot: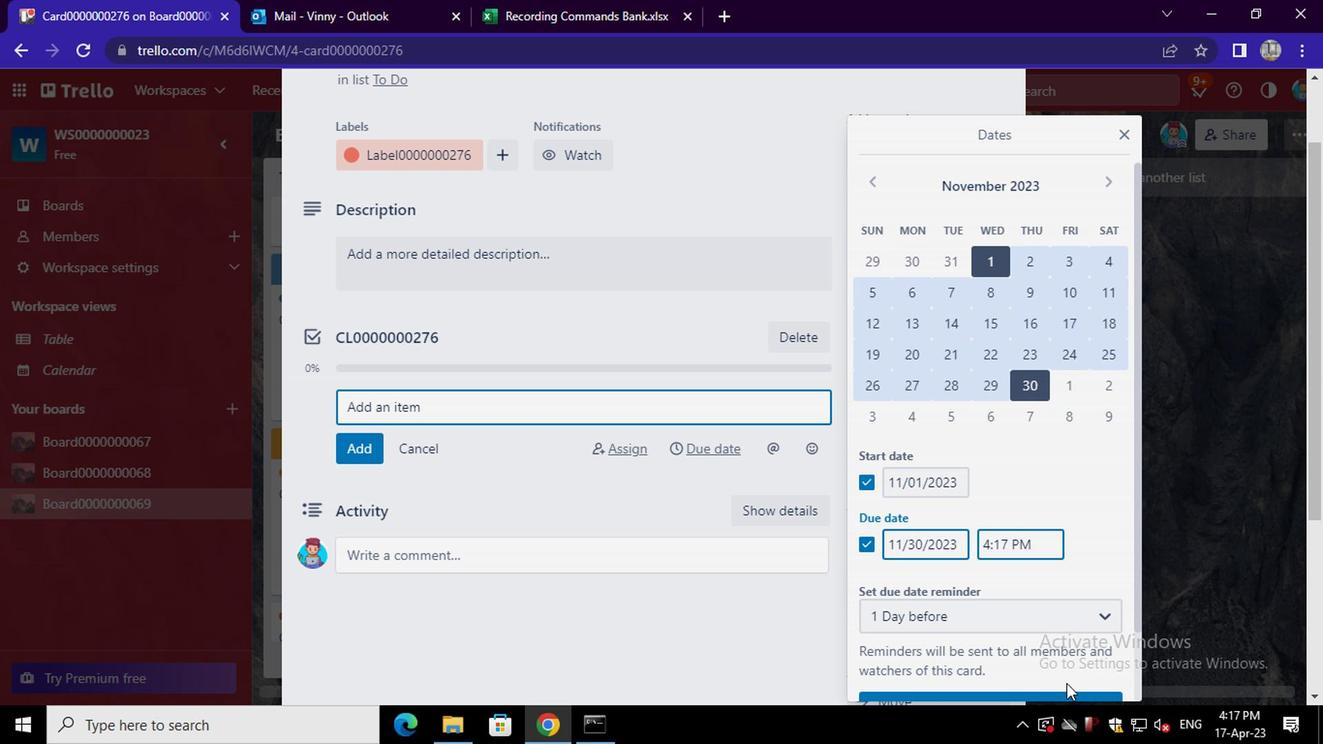 
Action: Mouse pressed left at (1055, 698)
Screenshot: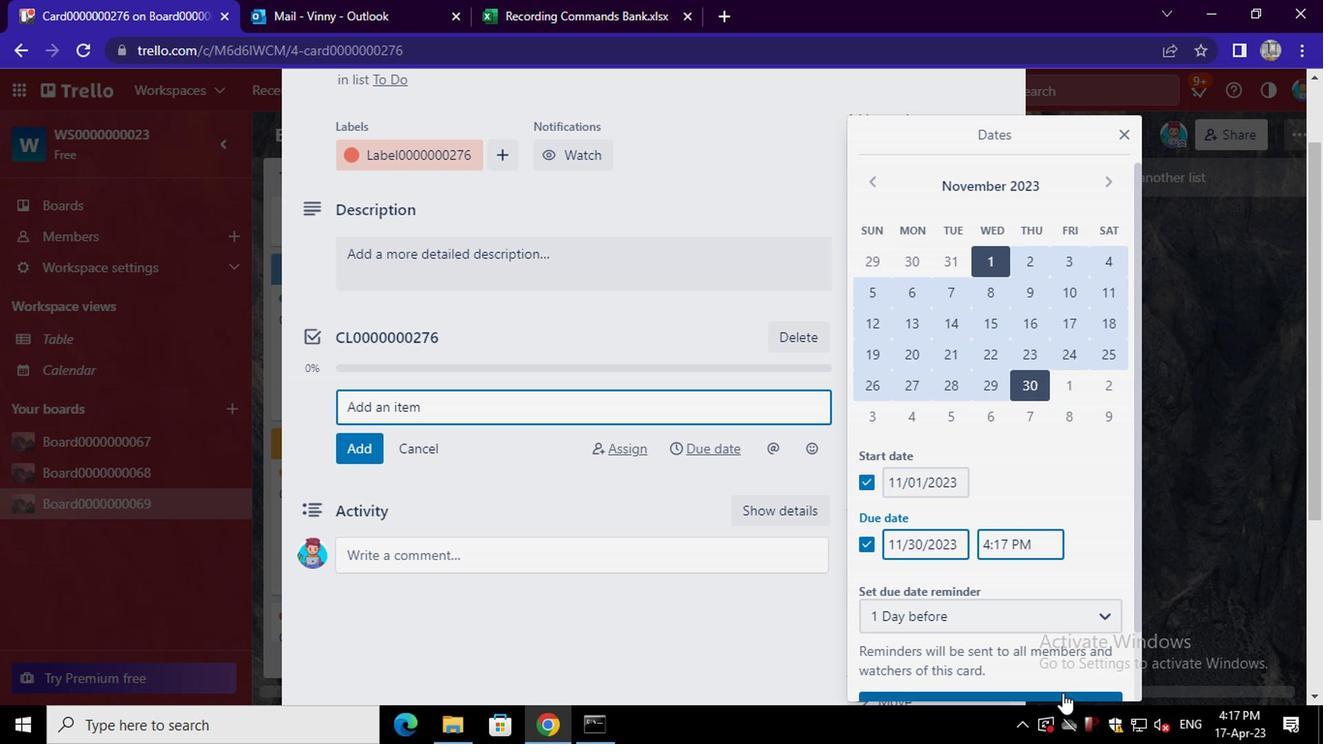
